 Task: Calculate the walking time to a conference center in Las Vegas.
Action: Mouse moved to (128, 78)
Screenshot: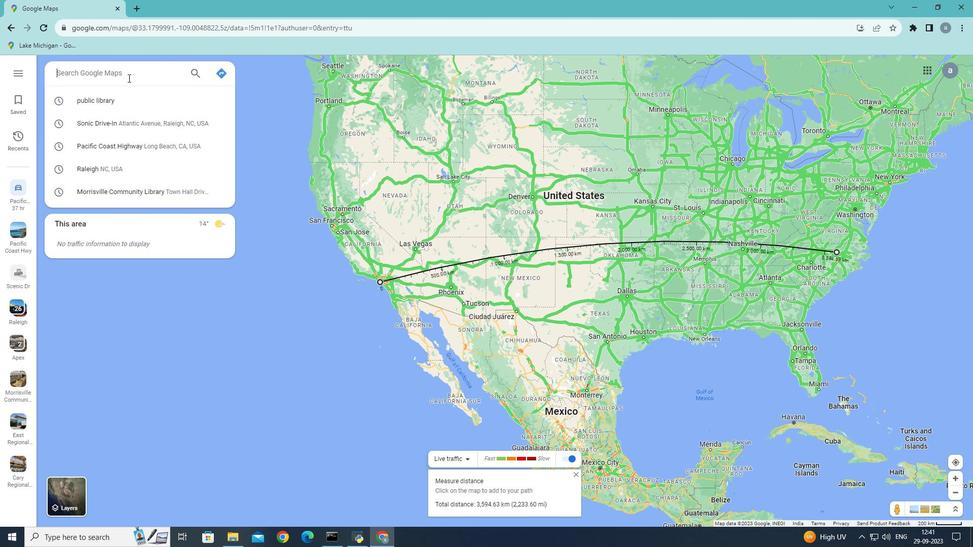 
Action: Mouse pressed left at (128, 78)
Screenshot: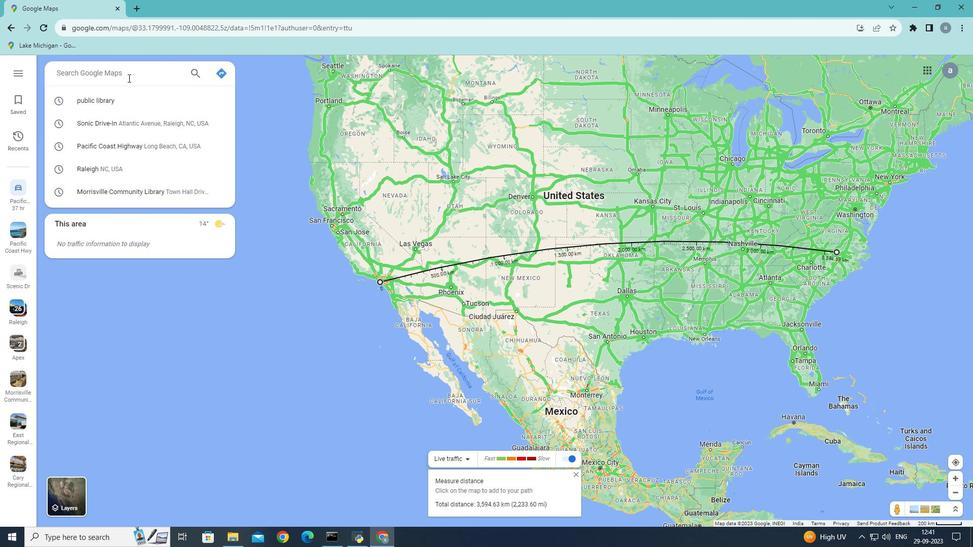
Action: Mouse moved to (127, 77)
Screenshot: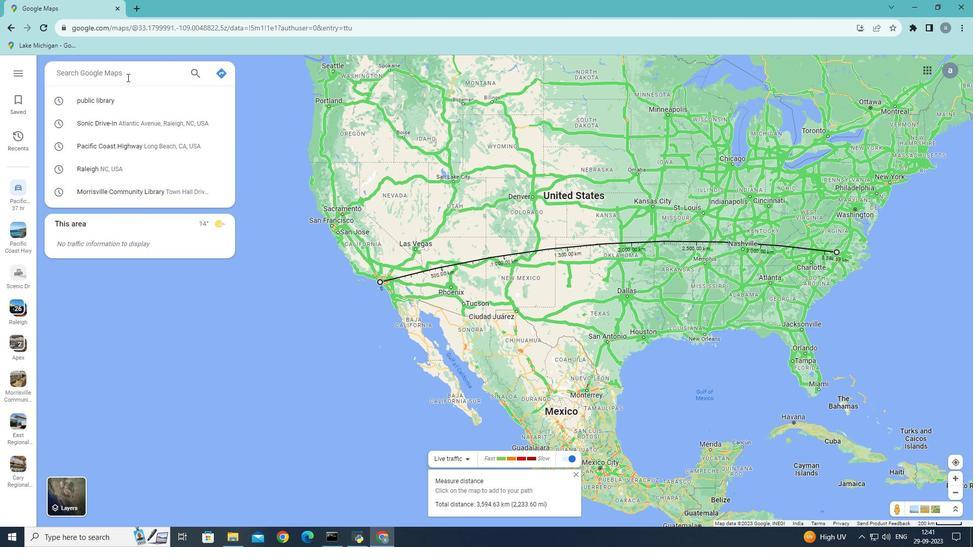 
Action: Key pressed cin<Key.backspace><Key.backspace>onference<Key.space>center<Key.space>in<Key.space><Key.shift>Las
Screenshot: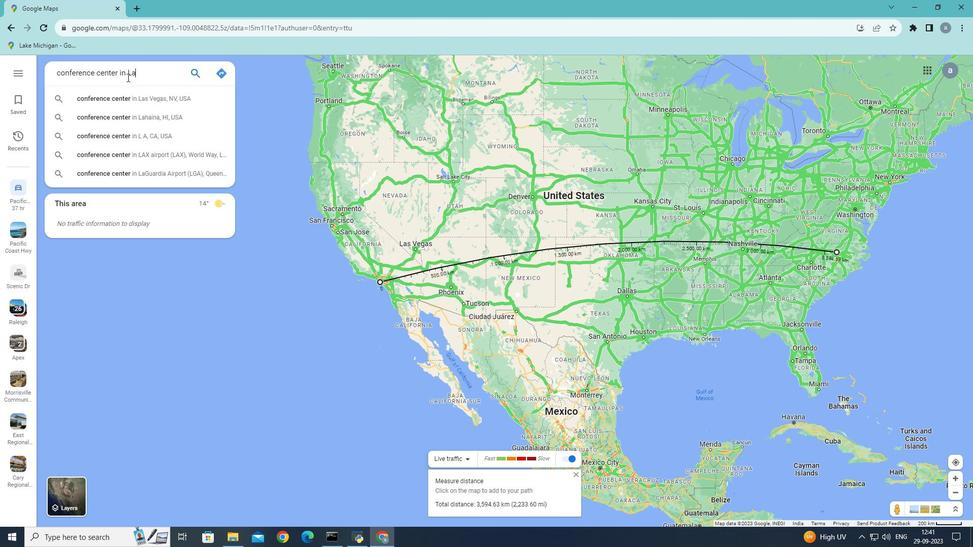 
Action: Mouse moved to (162, 101)
Screenshot: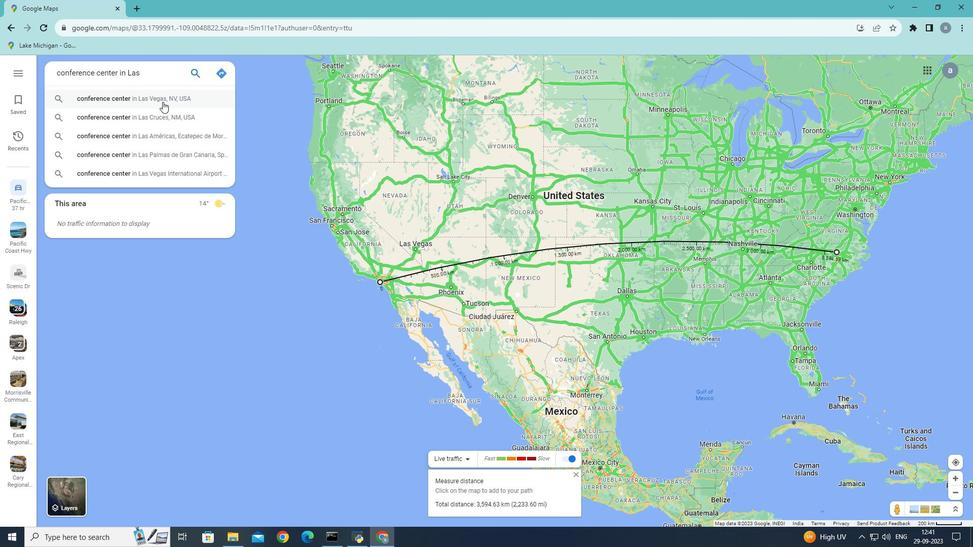 
Action: Mouse pressed left at (162, 101)
Screenshot: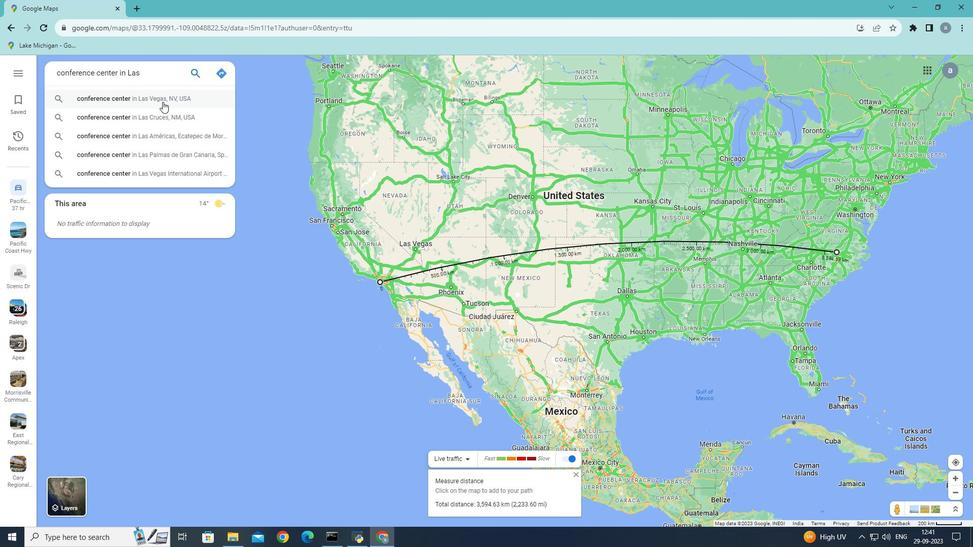 
Action: Mouse moved to (103, 191)
Screenshot: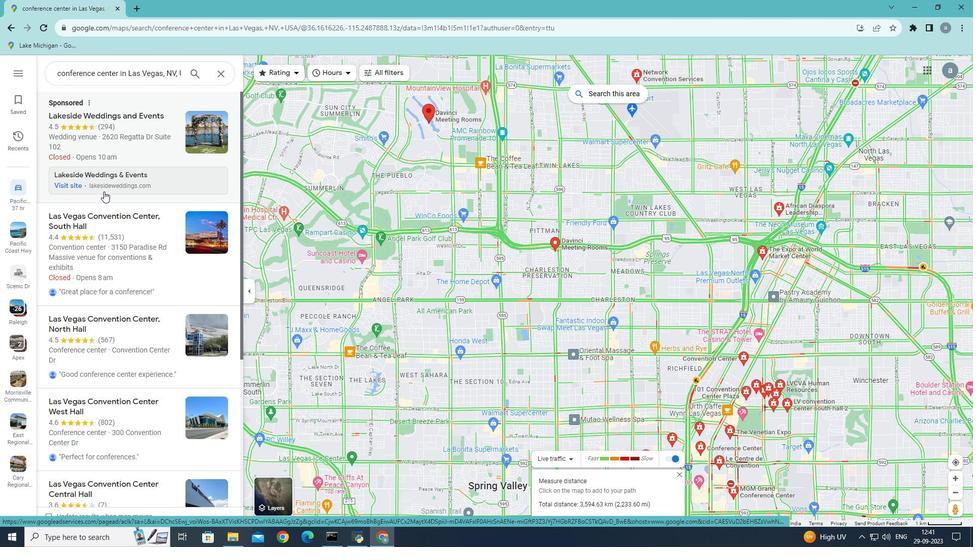 
Action: Mouse scrolled (103, 192) with delta (0, 0)
Screenshot: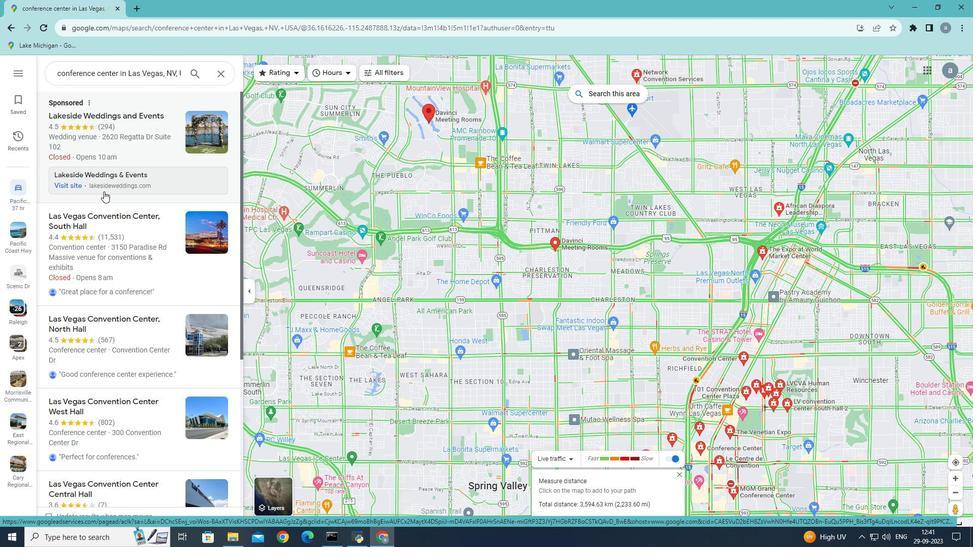 
Action: Mouse scrolled (103, 192) with delta (0, 0)
Screenshot: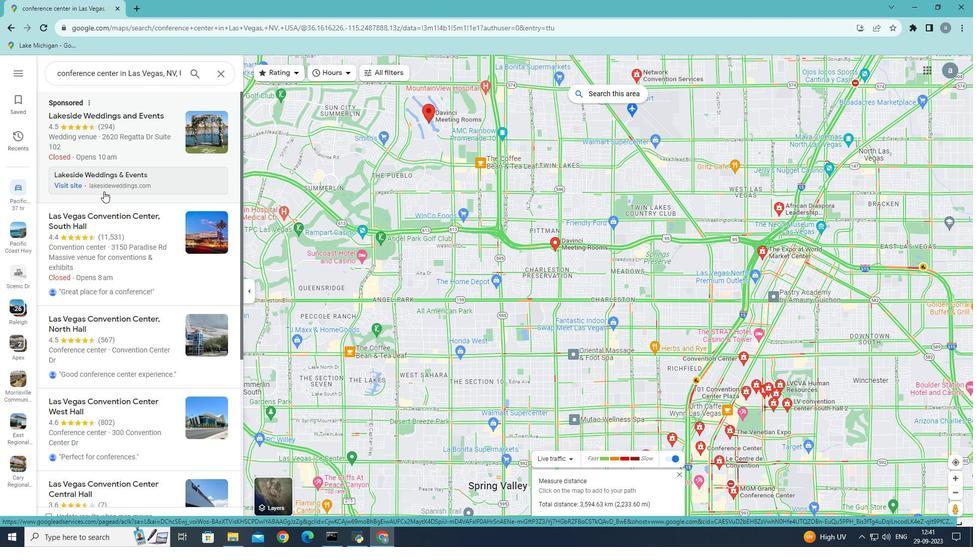 
Action: Mouse scrolled (103, 191) with delta (0, 0)
Screenshot: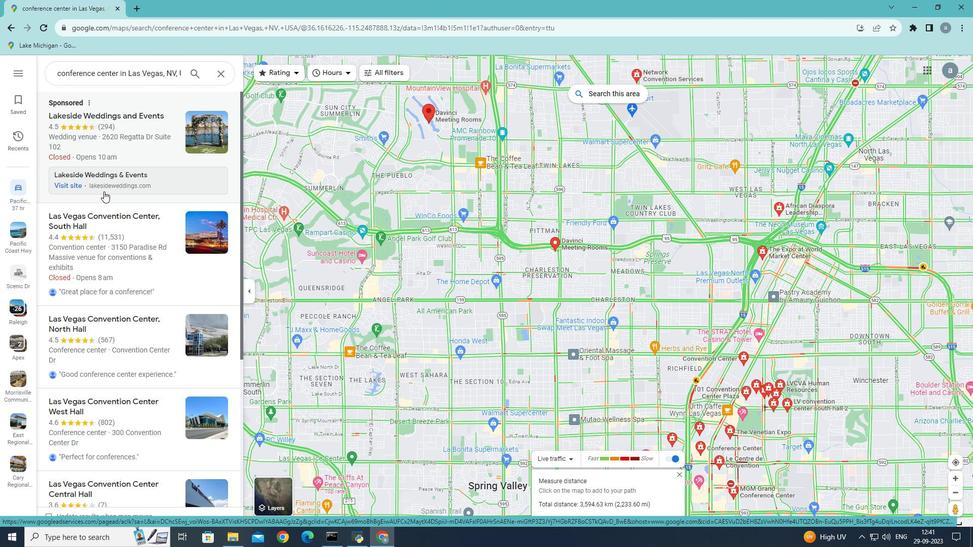 
Action: Mouse scrolled (103, 191) with delta (0, 0)
Screenshot: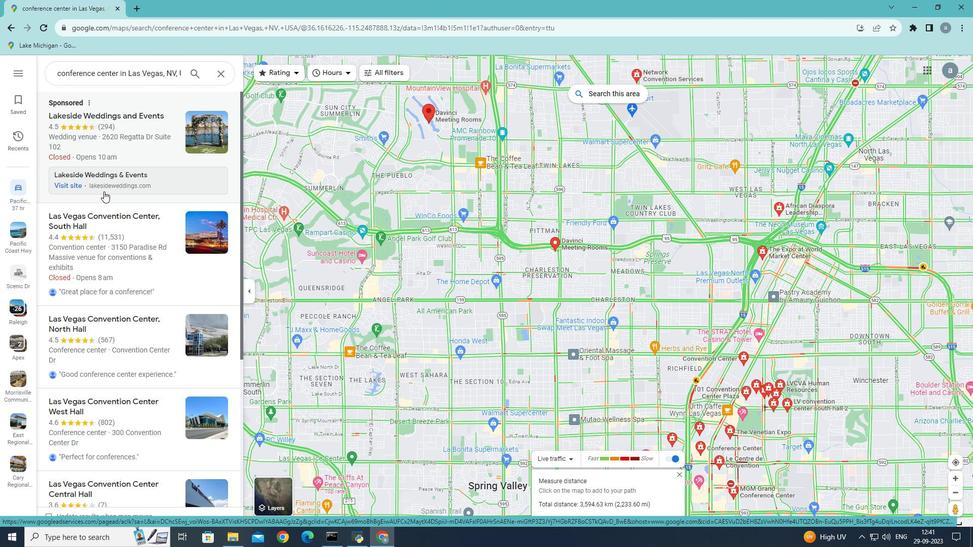 
Action: Mouse scrolled (103, 191) with delta (0, 0)
Screenshot: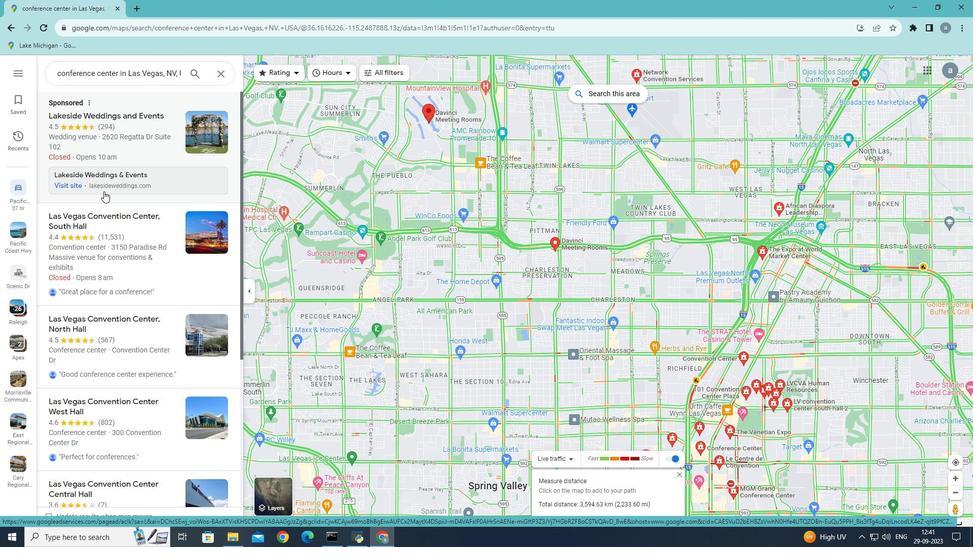 
Action: Mouse scrolled (103, 191) with delta (0, 0)
Screenshot: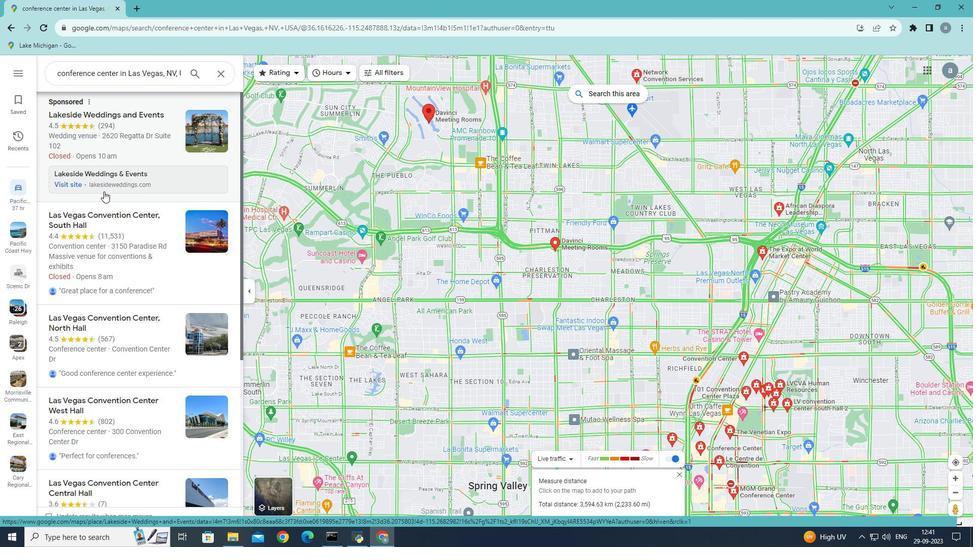 
Action: Mouse scrolled (103, 191) with delta (0, 0)
Screenshot: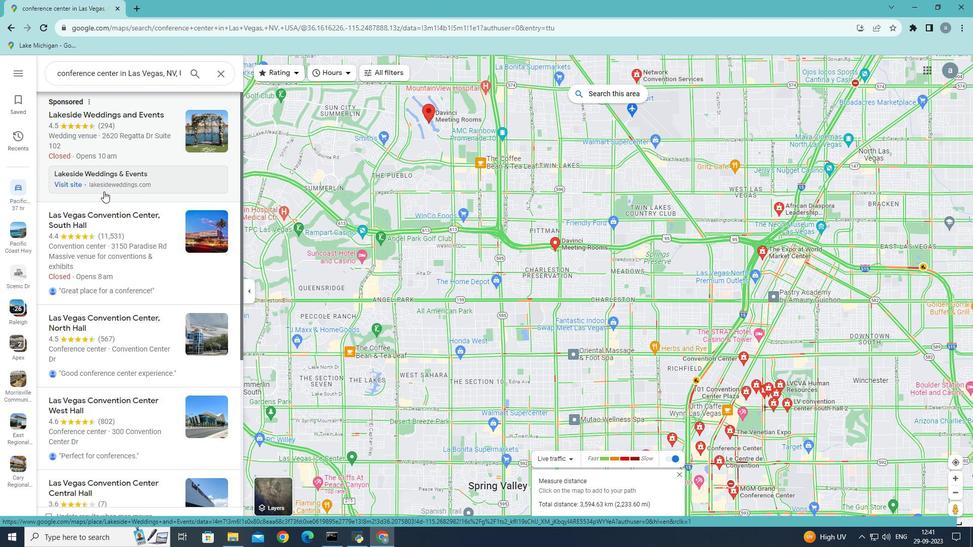 
Action: Mouse scrolled (103, 192) with delta (0, 0)
Screenshot: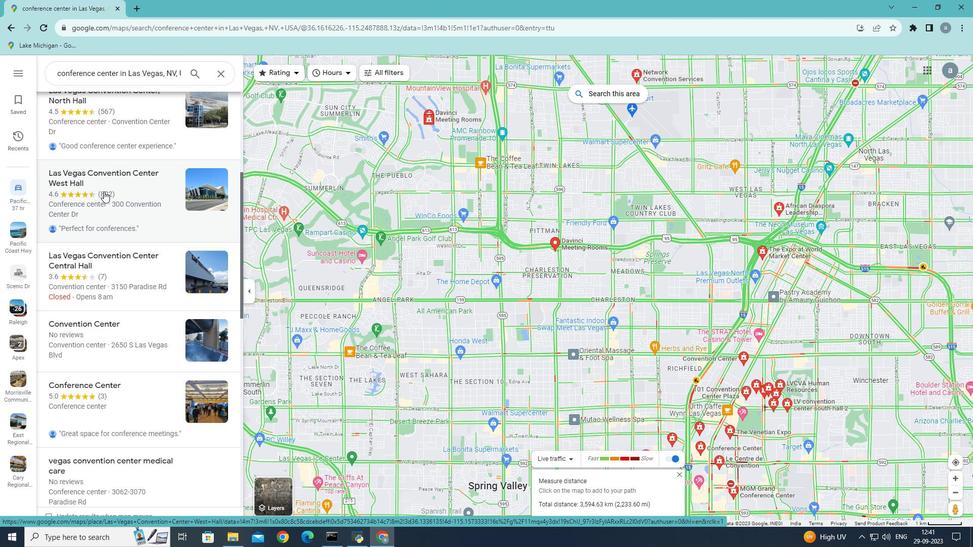 
Action: Mouse scrolled (103, 192) with delta (0, 0)
Screenshot: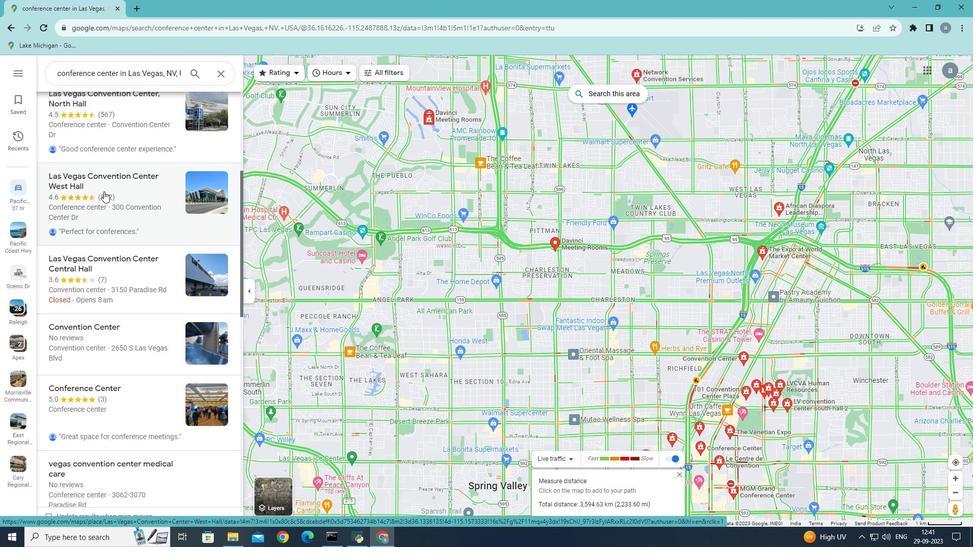 
Action: Mouse scrolled (103, 192) with delta (0, 0)
Screenshot: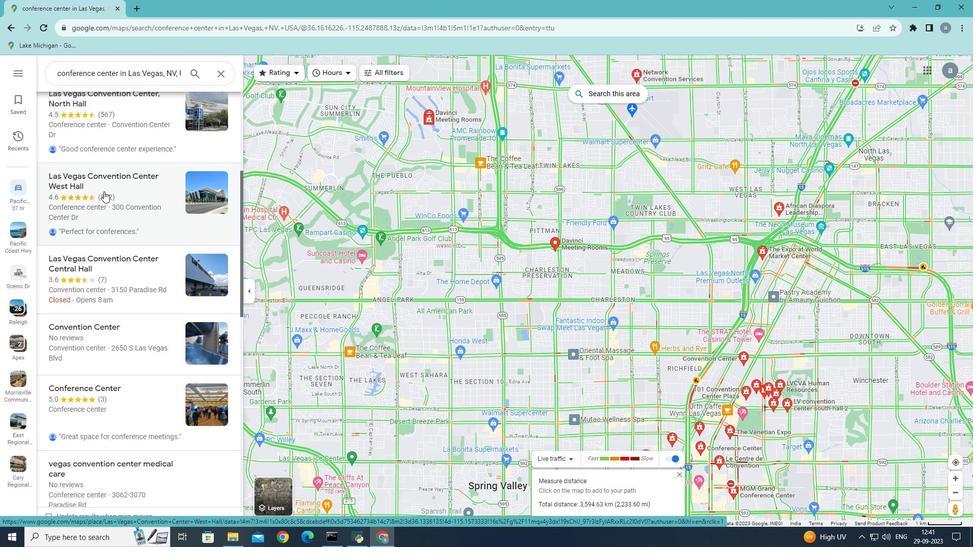 
Action: Mouse scrolled (103, 192) with delta (0, 0)
Screenshot: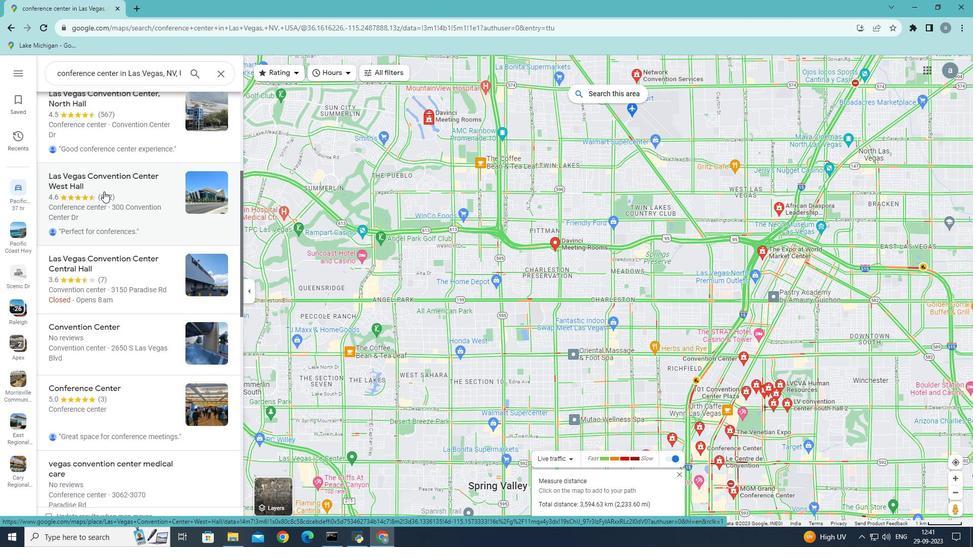 
Action: Mouse scrolled (103, 192) with delta (0, 0)
Screenshot: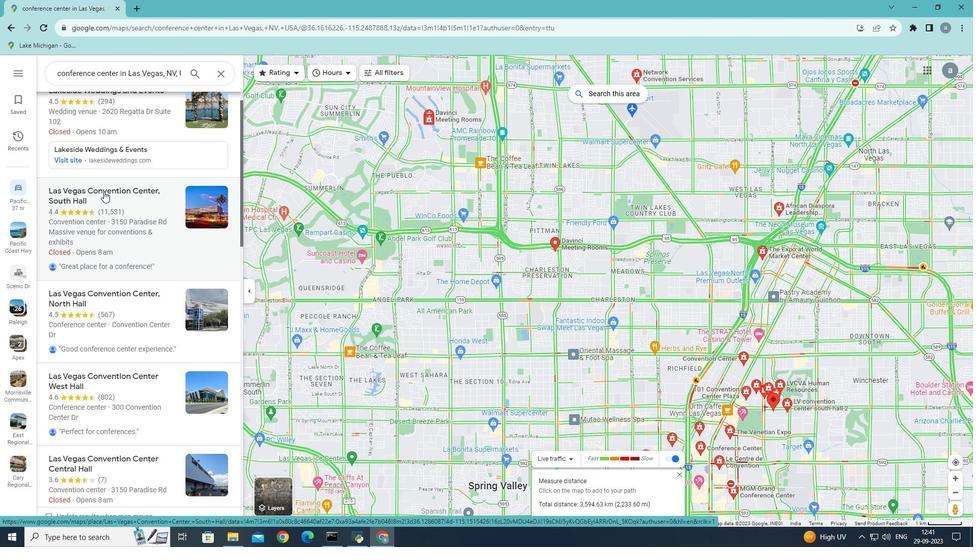 
Action: Mouse scrolled (103, 192) with delta (0, 0)
Screenshot: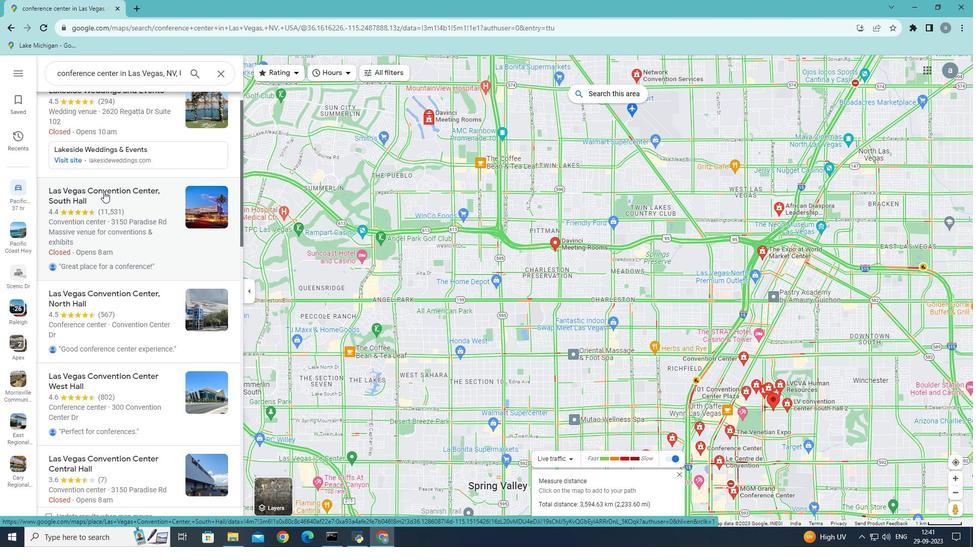
Action: Mouse scrolled (103, 192) with delta (0, 0)
Screenshot: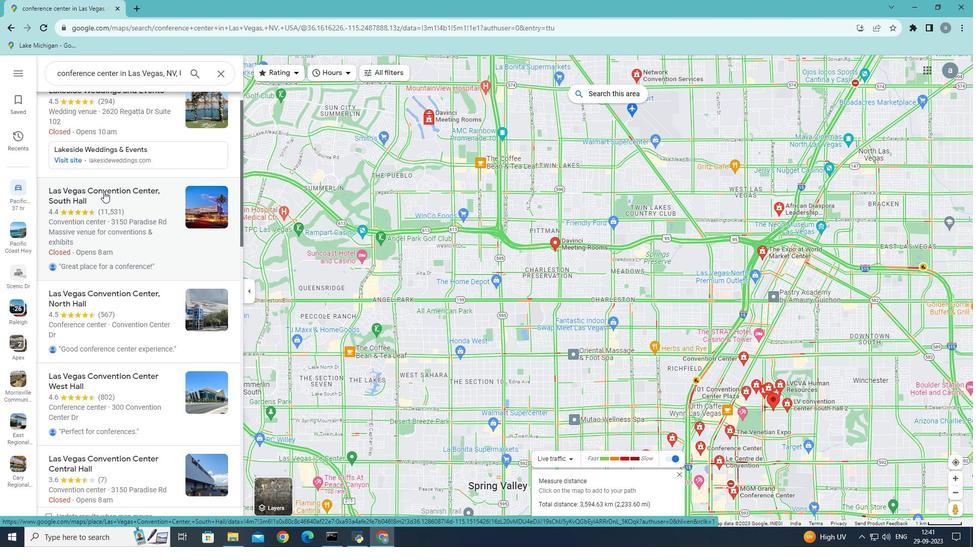 
Action: Mouse scrolled (103, 192) with delta (0, 0)
Screenshot: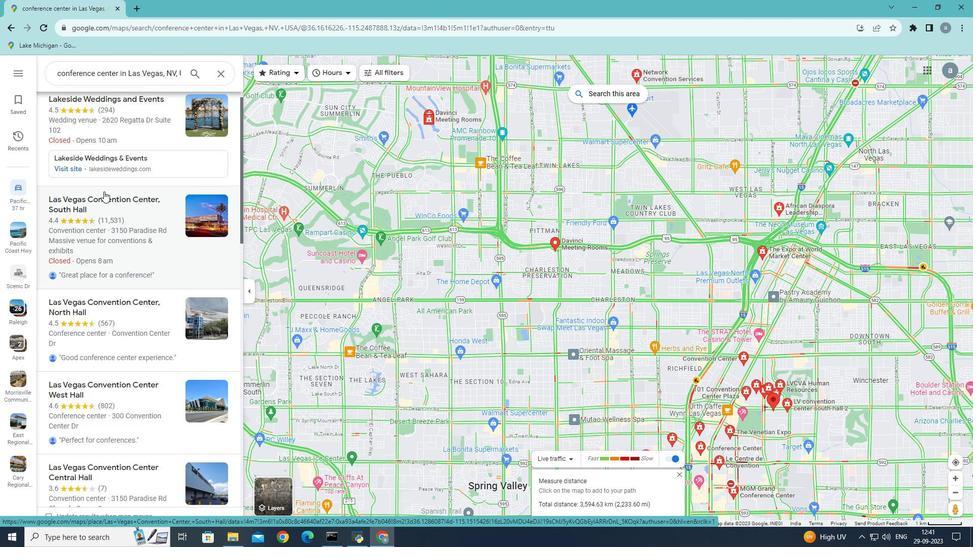 
Action: Mouse scrolled (103, 192) with delta (0, 0)
Screenshot: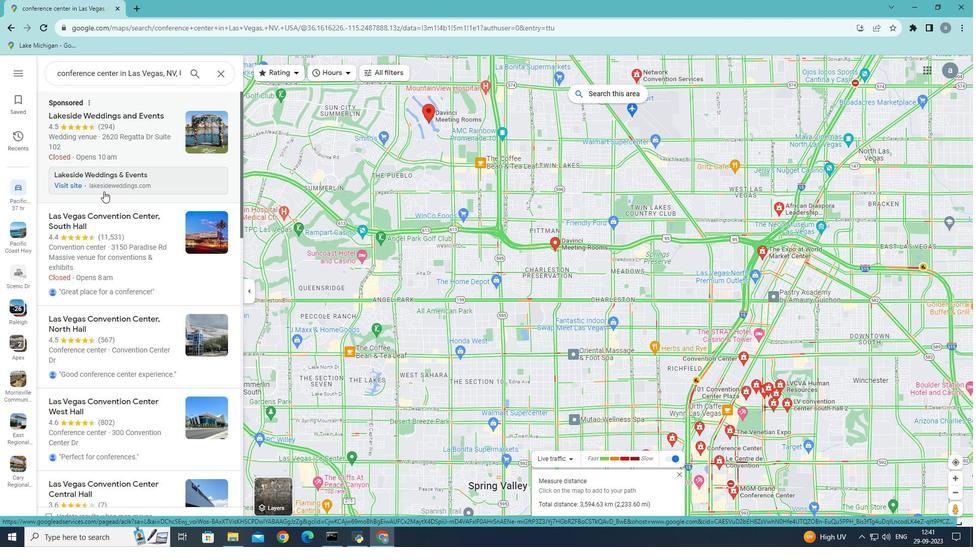
Action: Mouse scrolled (103, 192) with delta (0, 0)
Screenshot: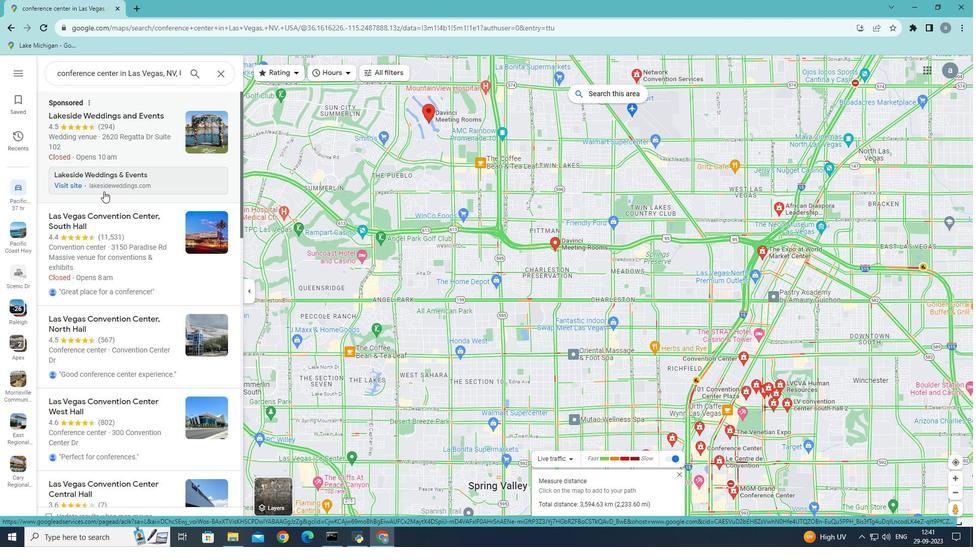 
Action: Mouse scrolled (103, 192) with delta (0, 0)
Screenshot: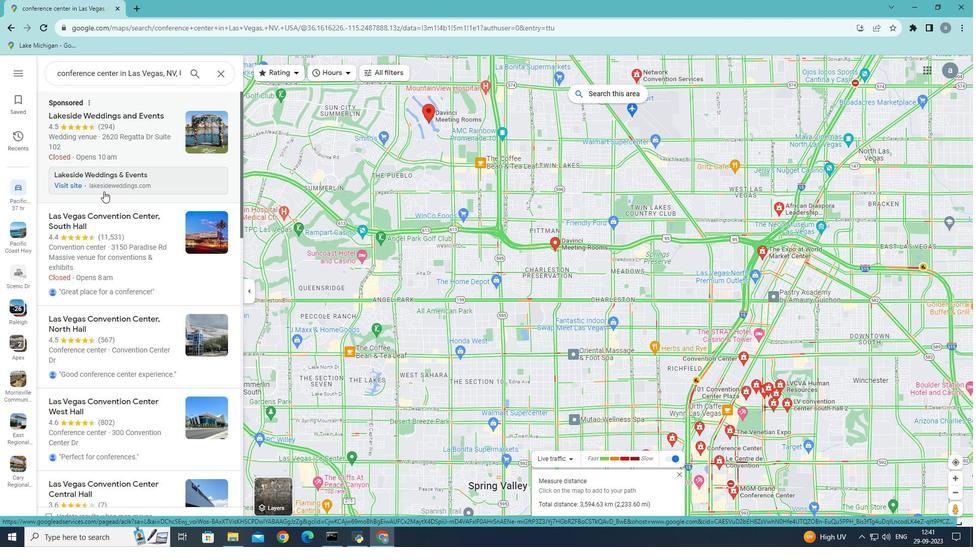 
Action: Mouse moved to (220, 75)
Screenshot: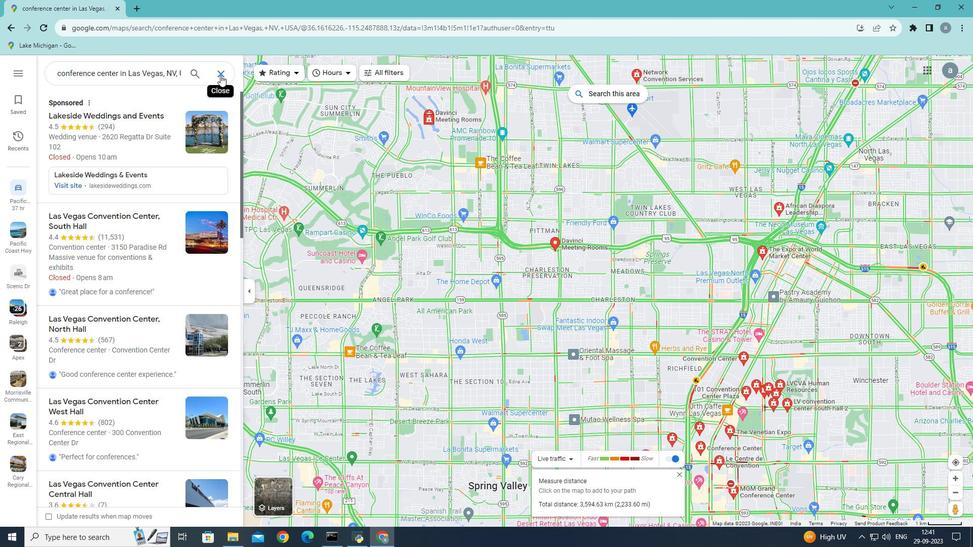
Action: Mouse pressed left at (220, 75)
Screenshot: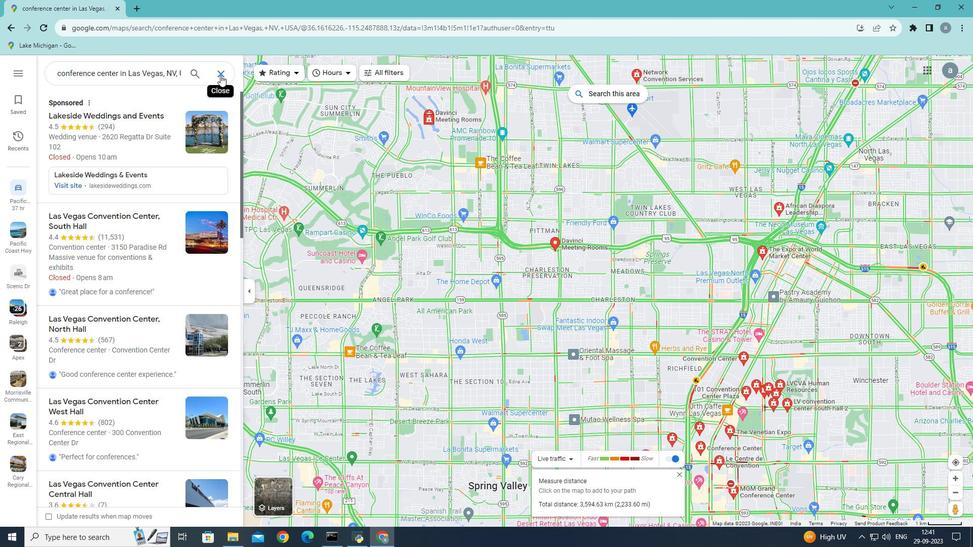 
Action: Mouse moved to (116, 104)
Screenshot: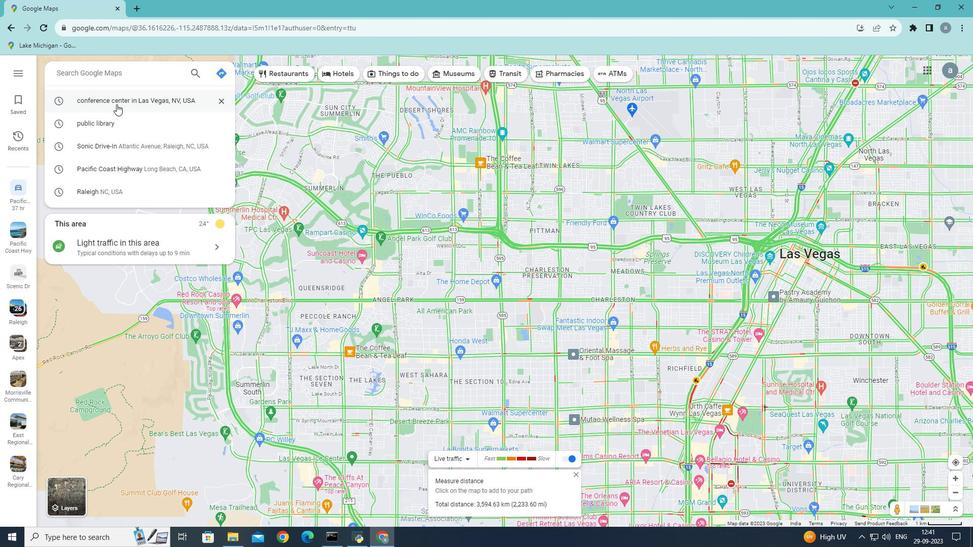 
Action: Mouse pressed left at (116, 104)
Screenshot: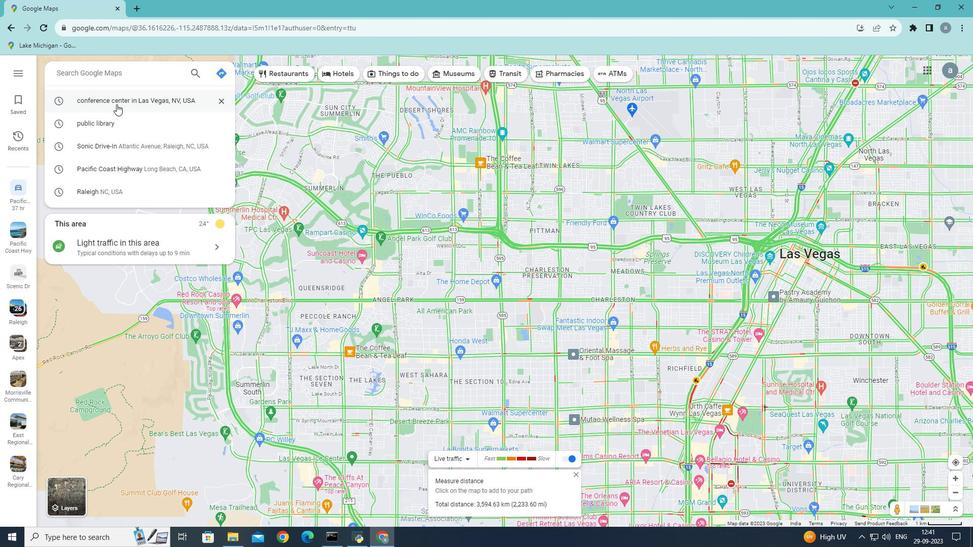 
Action: Mouse moved to (178, 144)
Screenshot: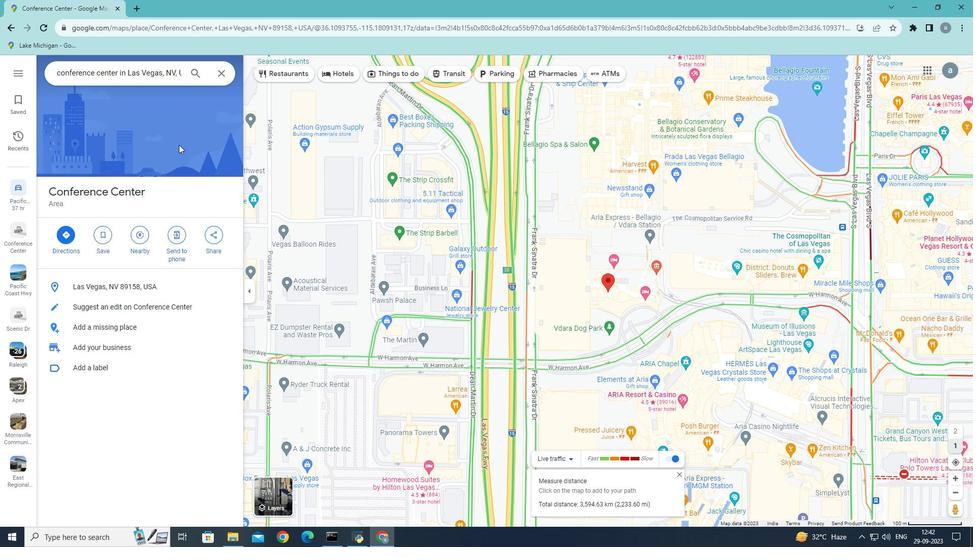 
Action: Mouse scrolled (178, 145) with delta (0, 0)
Screenshot: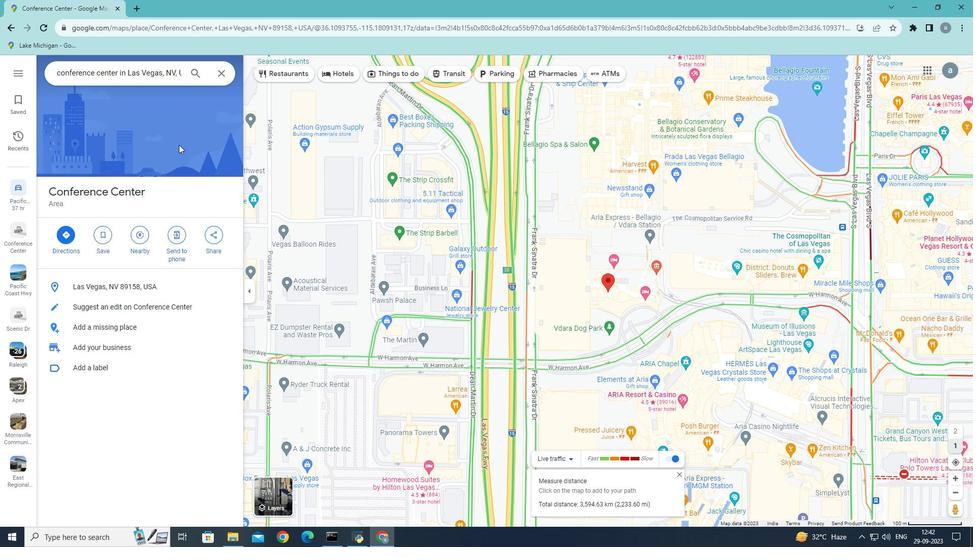 
Action: Mouse scrolled (178, 145) with delta (0, 0)
Screenshot: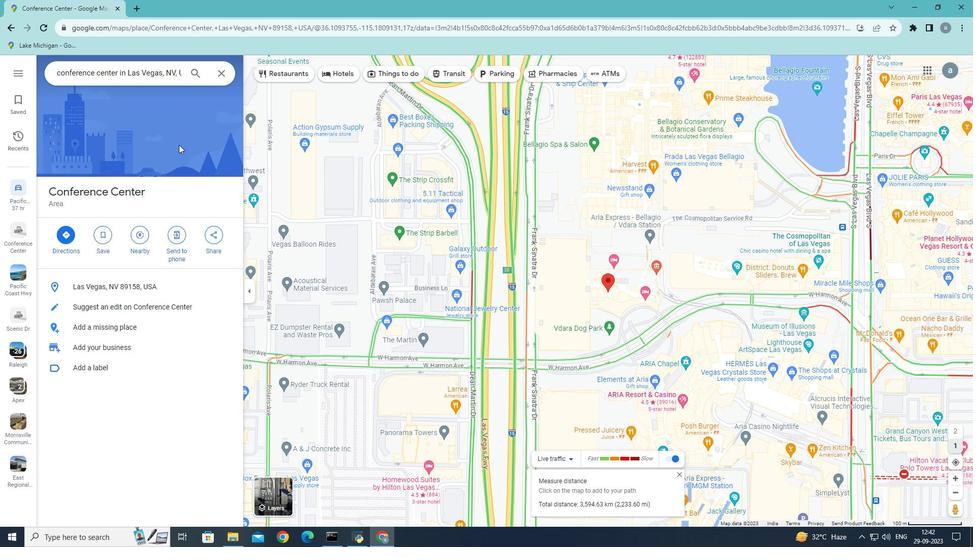 
Action: Mouse scrolled (178, 144) with delta (0, 0)
Screenshot: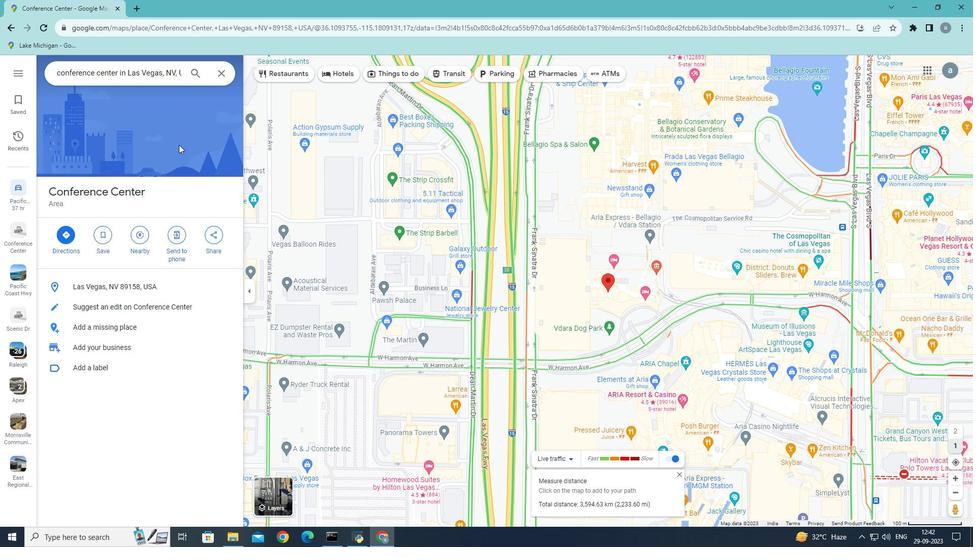 
Action: Mouse scrolled (178, 144) with delta (0, 0)
Screenshot: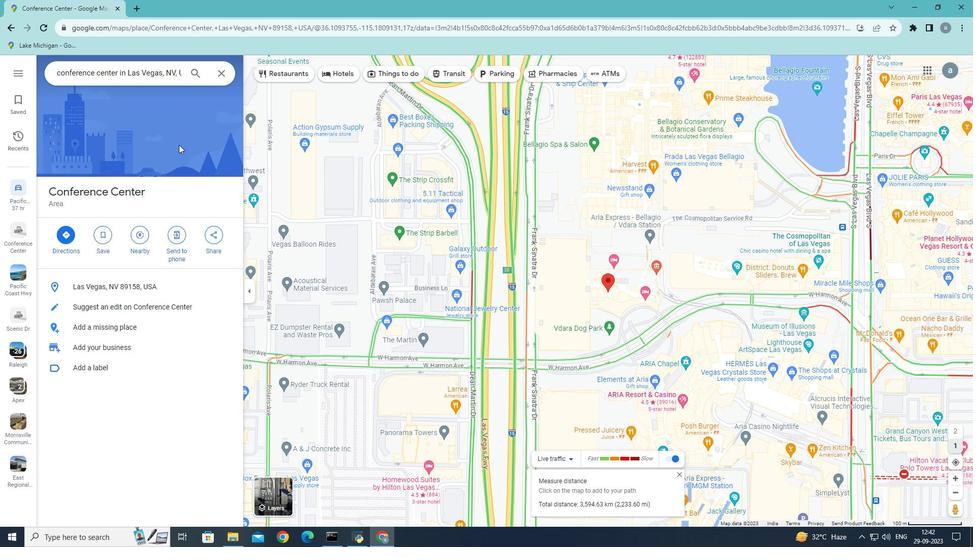 
Action: Mouse scrolled (178, 144) with delta (0, 0)
Screenshot: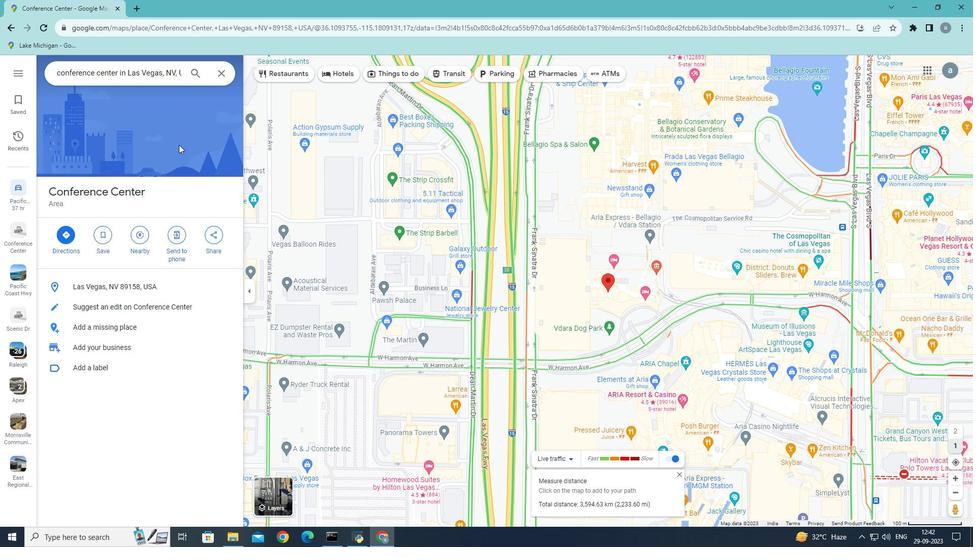 
Action: Mouse scrolled (178, 144) with delta (0, 0)
Screenshot: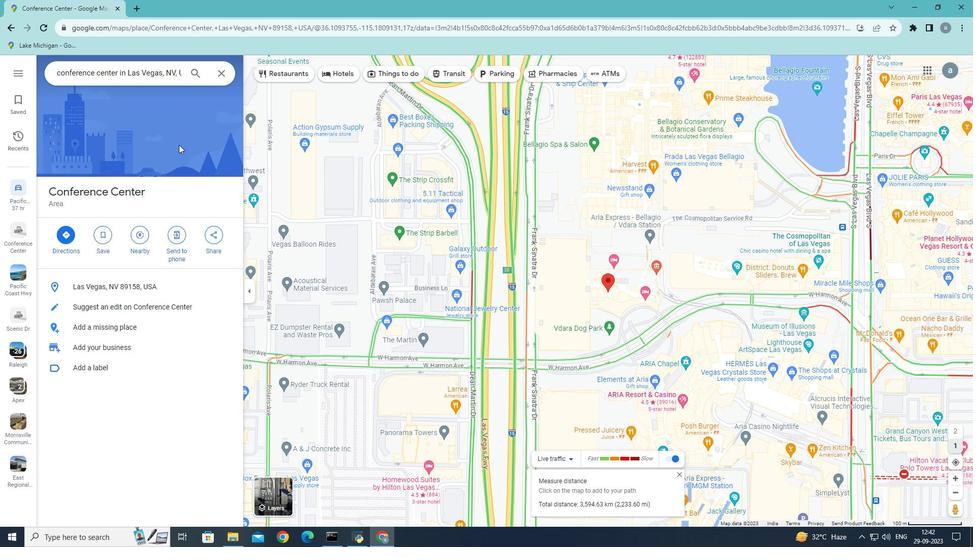 
Action: Mouse moved to (60, 241)
Screenshot: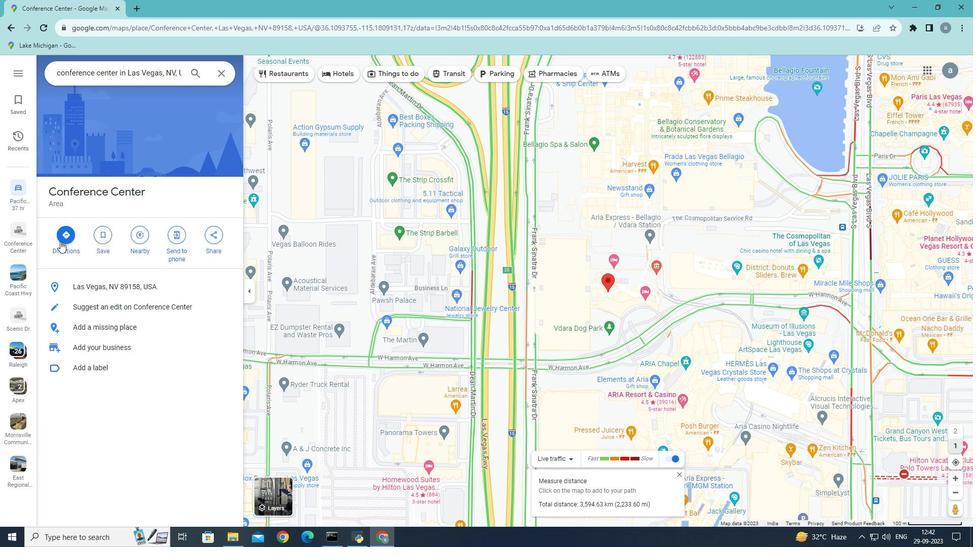 
Action: Mouse pressed left at (60, 241)
Screenshot: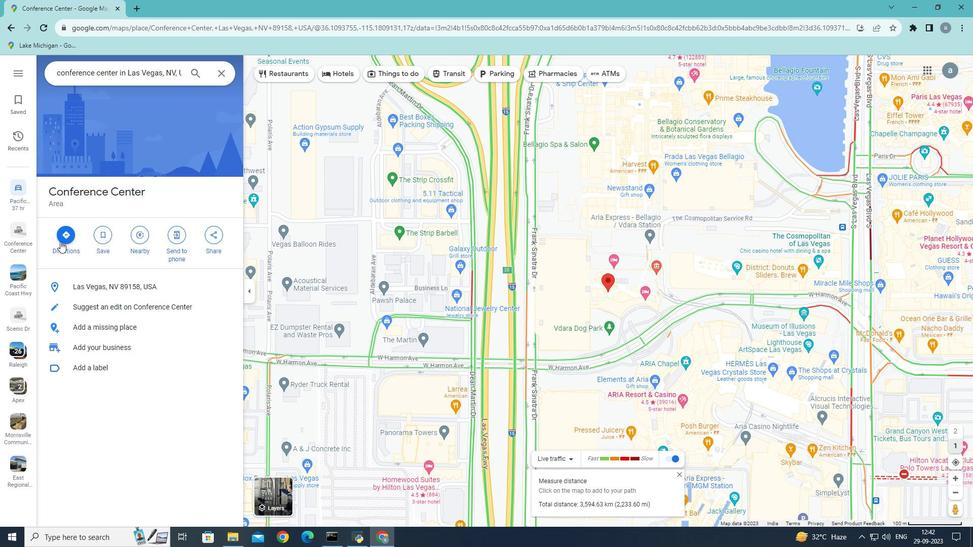 
Action: Mouse moved to (179, 76)
Screenshot: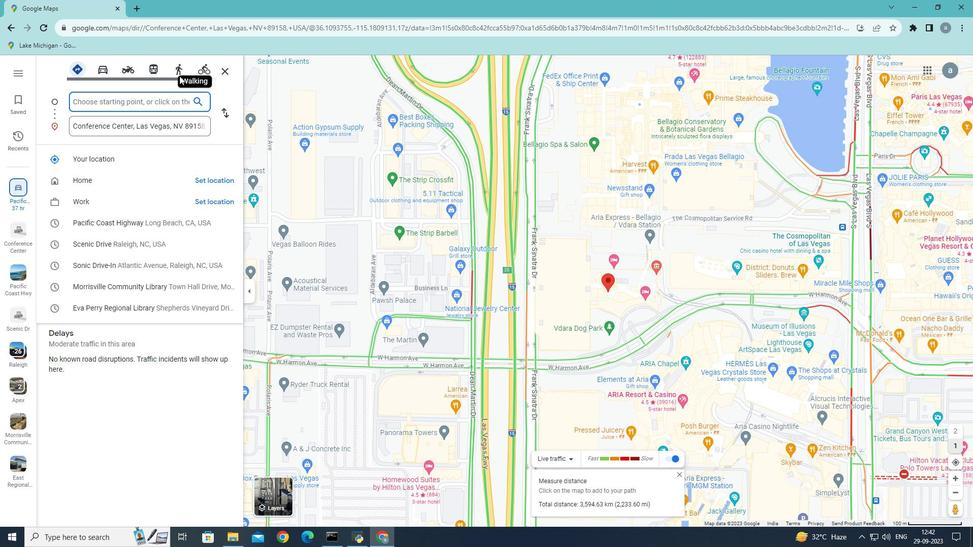 
Action: Mouse pressed left at (179, 76)
Screenshot: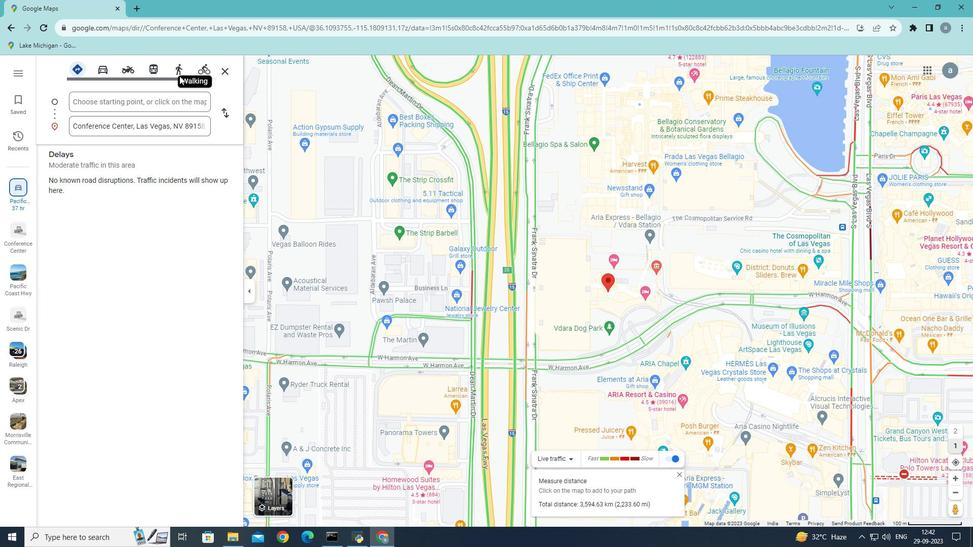 
Action: Mouse moved to (179, 70)
Screenshot: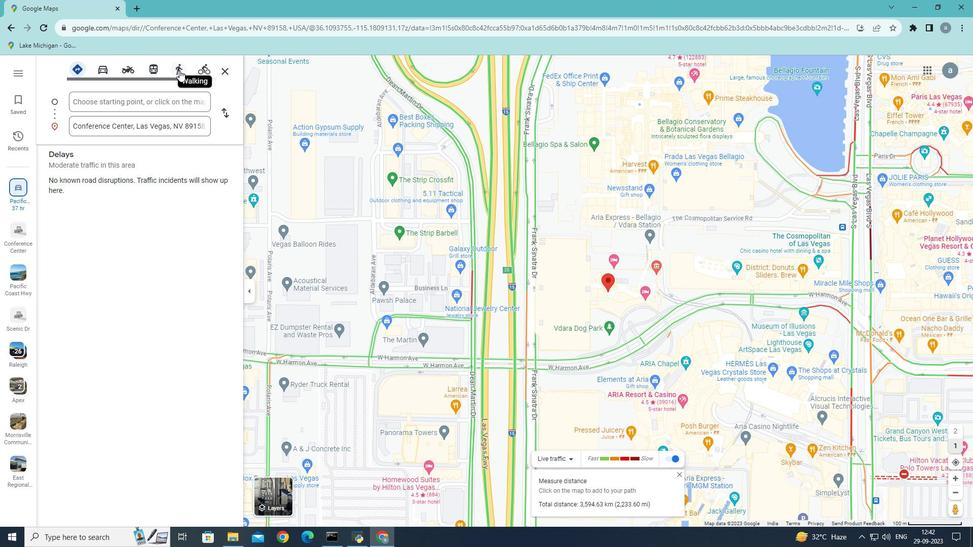 
Action: Mouse pressed left at (179, 70)
Screenshot: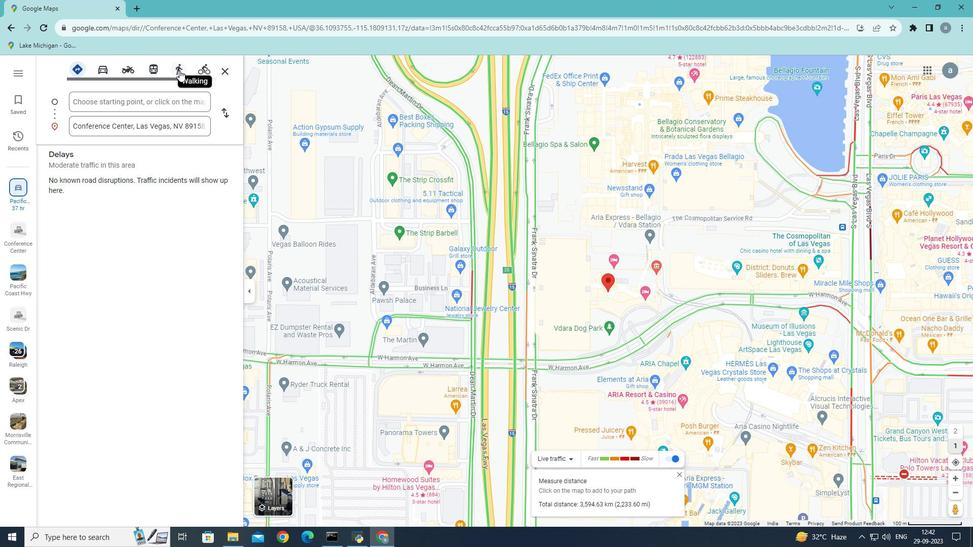 
Action: Mouse moved to (109, 101)
Screenshot: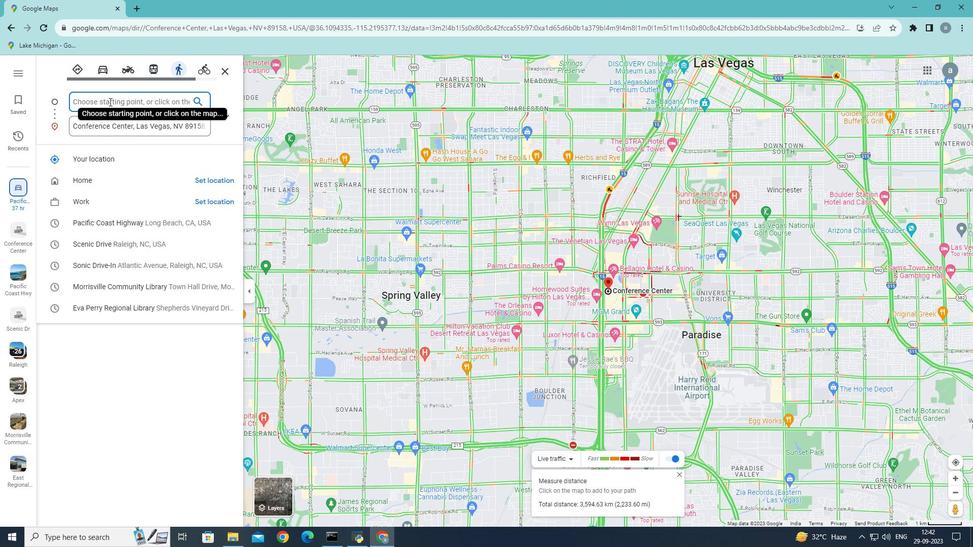 
Action: Key pressed <Key.shift><Key.shift><Key.shift><Key.shift><Key.shift><Key.shift><Key.shift><Key.shift><Key.shift><Key.shift><Key.shift><Key.shift><Key.shift><Key.shift><Key.shift><Key.shift><Key.shift><Key.shift><Key.shift><Key.shift><Key.shift><Key.shift><Key.shift><Key.shift><Key.shift><Key.shift><Key.shift><Key.shift><Key.shift><Key.shift><Key.shift><Key.shift><Key.shift><Key.shift><Key.shift><Key.shift><Key.shift><Key.shift><Key.shift><Key.shift><Key.shift><Key.shift><Key.shift><Key.shift><Key.shift><Key.shift><Key.shift><Key.shift><Key.shift><Key.shift><Key.shift><Key.shift><Key.shift><Key.shift><Key.shift><Key.shift><Key.shift><Key.shift><Key.shift><Key.shift>L
Screenshot: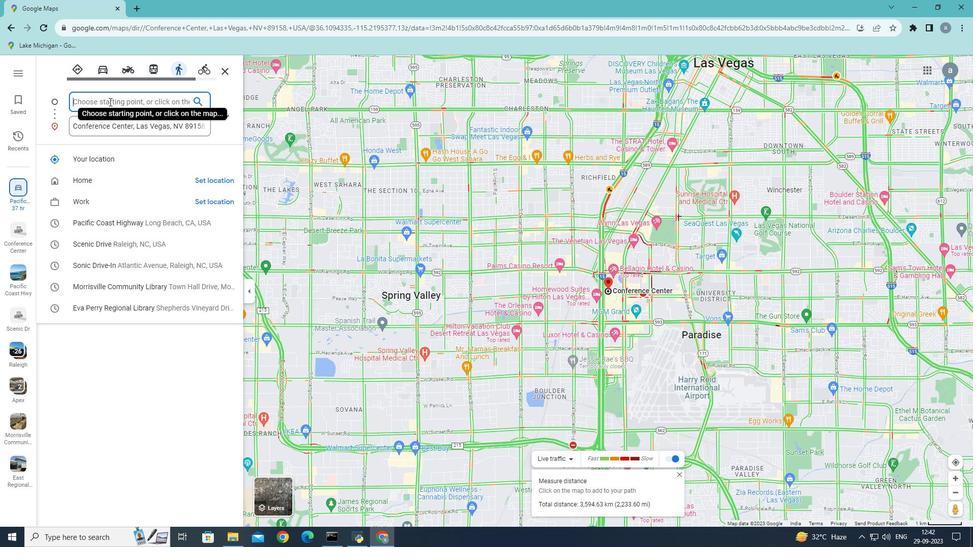 
Action: Mouse moved to (112, 239)
Screenshot: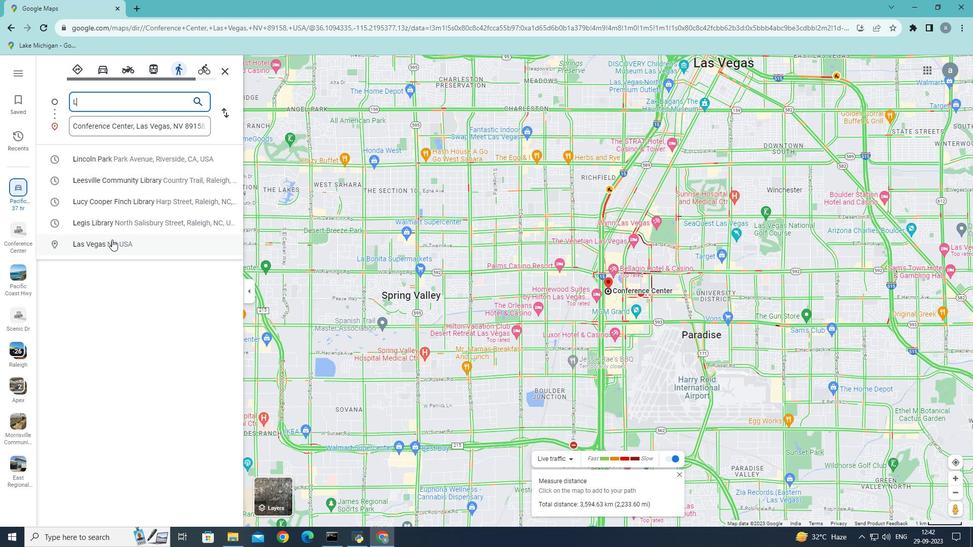 
Action: Mouse pressed left at (112, 239)
Screenshot: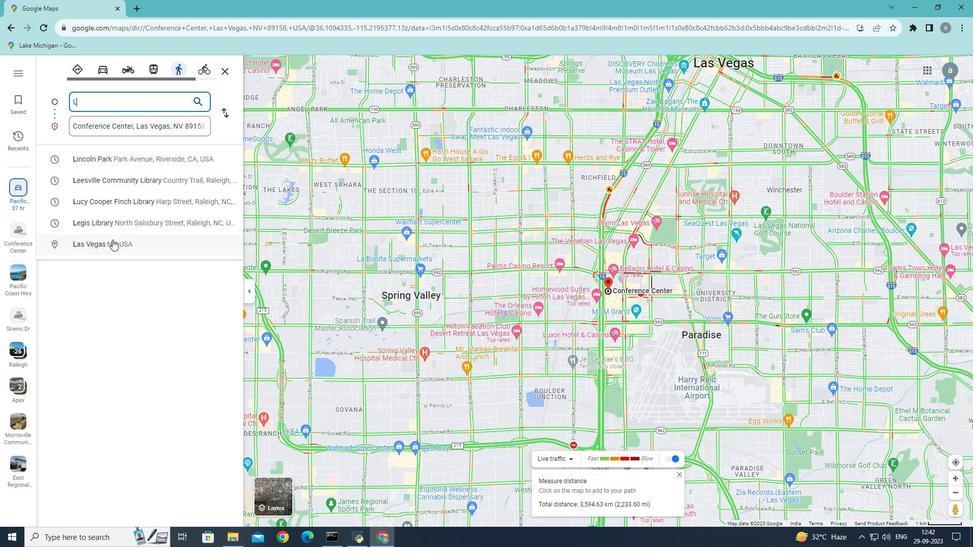 
Action: Mouse moved to (168, 264)
Screenshot: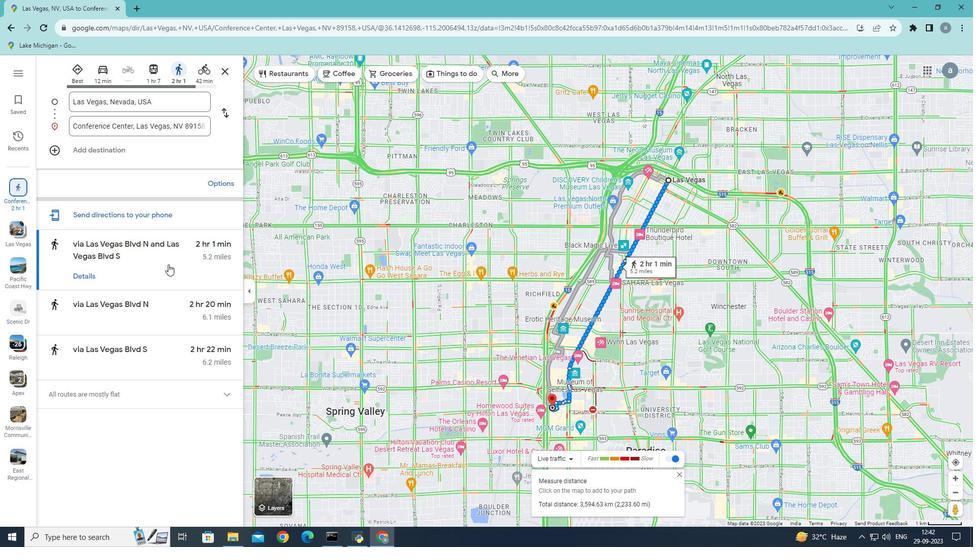 
Action: Mouse pressed left at (168, 264)
Screenshot: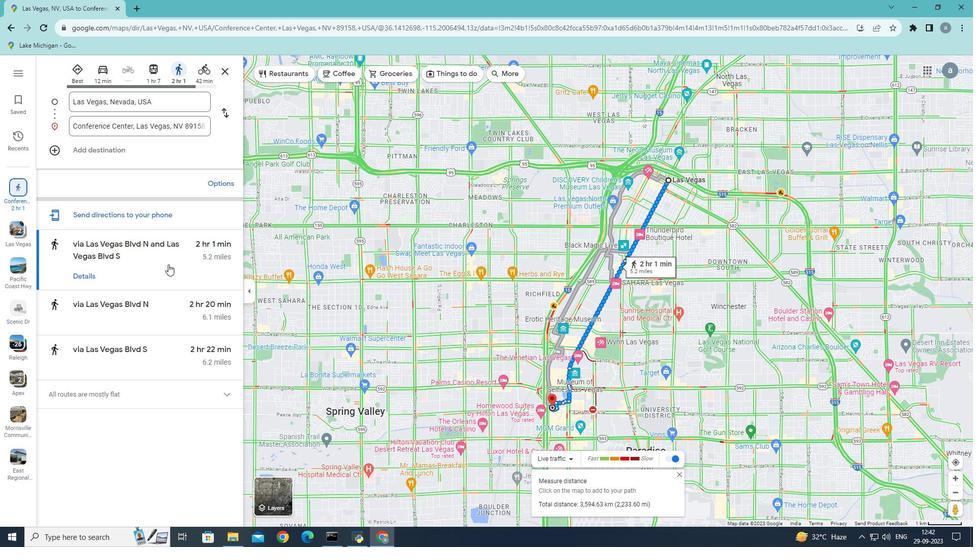 
Action: Mouse moved to (175, 218)
Screenshot: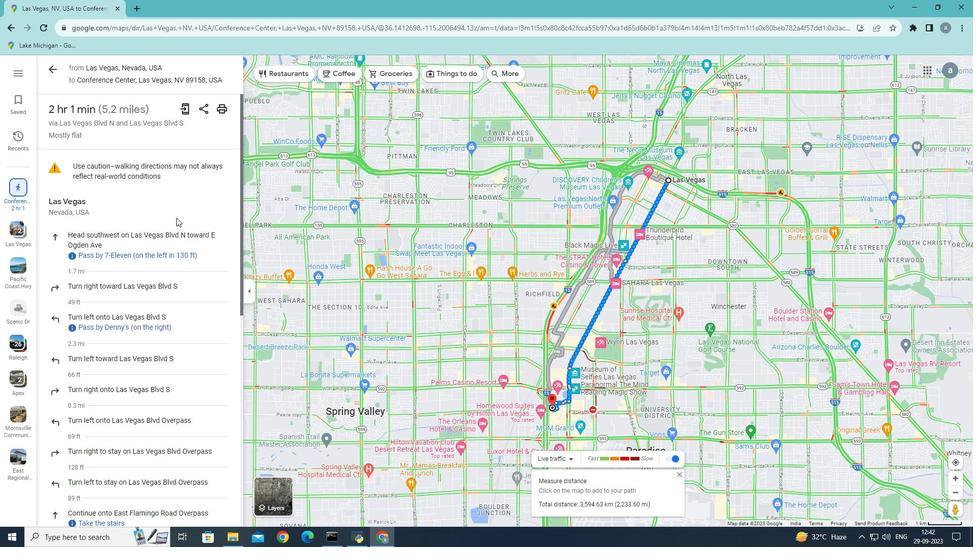 
Action: Mouse scrolled (175, 217) with delta (0, 0)
Screenshot: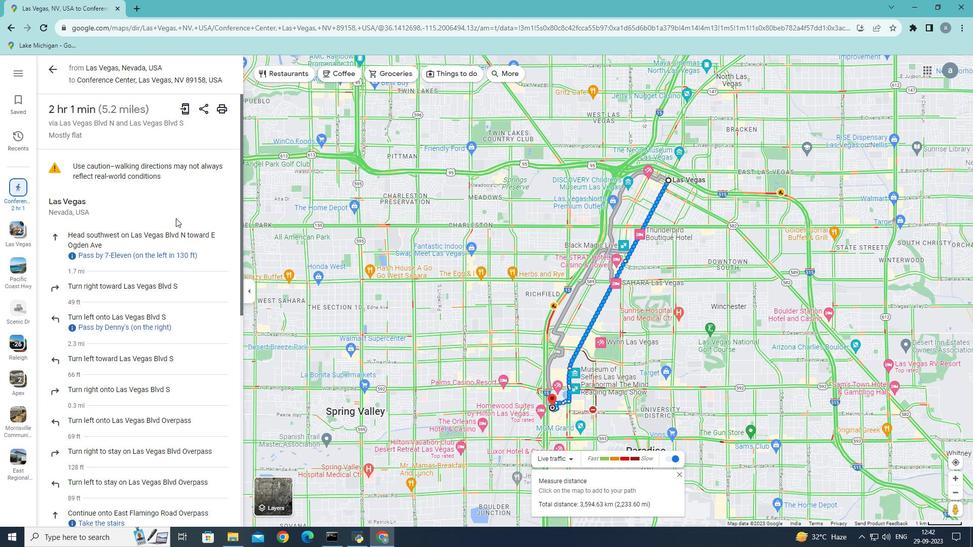 
Action: Mouse scrolled (175, 217) with delta (0, 0)
Screenshot: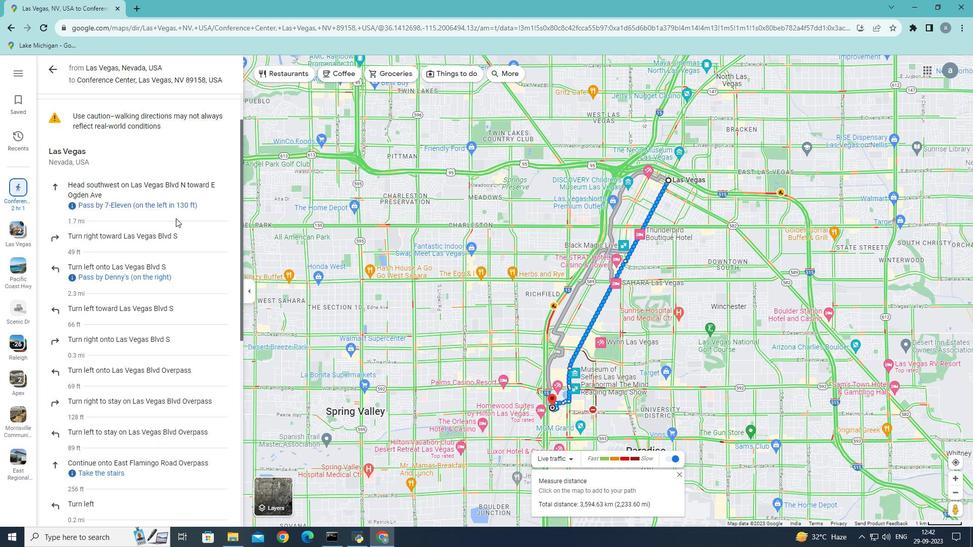 
Action: Mouse scrolled (175, 217) with delta (0, 0)
Screenshot: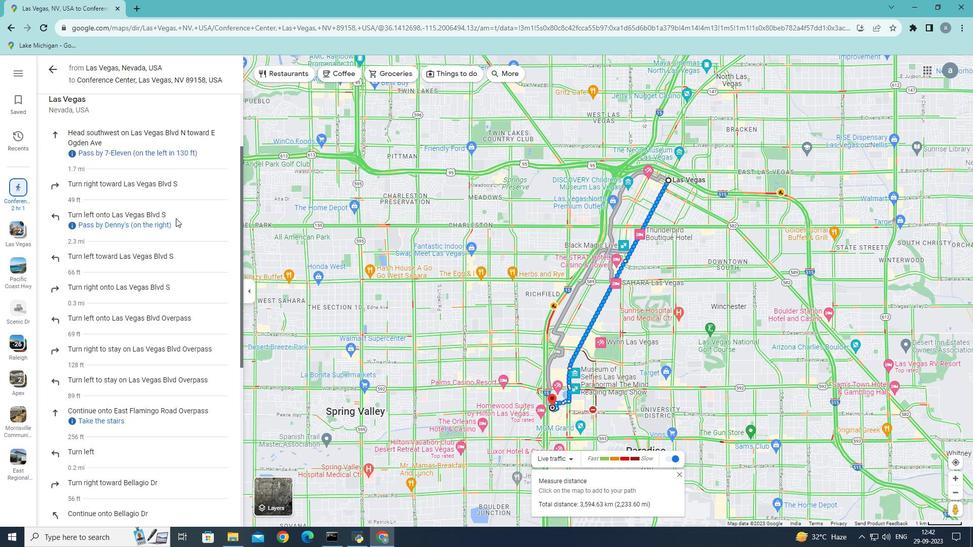 
Action: Mouse scrolled (175, 217) with delta (0, 0)
Screenshot: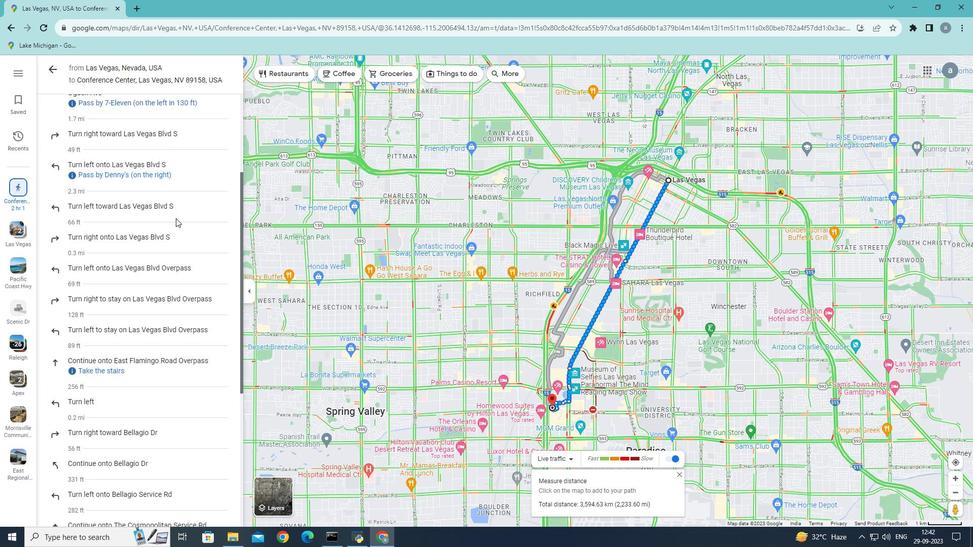 
Action: Mouse scrolled (175, 218) with delta (0, 0)
Screenshot: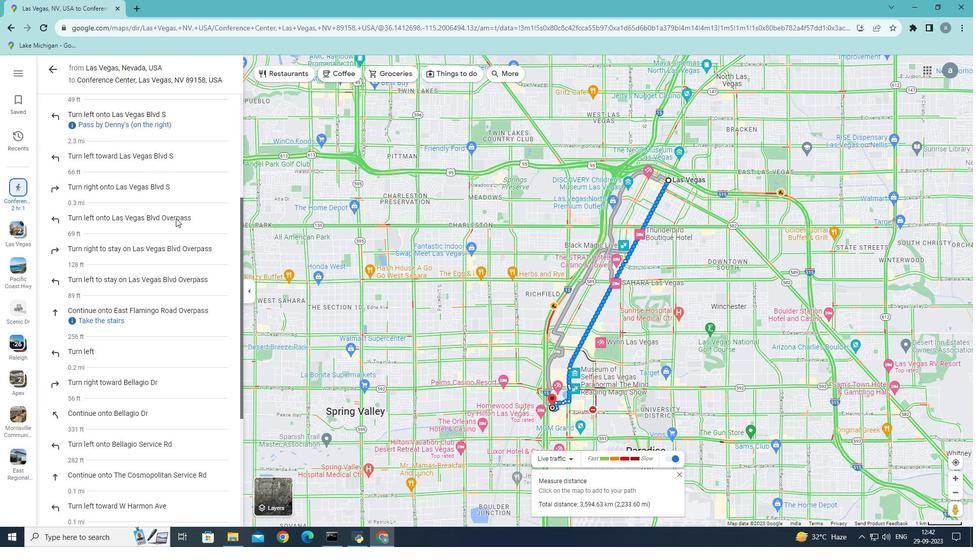 
Action: Mouse scrolled (175, 218) with delta (0, 0)
Screenshot: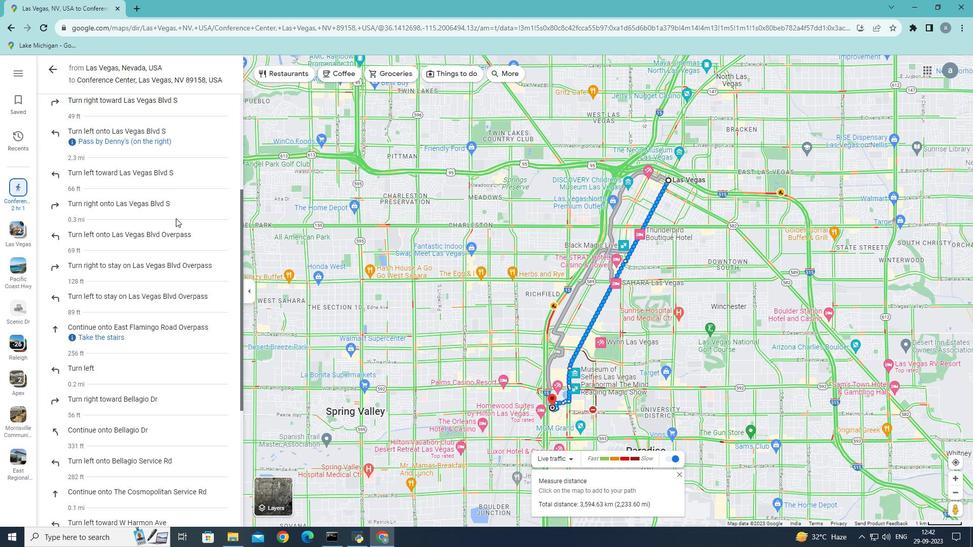 
Action: Mouse scrolled (175, 218) with delta (0, 0)
Screenshot: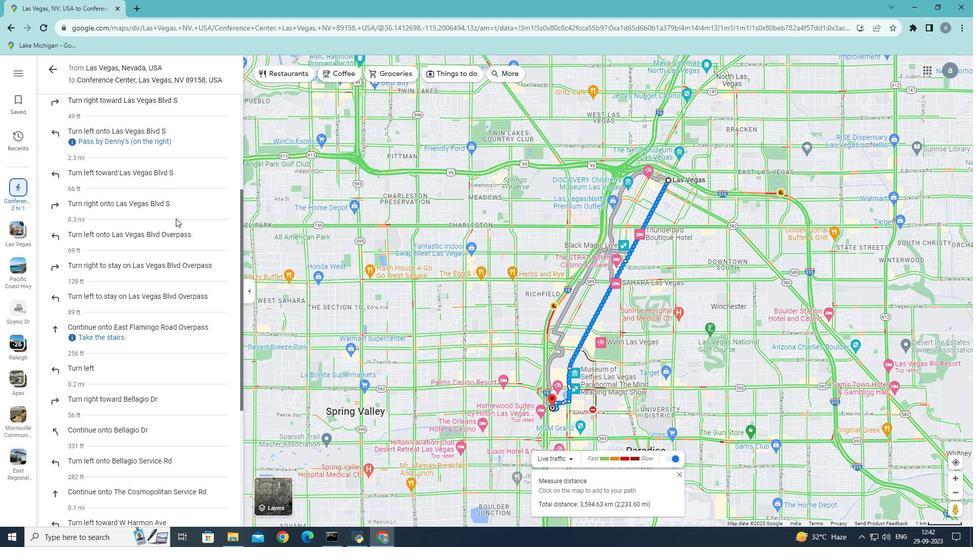 
Action: Mouse scrolled (175, 218) with delta (0, 0)
Screenshot: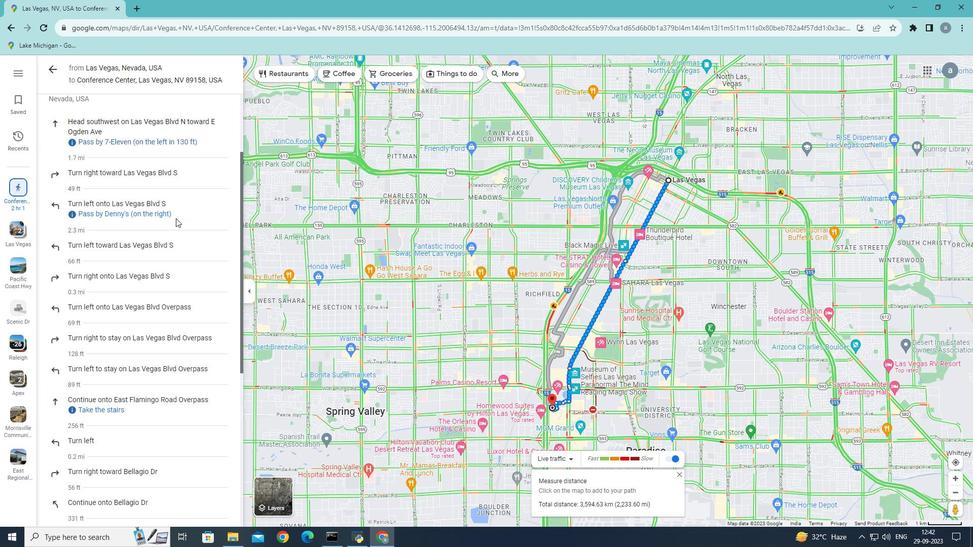 
Action: Mouse scrolled (175, 218) with delta (0, 0)
Screenshot: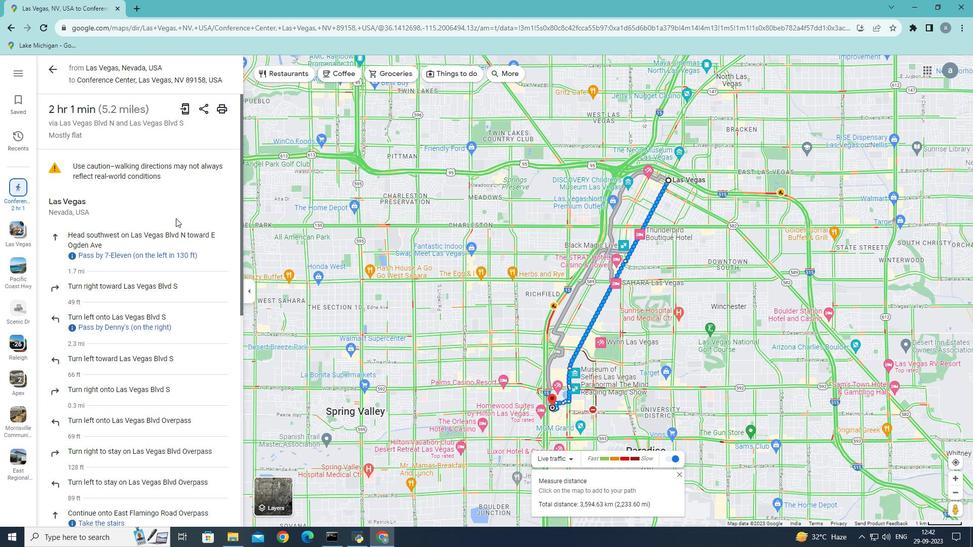 
Action: Mouse scrolled (175, 218) with delta (0, 0)
Screenshot: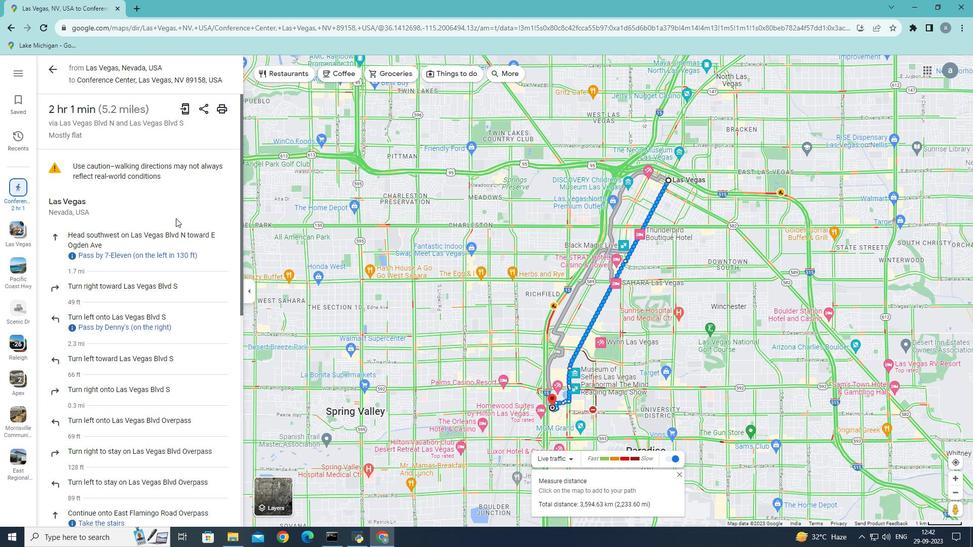 
Action: Mouse scrolled (175, 218) with delta (0, 0)
Screenshot: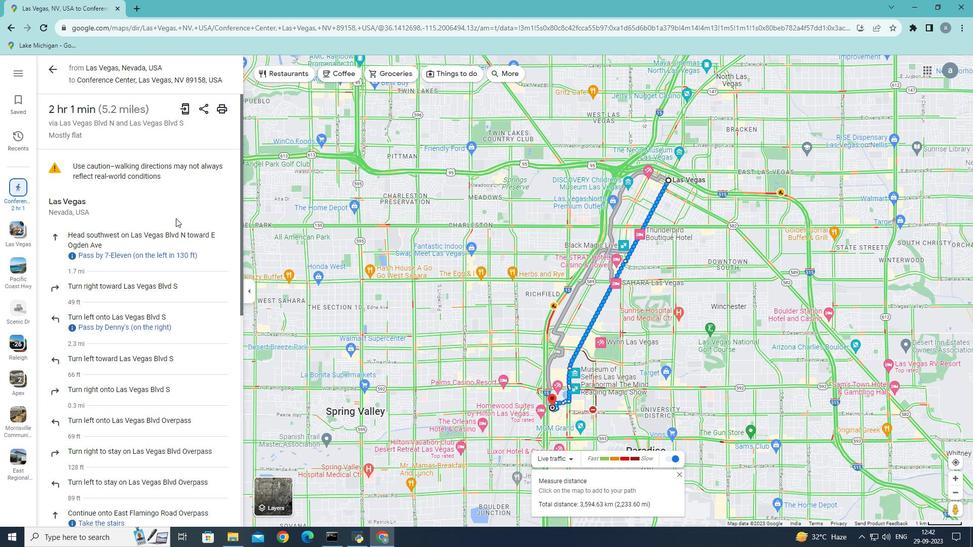 
Action: Mouse scrolled (175, 218) with delta (0, 0)
Screenshot: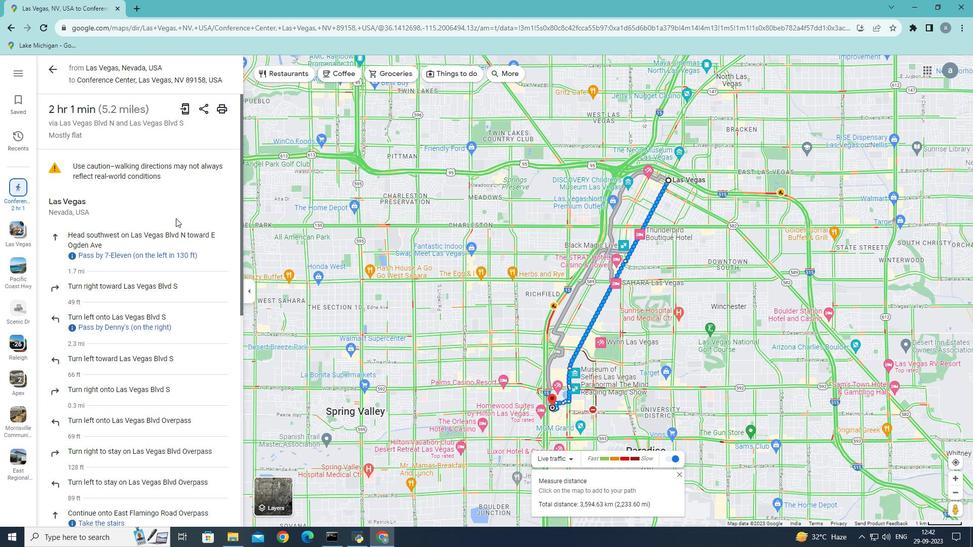 
Action: Mouse scrolled (175, 218) with delta (0, 0)
Screenshot: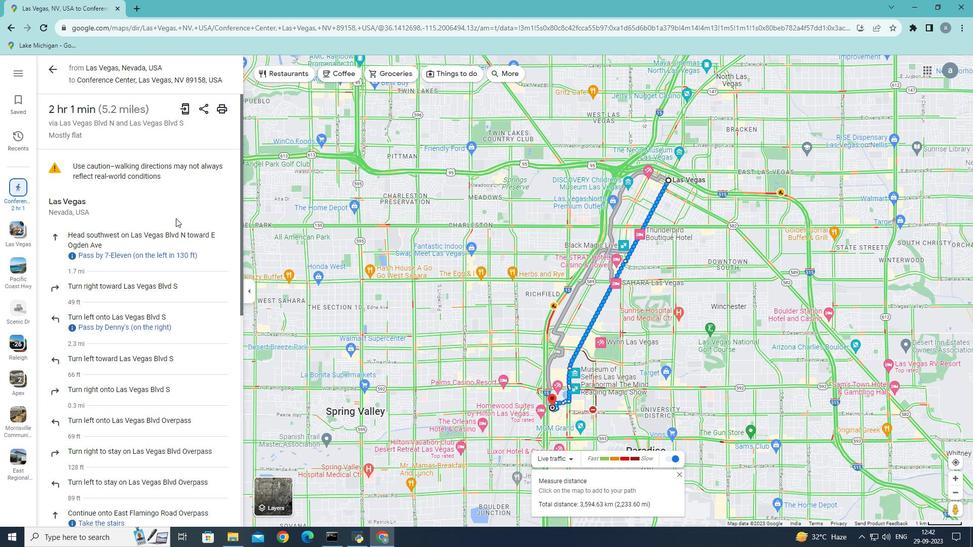 
Action: Mouse scrolled (175, 217) with delta (0, 0)
Screenshot: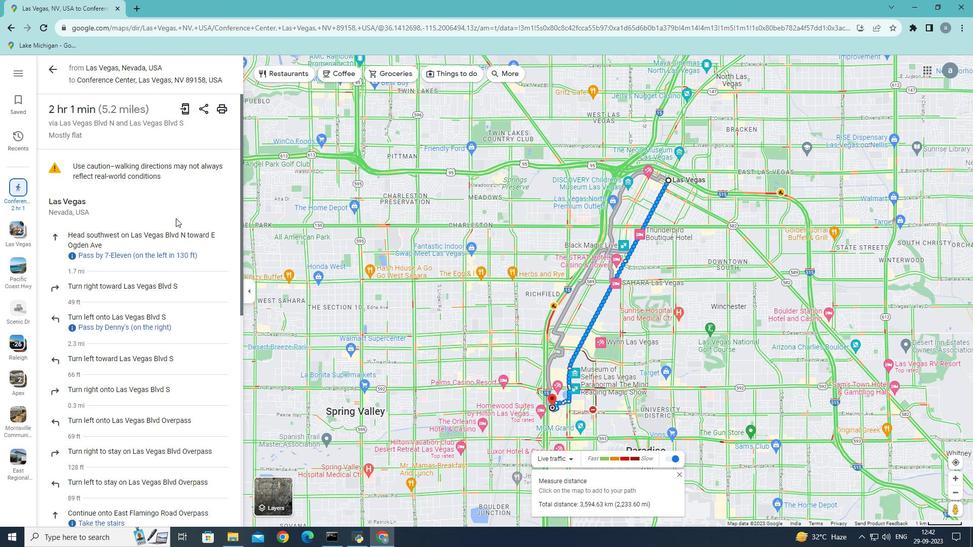 
Action: Mouse scrolled (175, 217) with delta (0, 0)
Screenshot: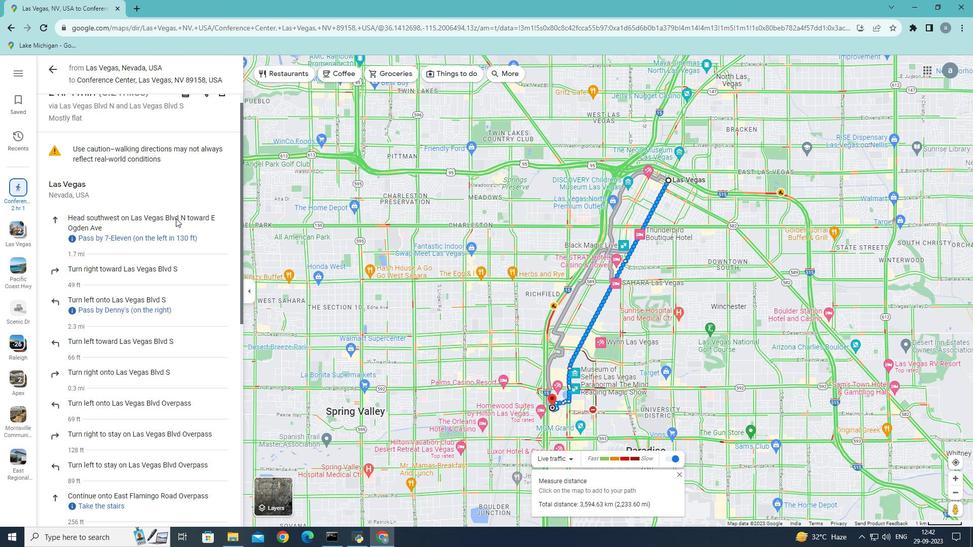 
Action: Mouse scrolled (175, 217) with delta (0, 0)
Screenshot: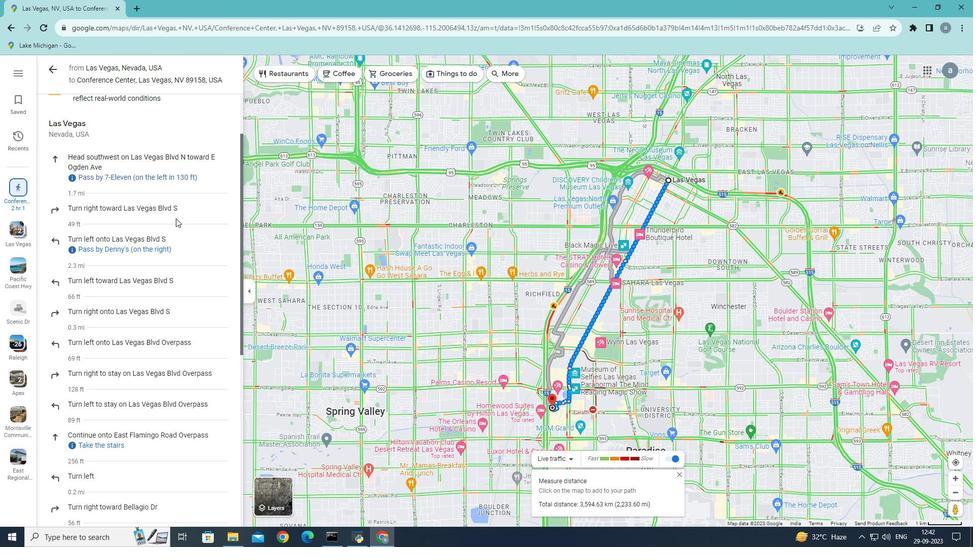 
Action: Mouse scrolled (175, 217) with delta (0, 0)
Screenshot: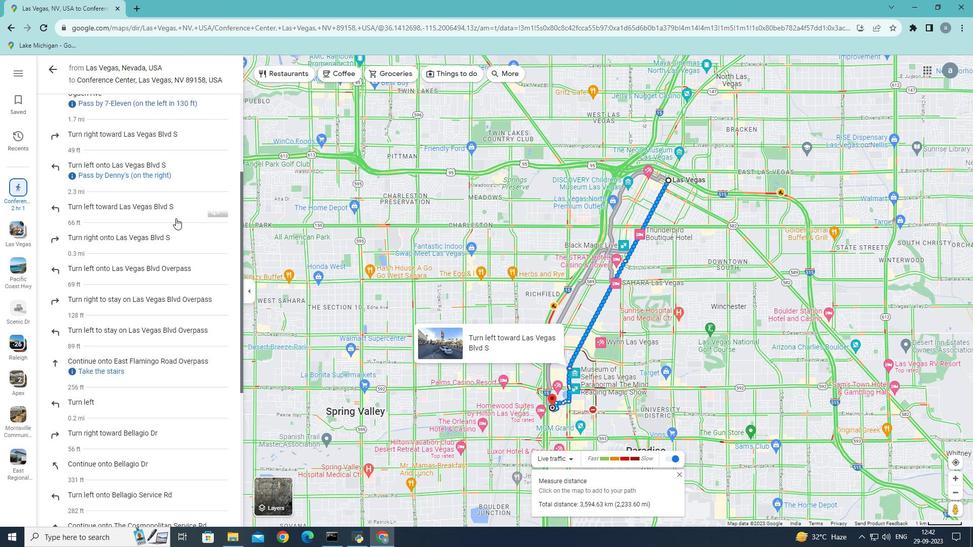 
Action: Mouse scrolled (175, 217) with delta (0, 0)
Screenshot: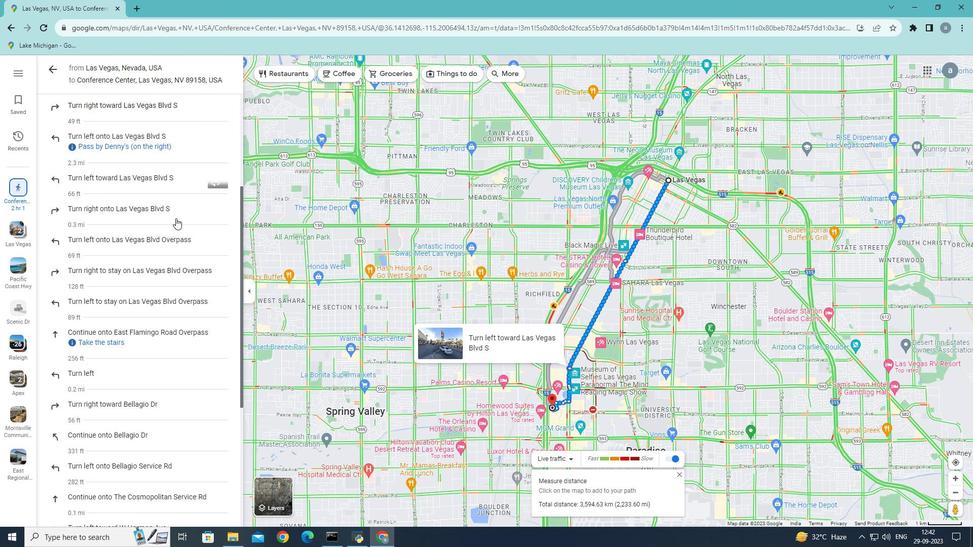 
Action: Mouse scrolled (175, 217) with delta (0, 0)
Screenshot: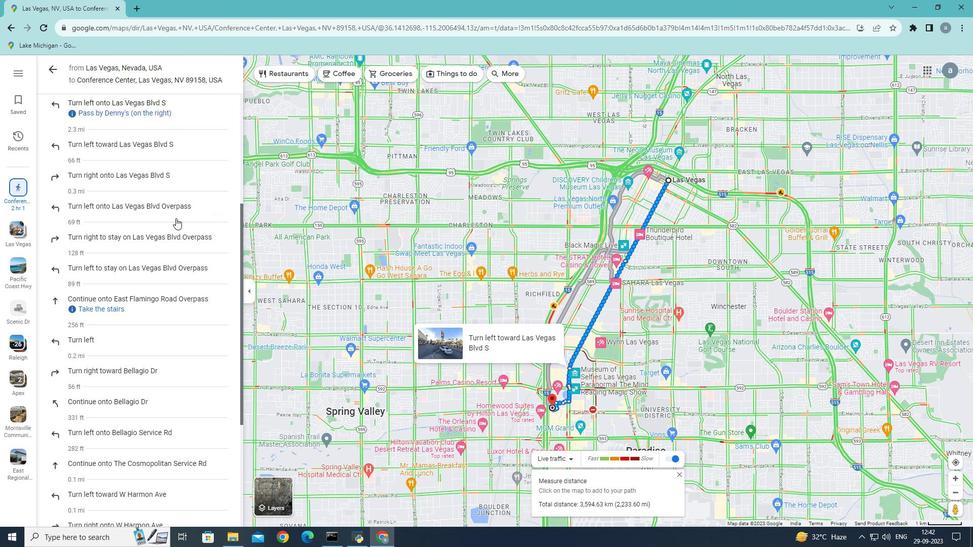 
Action: Mouse scrolled (175, 217) with delta (0, 0)
Screenshot: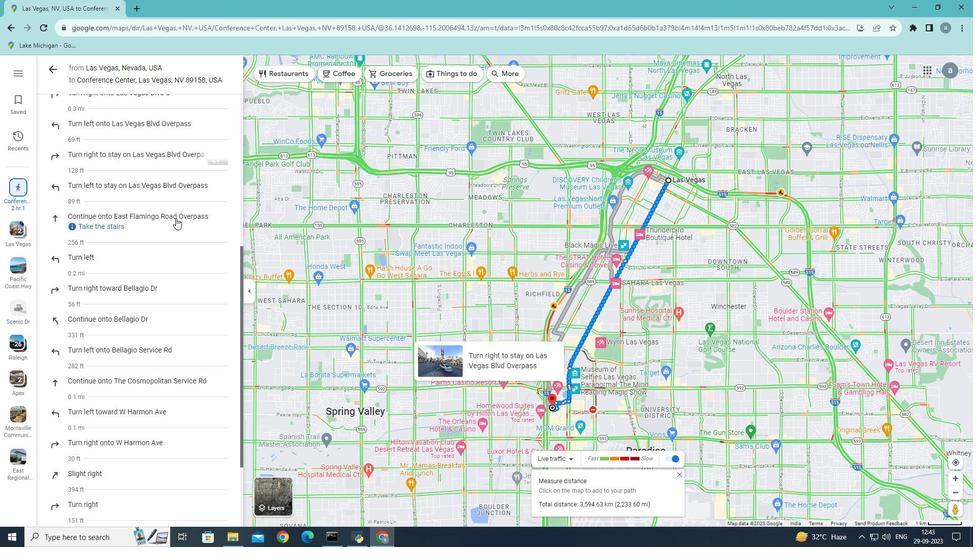 
Action: Mouse scrolled (175, 217) with delta (0, 0)
Screenshot: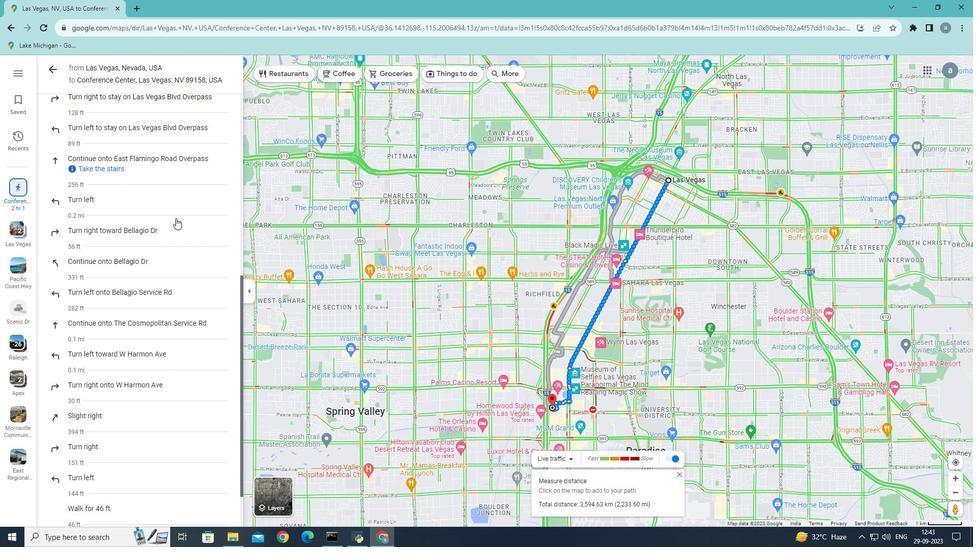 
Action: Mouse scrolled (175, 217) with delta (0, 0)
Screenshot: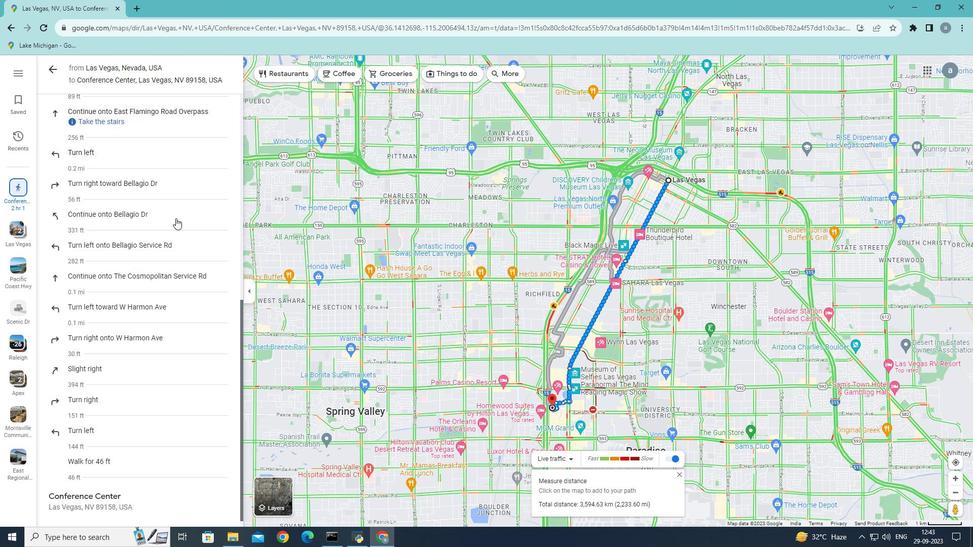 
Action: Mouse scrolled (175, 217) with delta (0, 0)
Screenshot: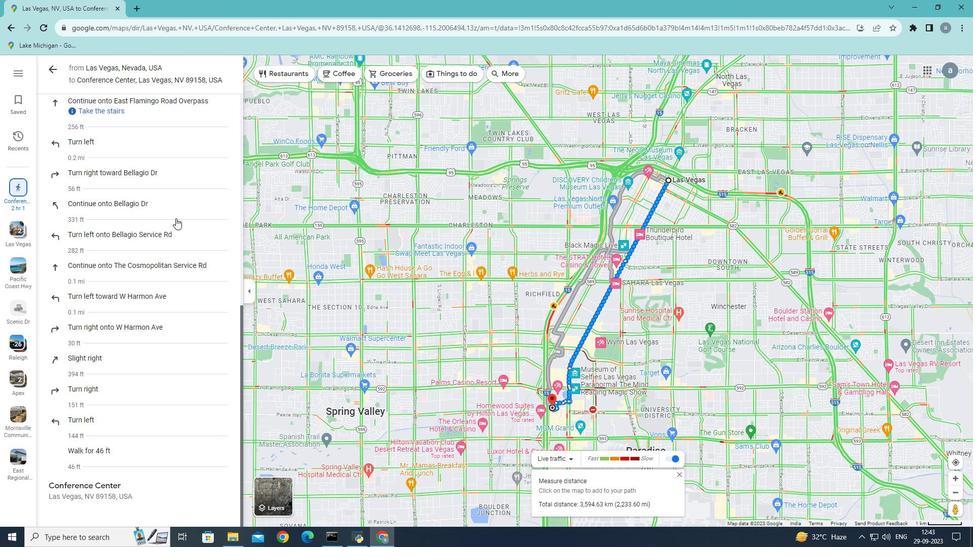 
Action: Mouse scrolled (175, 217) with delta (0, 0)
Screenshot: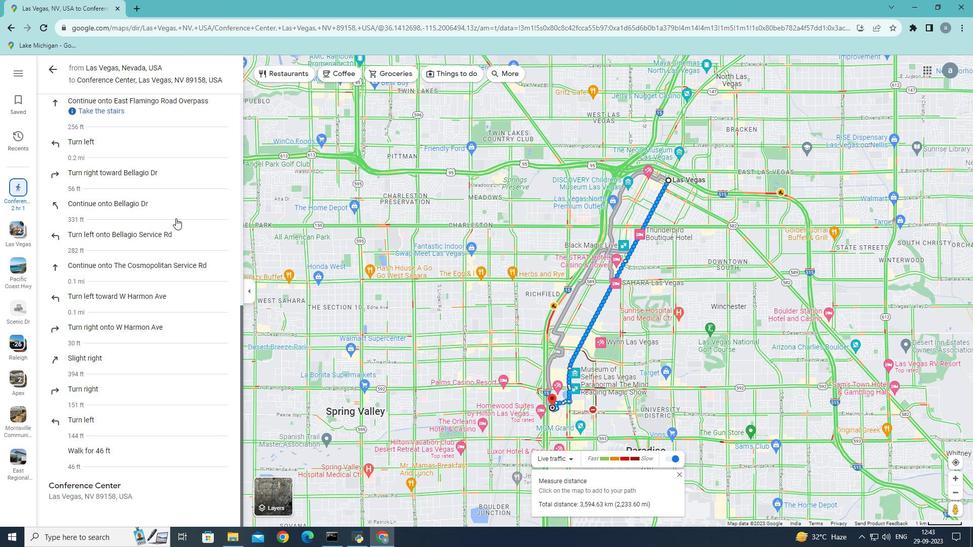 
Action: Mouse scrolled (175, 217) with delta (0, 0)
Screenshot: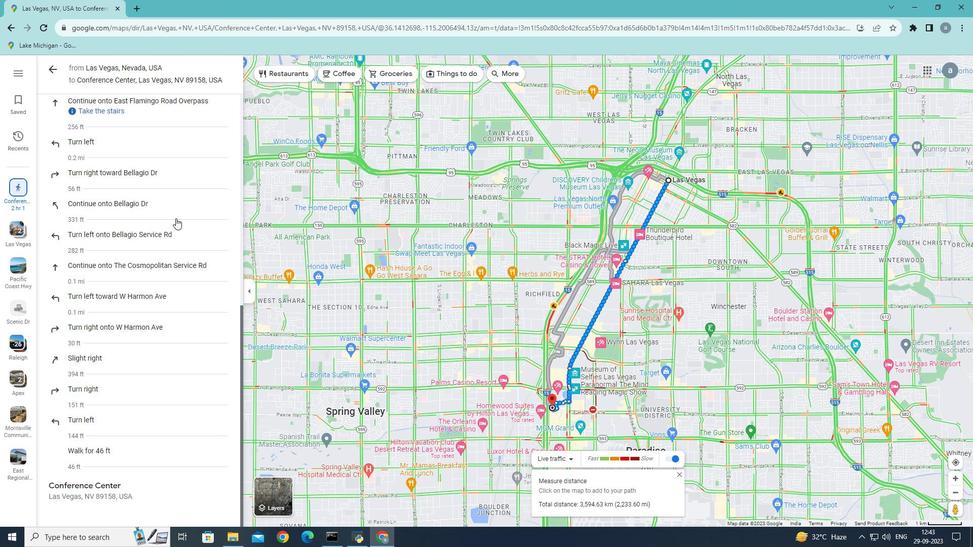 
Action: Mouse scrolled (175, 217) with delta (0, 0)
Screenshot: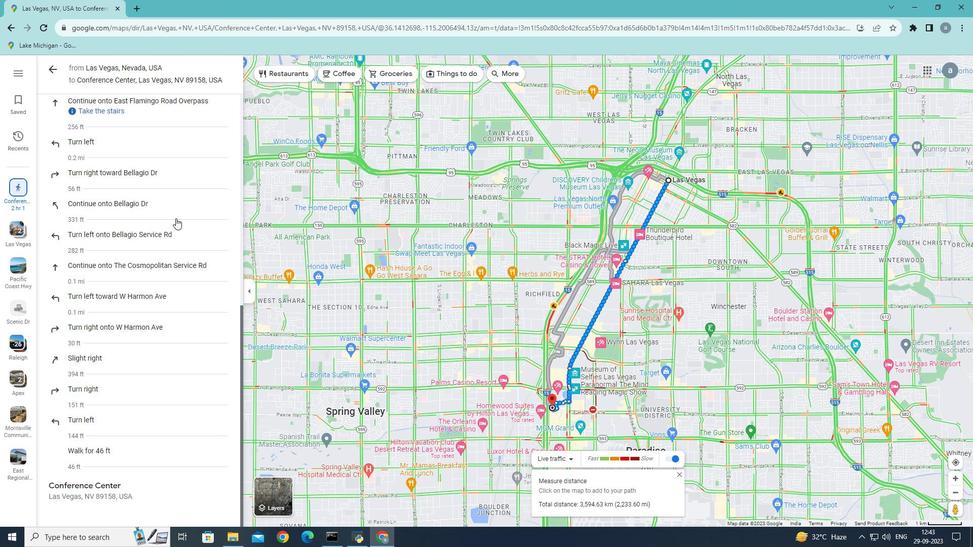 
Action: Mouse scrolled (175, 217) with delta (0, 0)
Screenshot: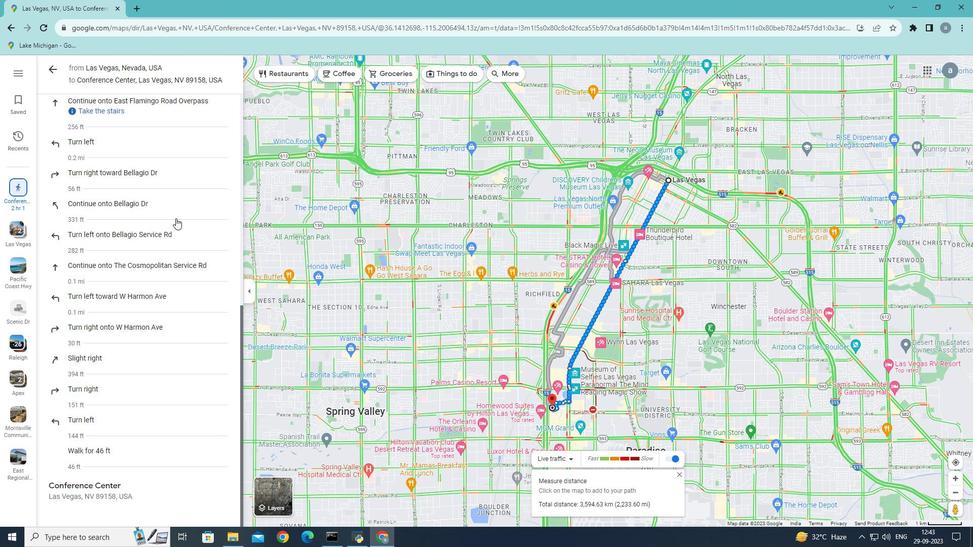 
Action: Mouse moved to (139, 137)
Screenshot: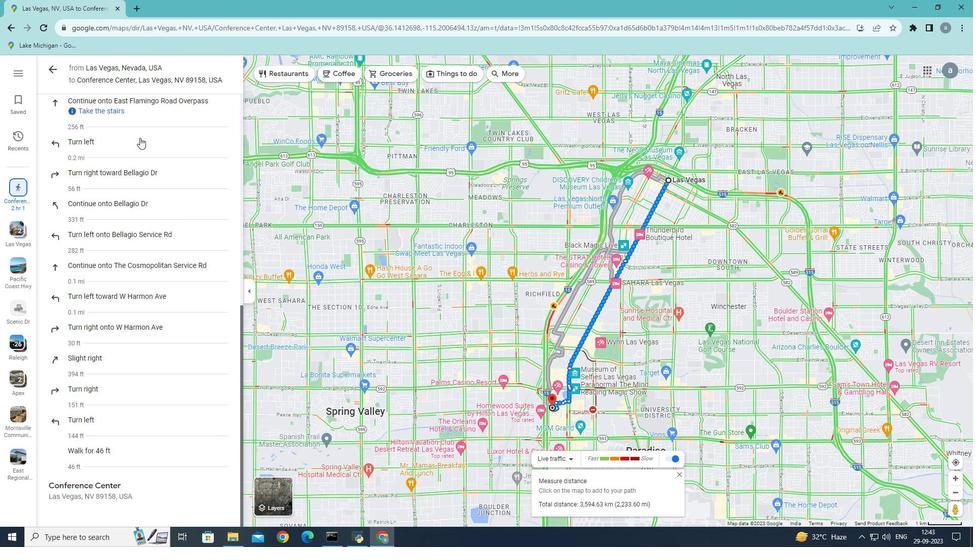 
Action: Mouse scrolled (139, 138) with delta (0, 0)
Screenshot: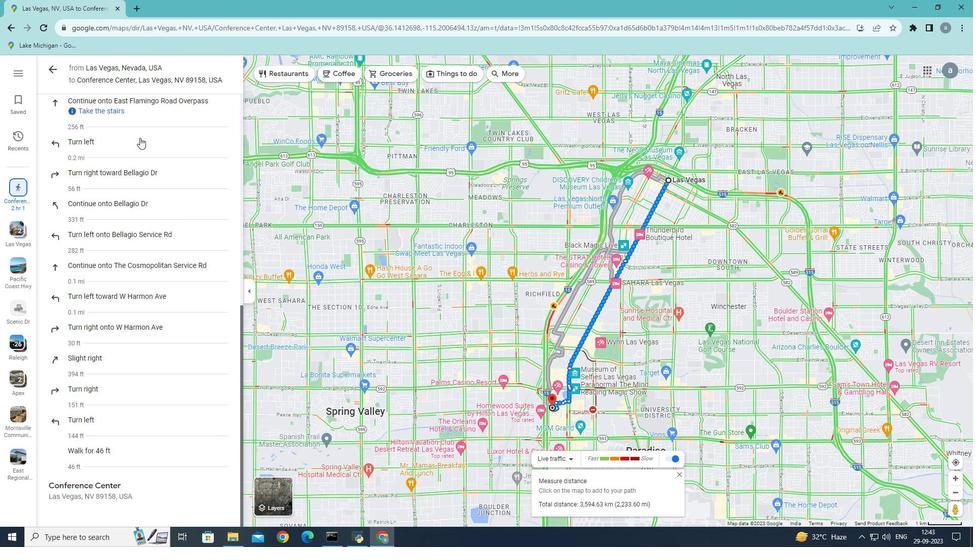 
Action: Mouse scrolled (139, 138) with delta (0, 0)
Screenshot: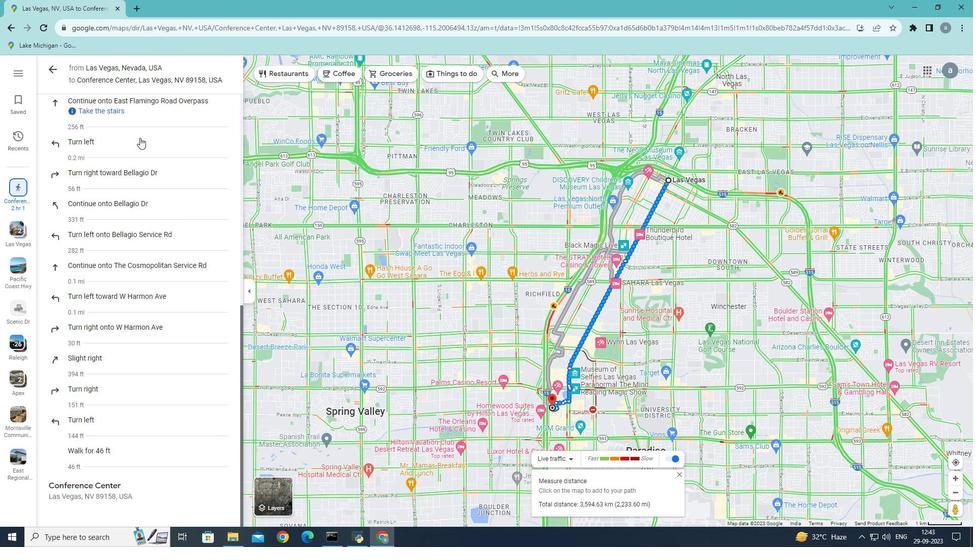 
Action: Mouse scrolled (139, 138) with delta (0, 0)
Screenshot: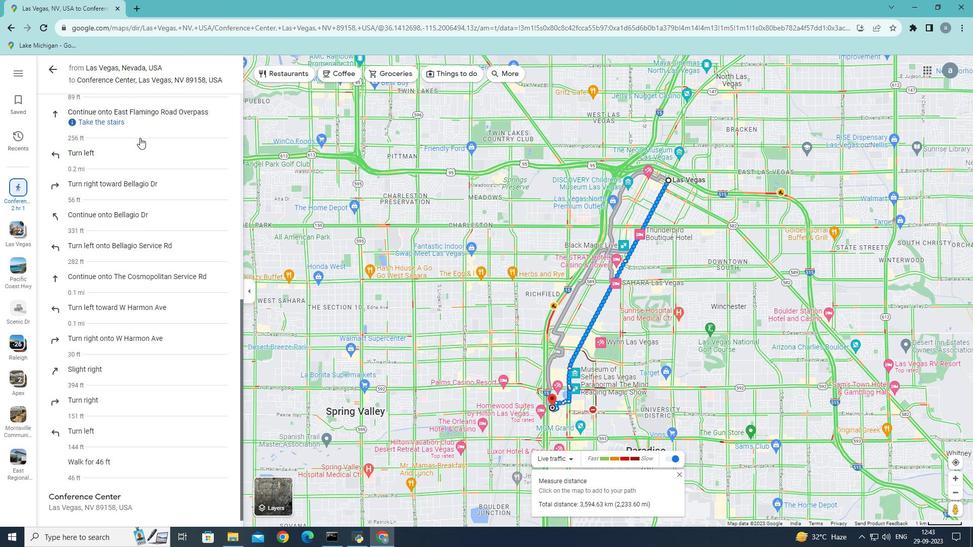 
Action: Mouse moved to (139, 137)
Screenshot: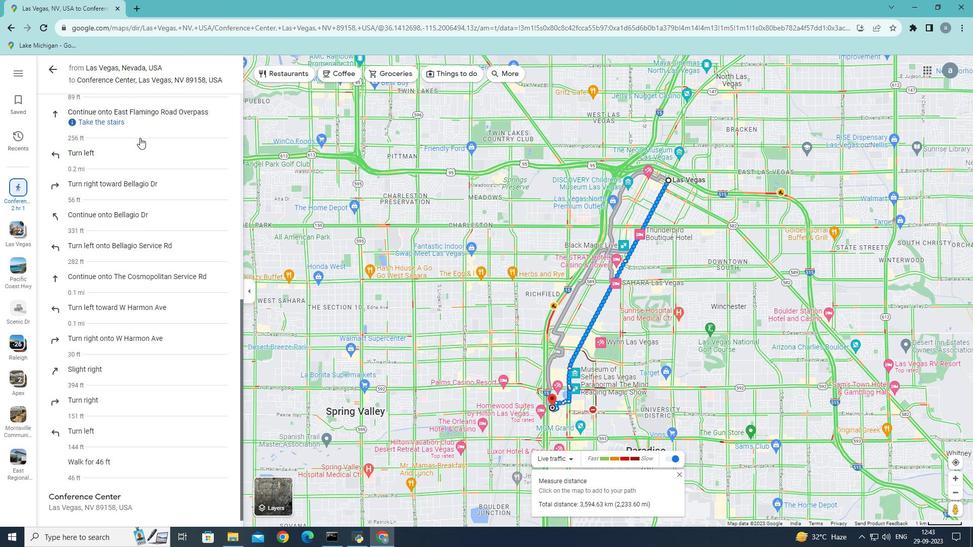 
Action: Mouse scrolled (139, 138) with delta (0, 0)
Screenshot: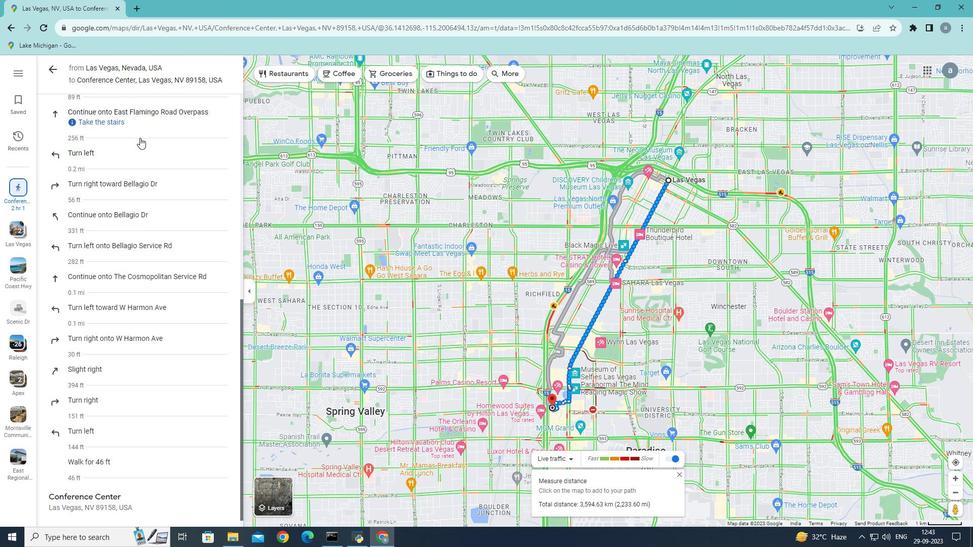 
Action: Mouse scrolled (139, 138) with delta (0, 0)
Screenshot: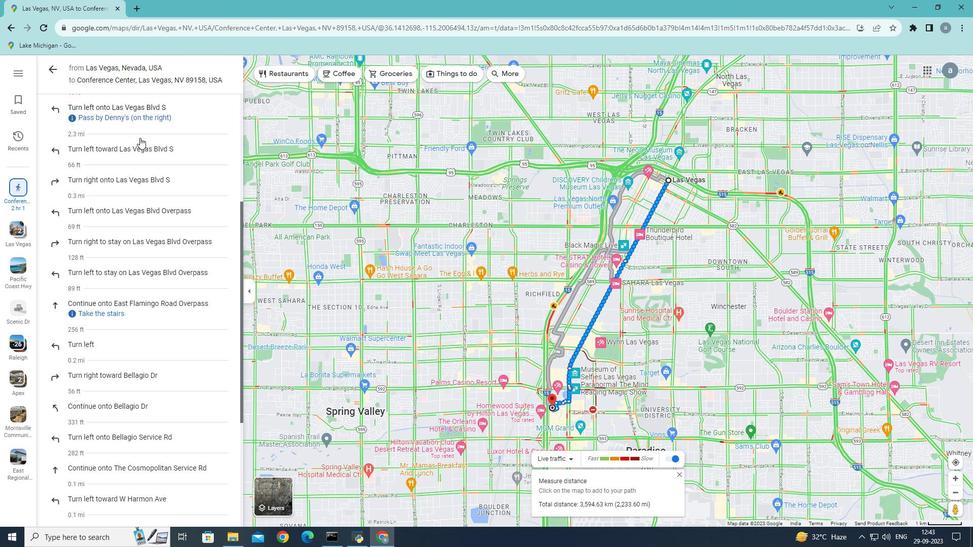 
Action: Mouse scrolled (139, 138) with delta (0, 0)
Screenshot: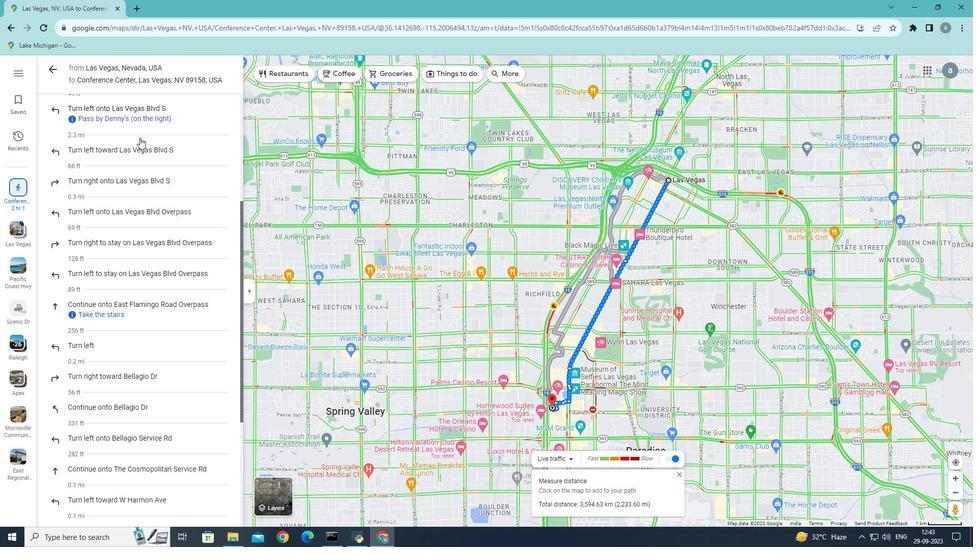 
Action: Mouse scrolled (139, 138) with delta (0, 0)
Screenshot: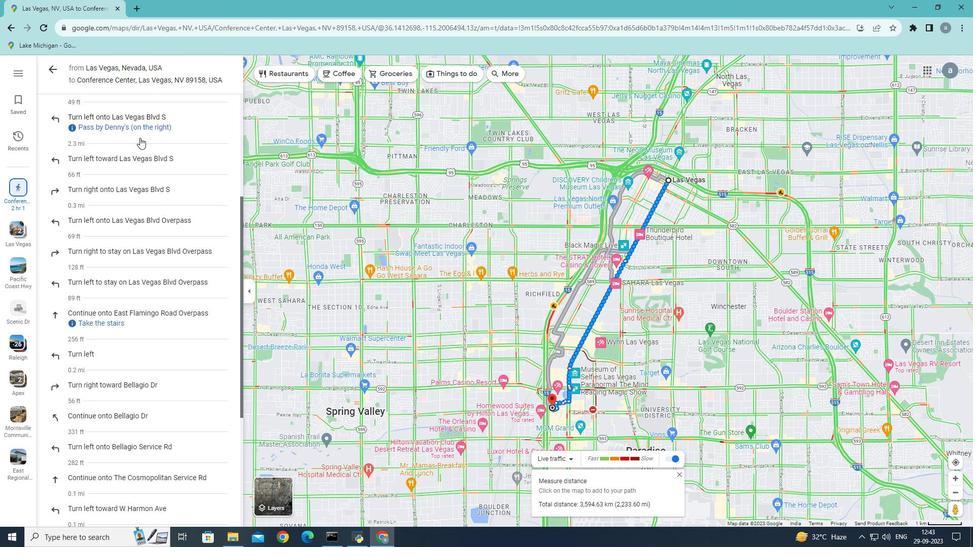 
Action: Mouse scrolled (139, 138) with delta (0, 0)
Screenshot: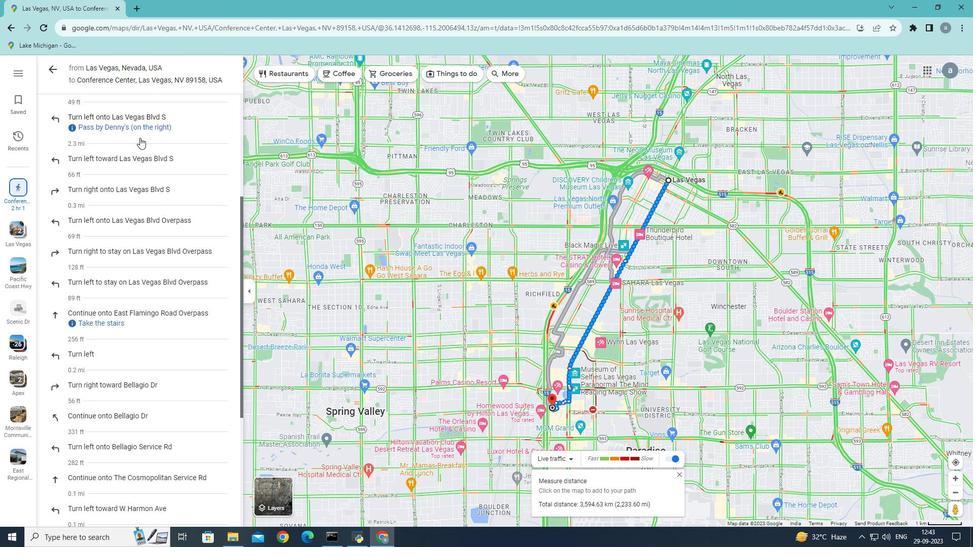 
Action: Mouse scrolled (139, 138) with delta (0, 0)
Screenshot: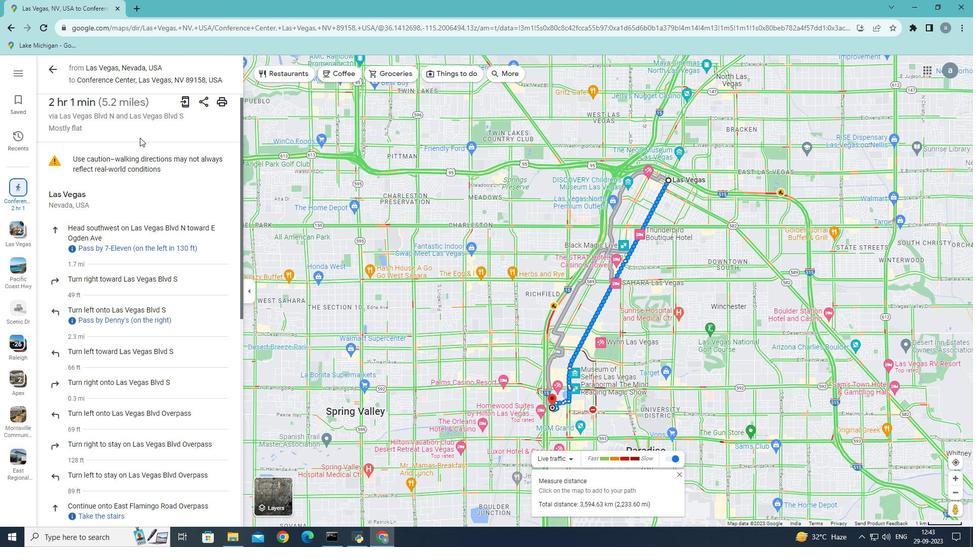 
Action: Mouse scrolled (139, 138) with delta (0, 0)
Screenshot: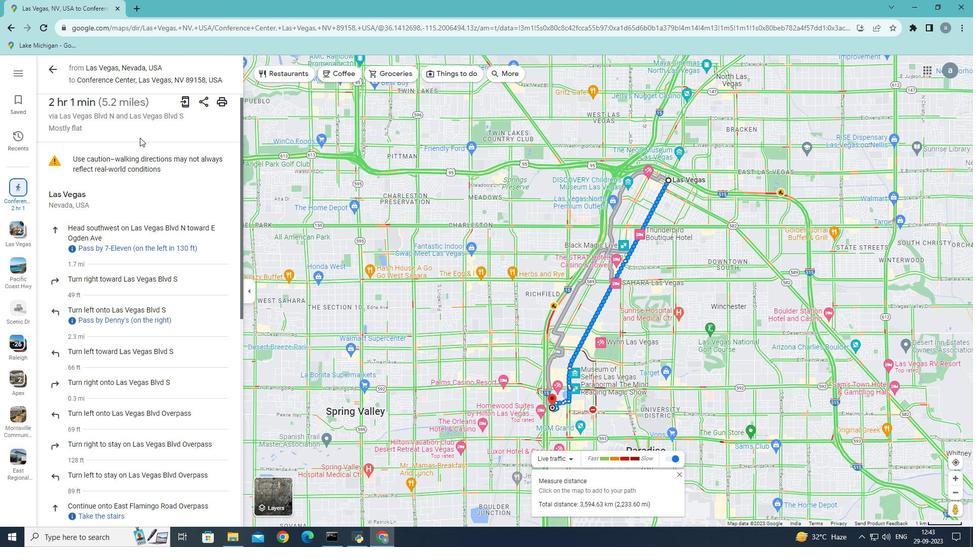 
Action: Mouse scrolled (139, 138) with delta (0, 0)
Screenshot: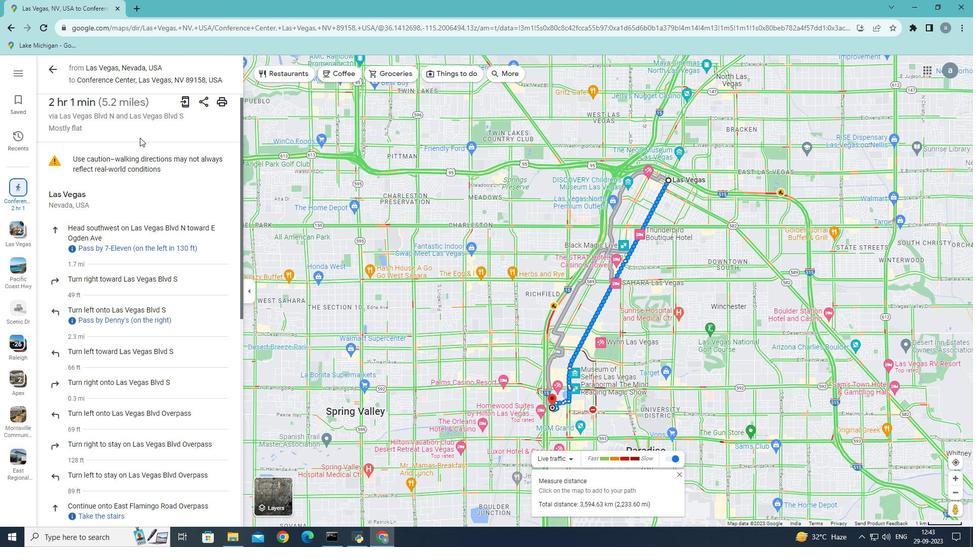 
Action: Mouse scrolled (139, 138) with delta (0, 0)
Screenshot: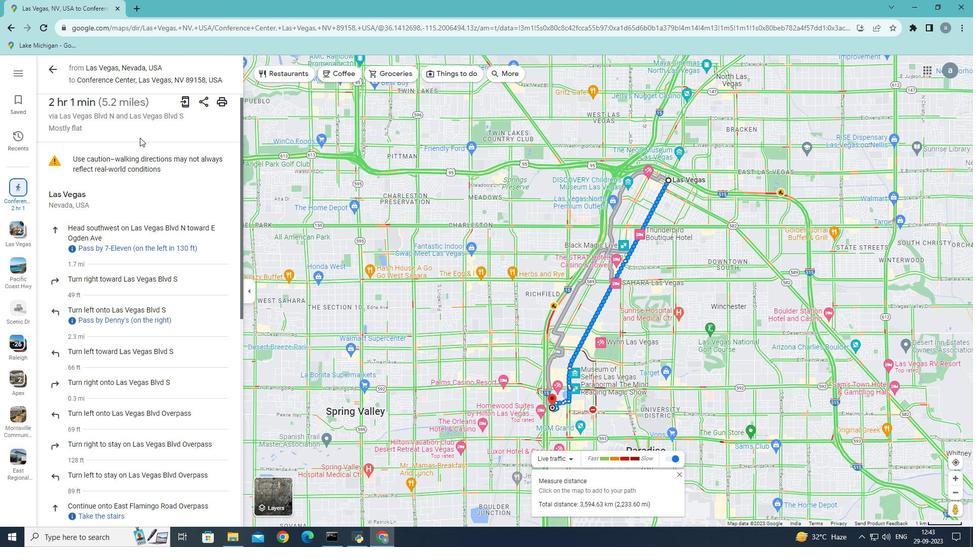 
Action: Mouse scrolled (139, 138) with delta (0, 0)
Screenshot: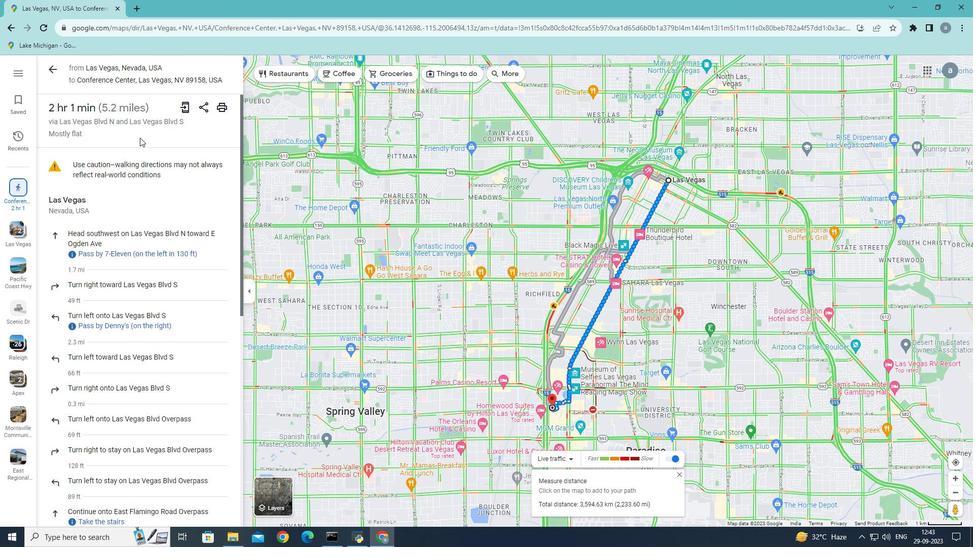 
Action: Mouse moved to (52, 69)
Screenshot: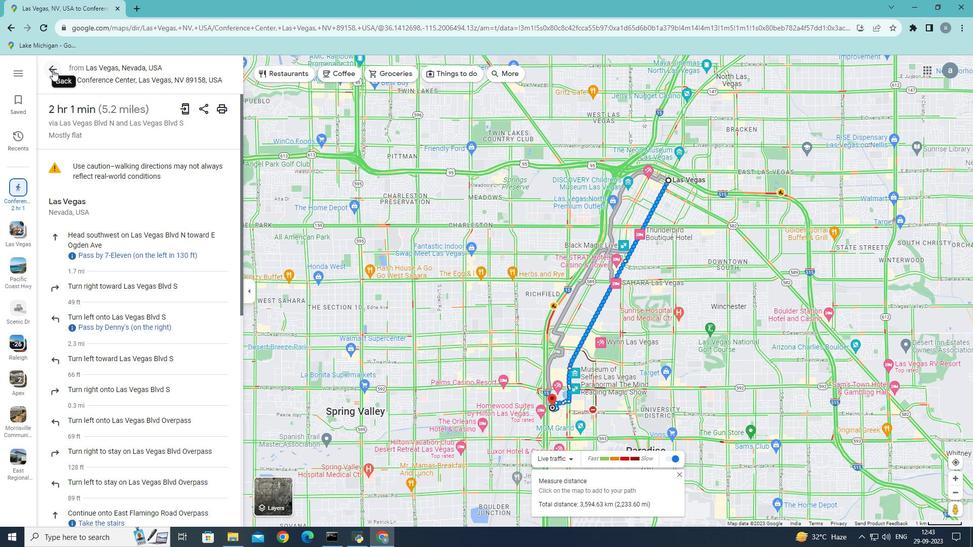 
Action: Mouse pressed left at (52, 69)
Screenshot: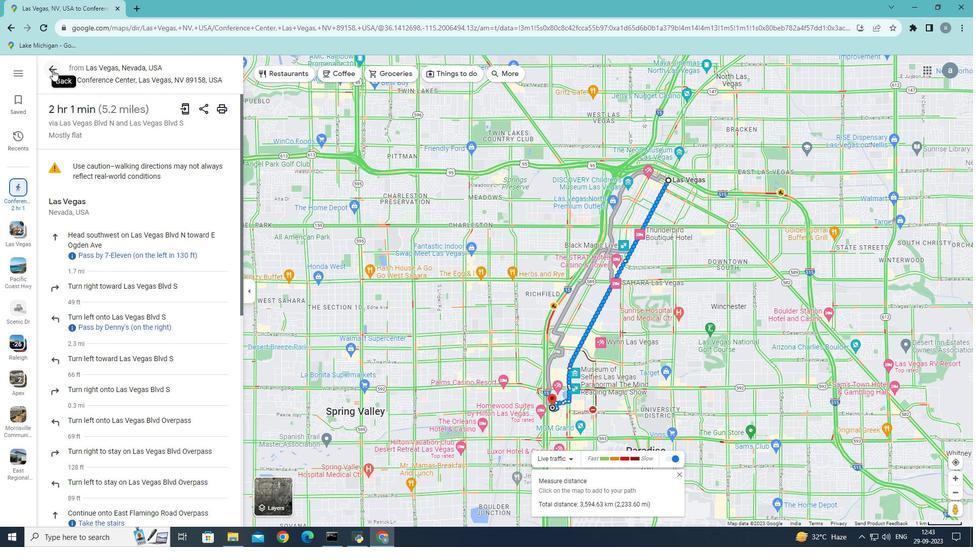 
Action: Mouse moved to (88, 307)
Screenshot: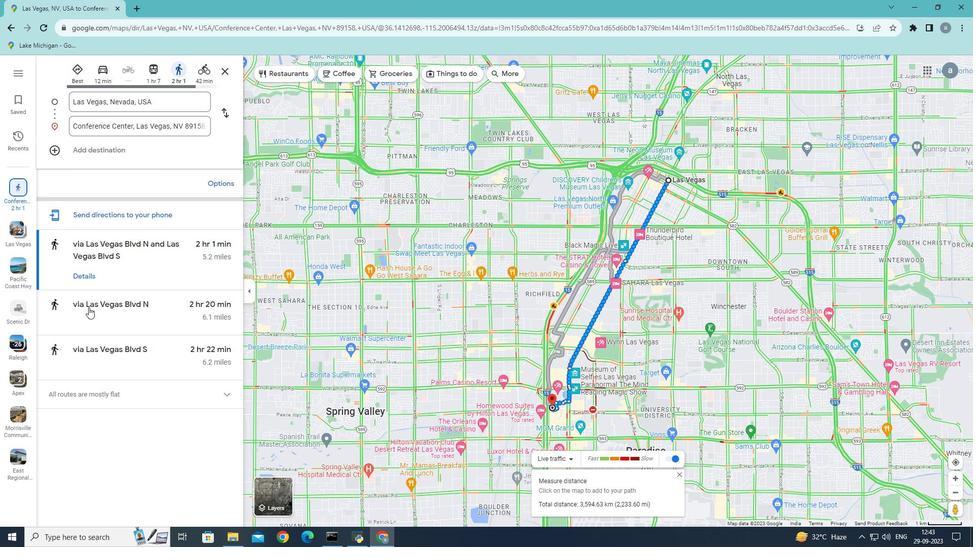 
Action: Mouse pressed left at (88, 307)
Screenshot: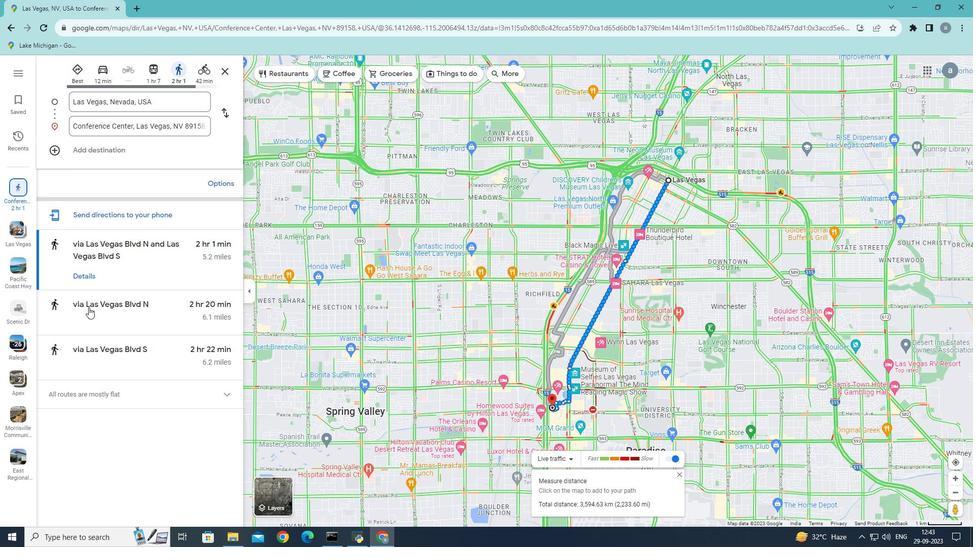 
Action: Mouse moved to (79, 303)
Screenshot: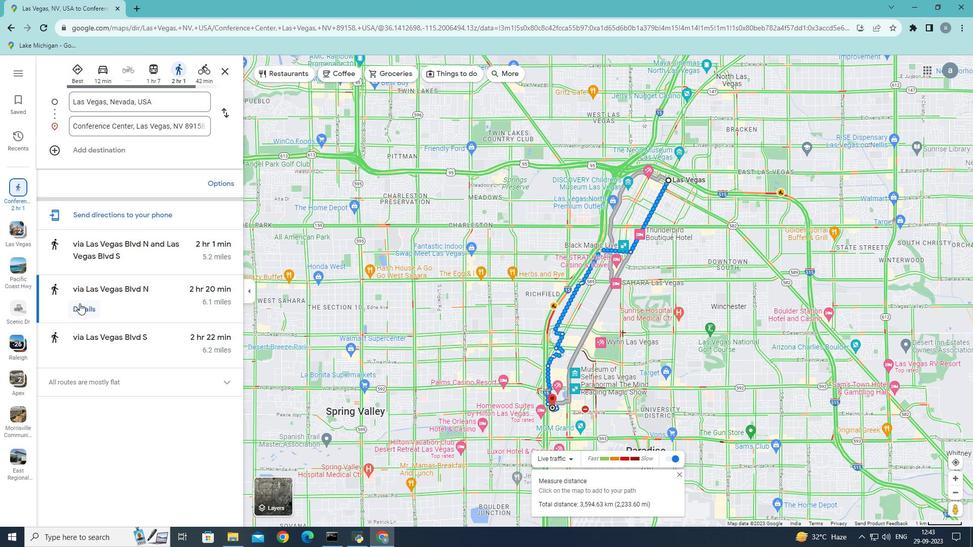 
Action: Mouse pressed left at (79, 303)
Screenshot: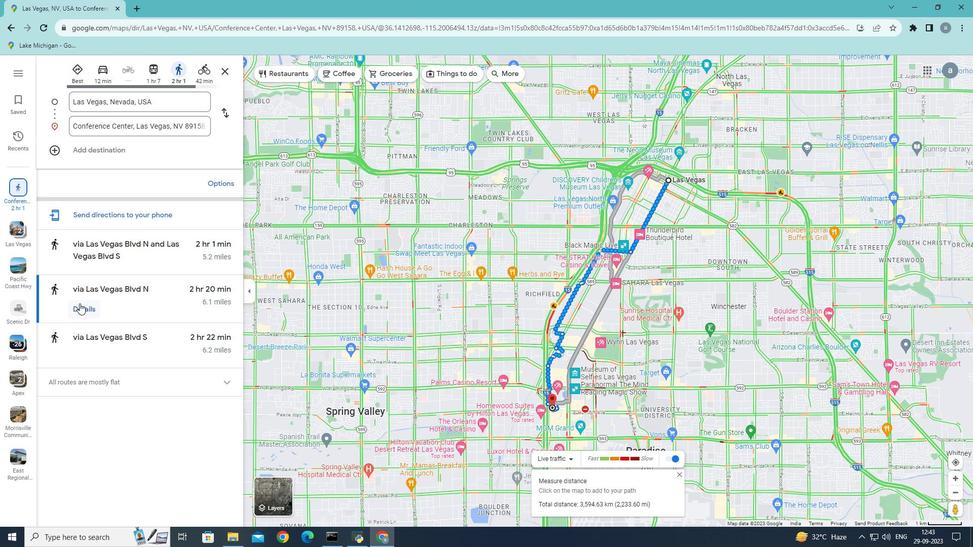 
Action: Mouse moved to (174, 166)
Screenshot: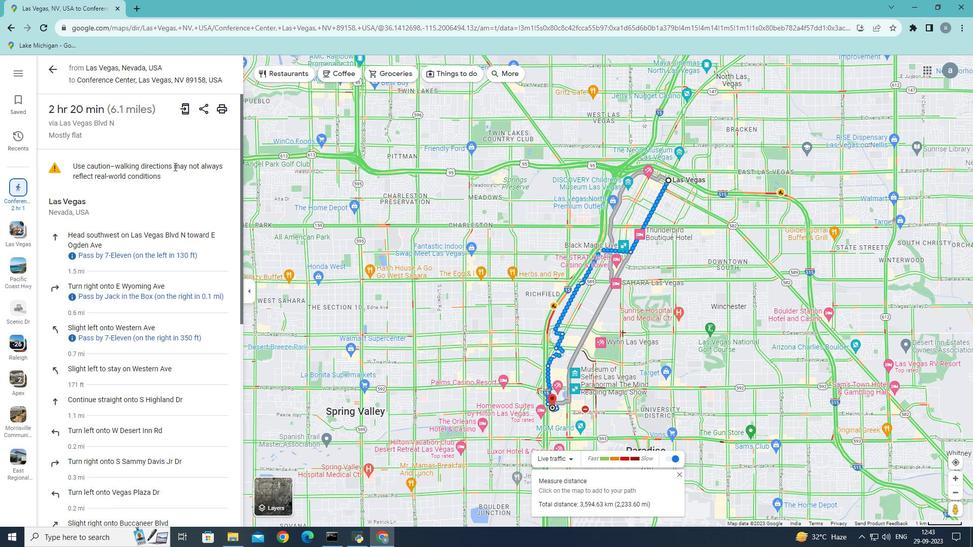 
Action: Mouse scrolled (174, 166) with delta (0, 0)
Screenshot: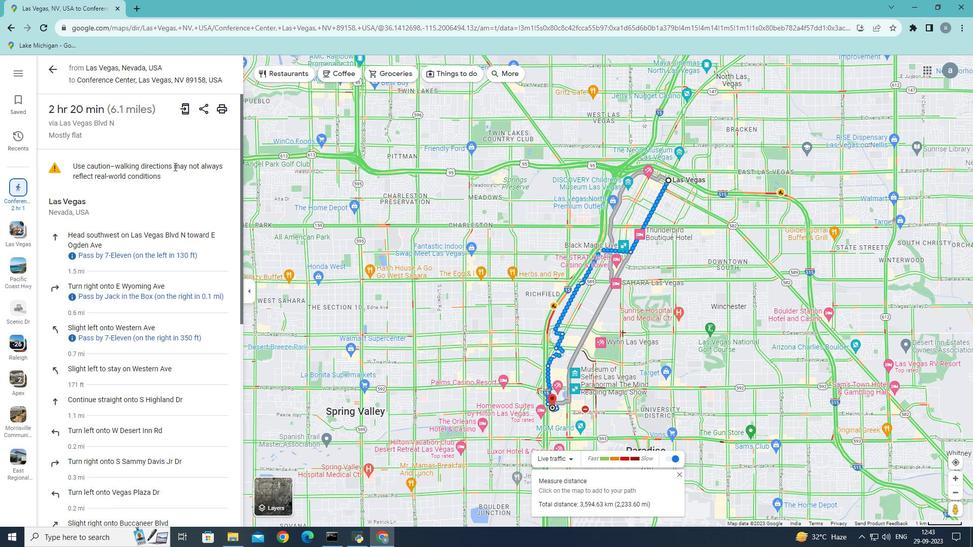 
Action: Mouse scrolled (174, 166) with delta (0, 0)
Screenshot: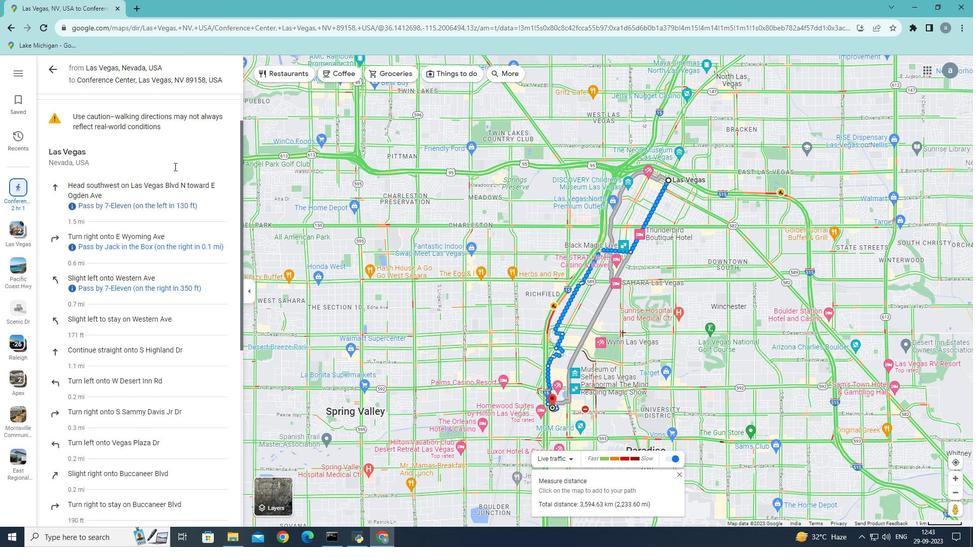 
Action: Mouse moved to (174, 169)
Screenshot: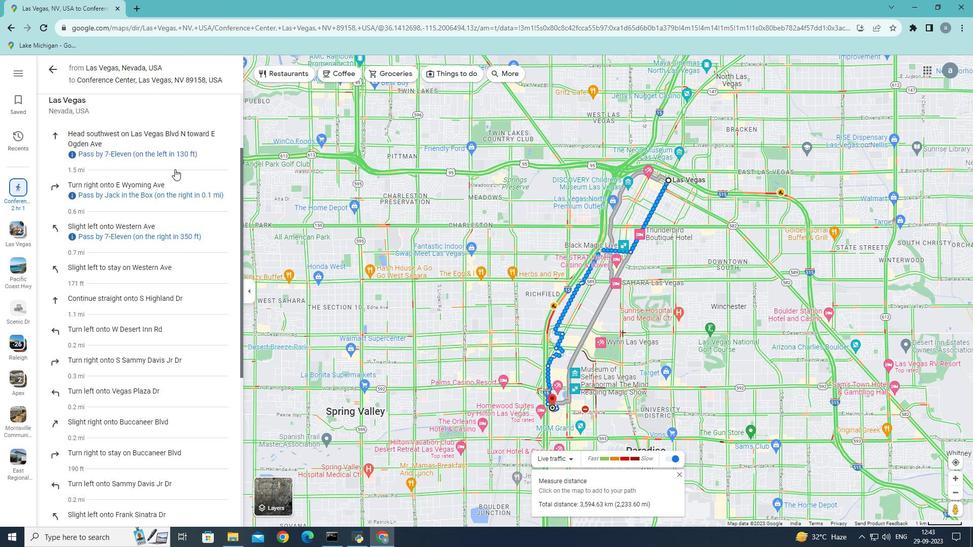 
Action: Mouse scrolled (174, 168) with delta (0, 0)
Screenshot: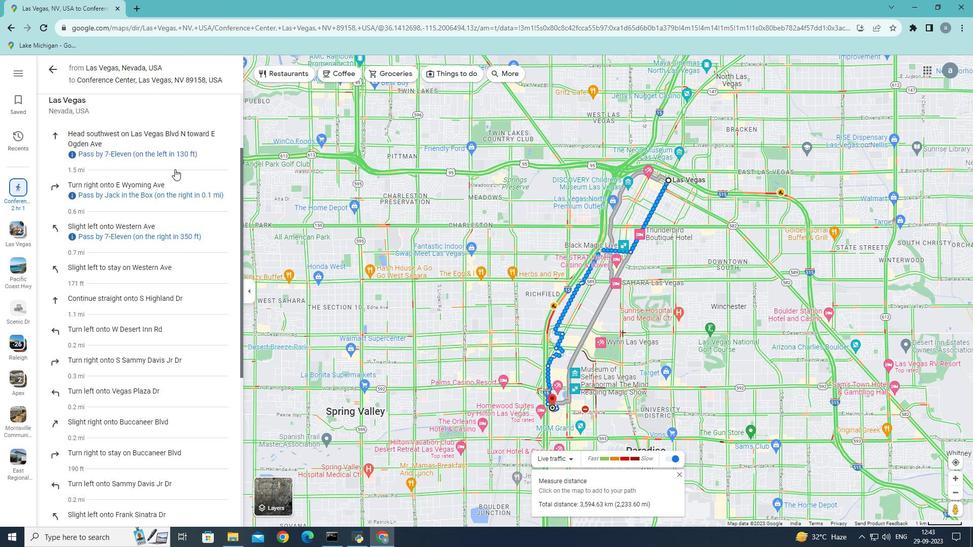 
Action: Mouse moved to (174, 169)
Screenshot: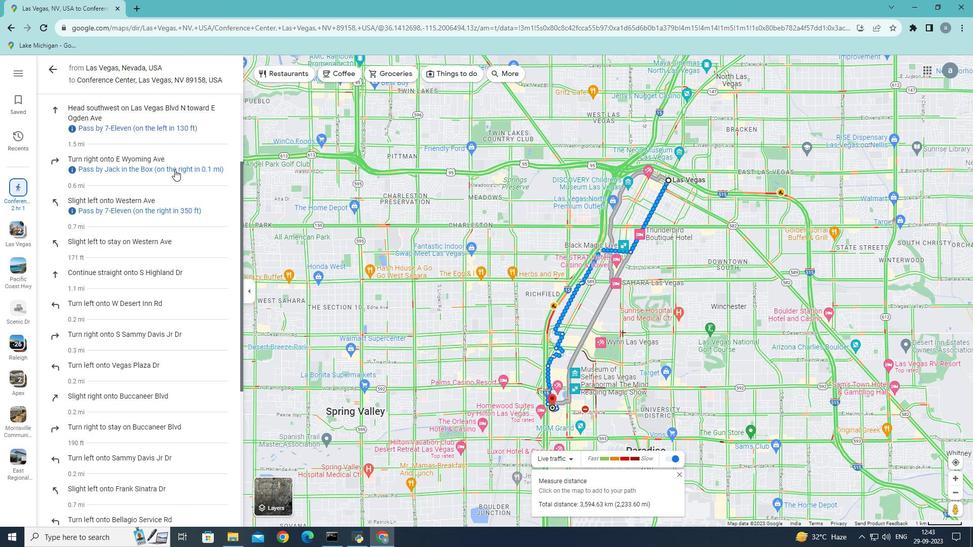 
Action: Mouse scrolled (174, 169) with delta (0, 0)
Screenshot: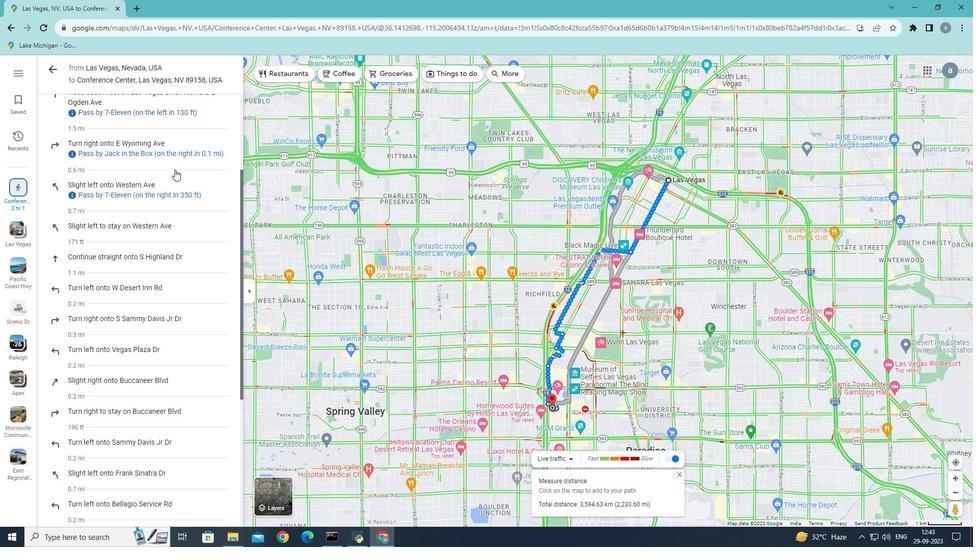 
Action: Mouse scrolled (174, 169) with delta (0, 0)
Screenshot: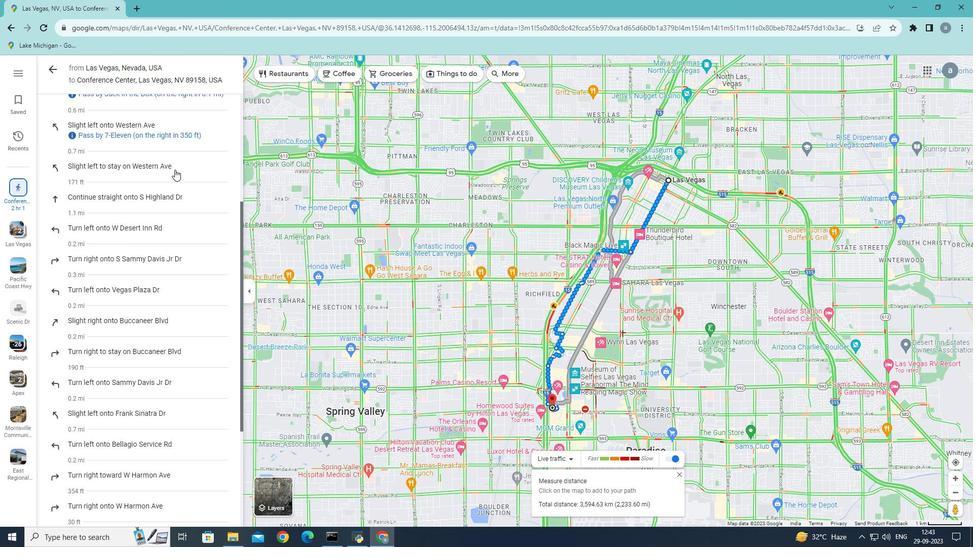 
Action: Mouse moved to (174, 172)
Screenshot: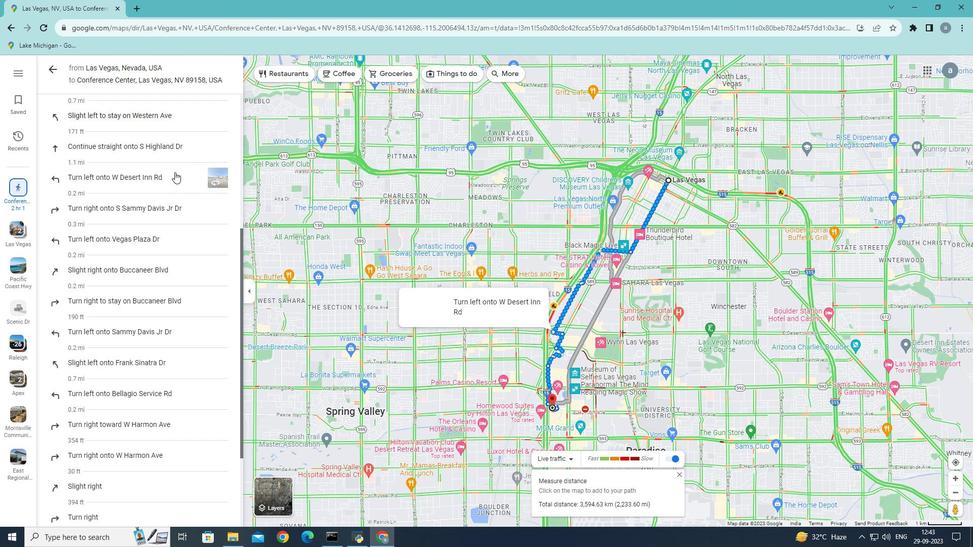 
Action: Mouse scrolled (174, 171) with delta (0, 0)
Screenshot: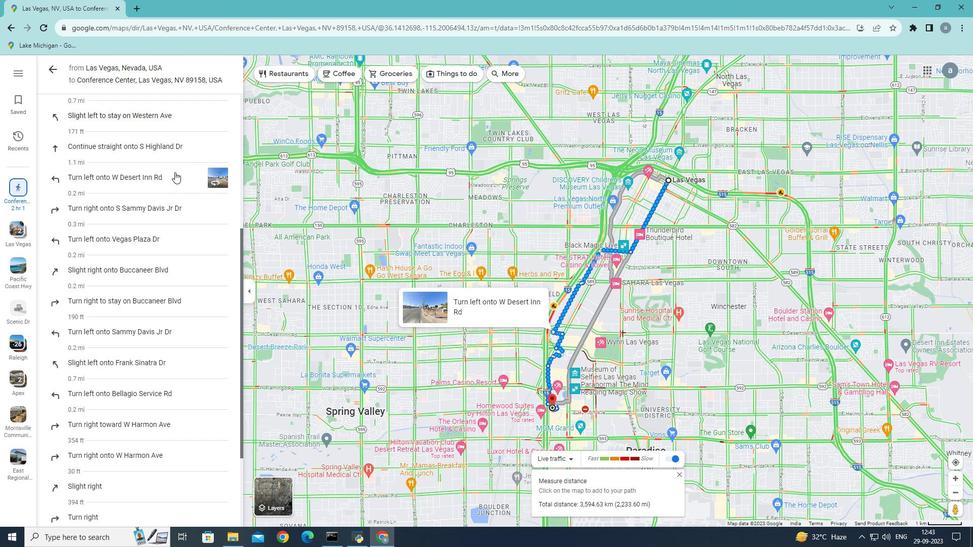 
Action: Mouse moved to (174, 172)
Screenshot: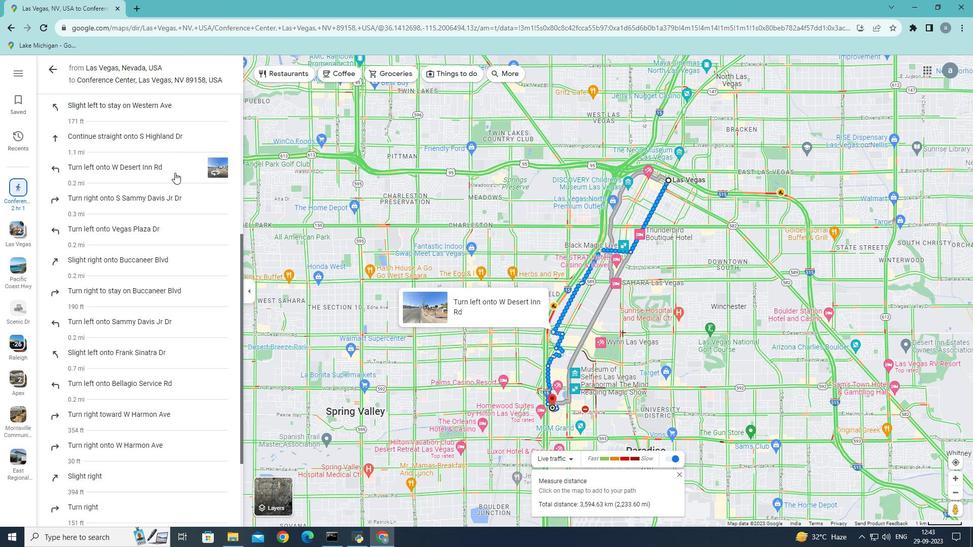 
Action: Mouse scrolled (174, 172) with delta (0, 0)
Screenshot: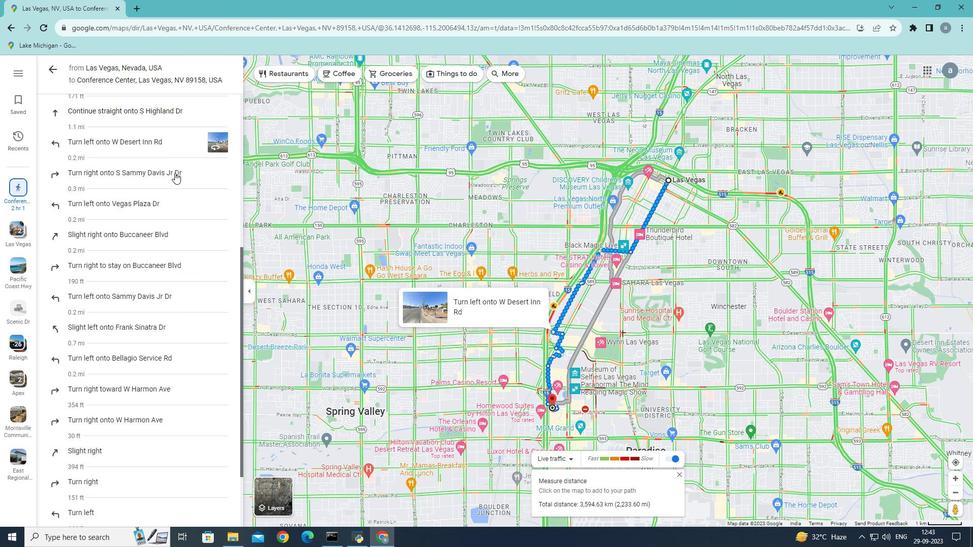 
Action: Mouse scrolled (174, 172) with delta (0, 0)
Screenshot: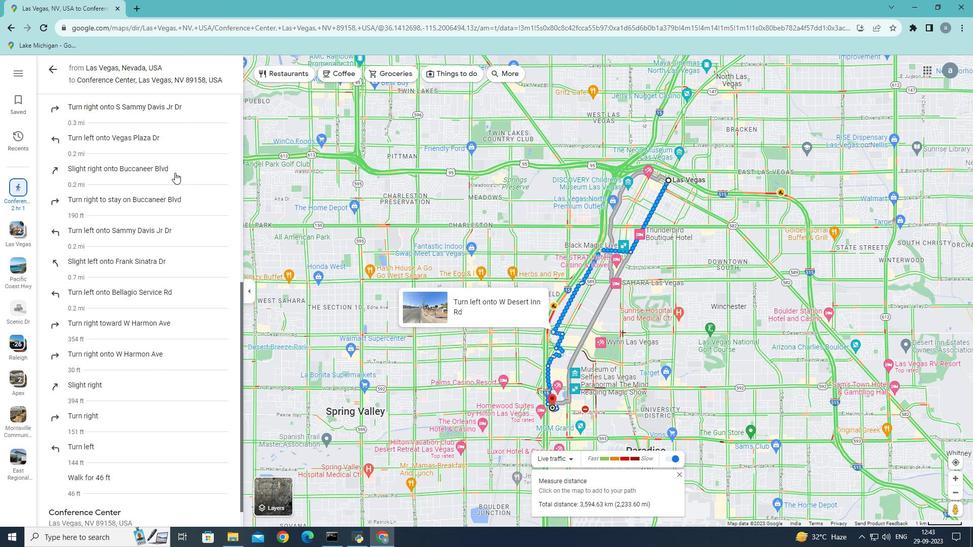 
Action: Mouse scrolled (174, 172) with delta (0, 0)
Screenshot: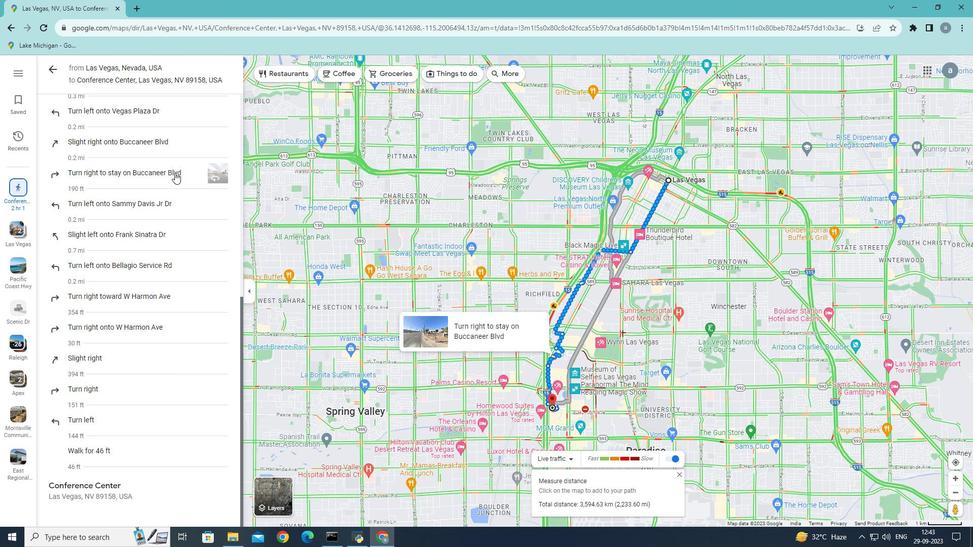 
Action: Mouse scrolled (174, 172) with delta (0, 0)
Screenshot: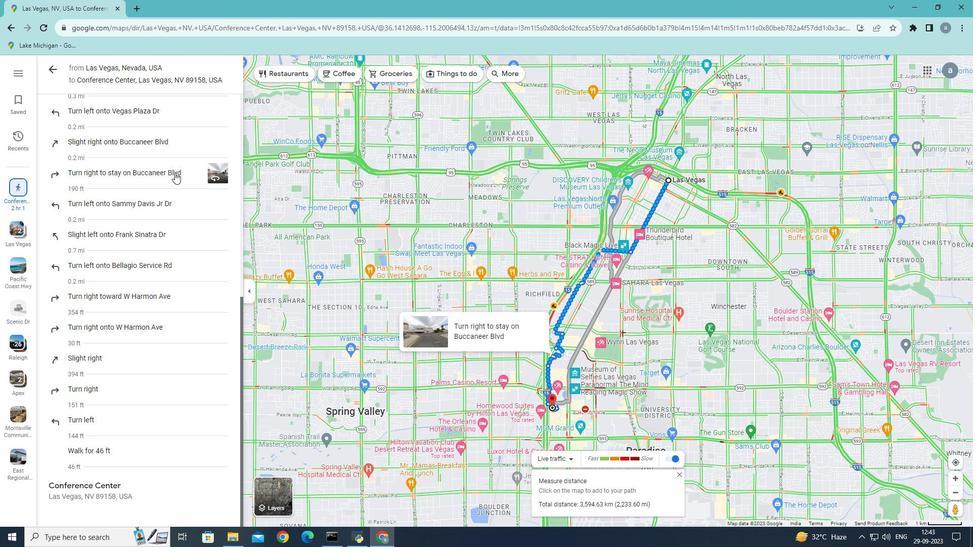
Action: Mouse scrolled (174, 172) with delta (0, 0)
Screenshot: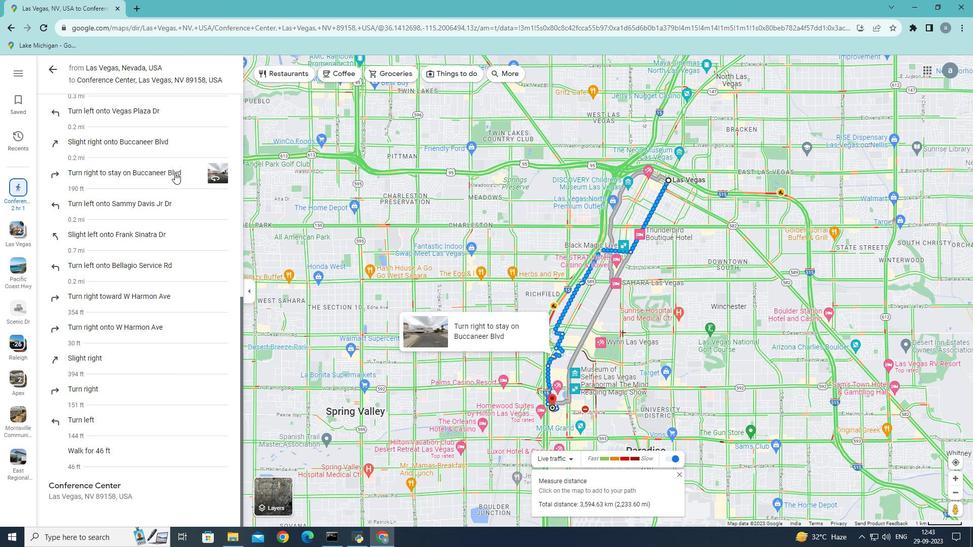 
Action: Mouse scrolled (174, 172) with delta (0, 0)
Screenshot: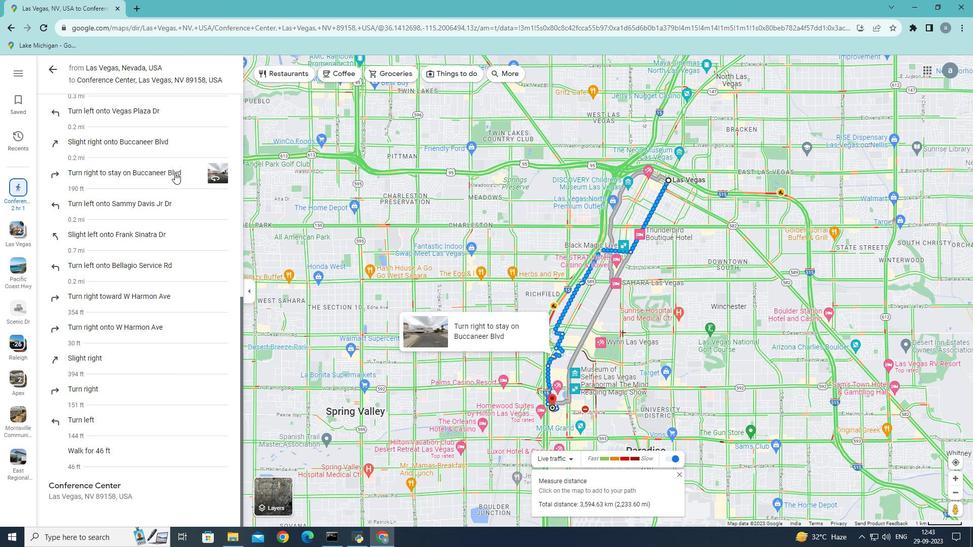 
Action: Mouse scrolled (174, 173) with delta (0, 0)
Screenshot: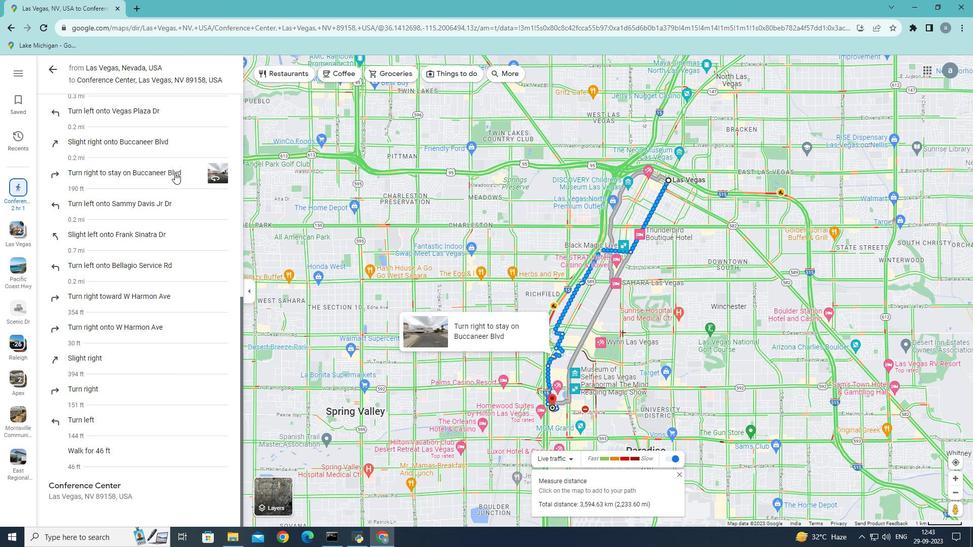 
Action: Mouse scrolled (174, 173) with delta (0, 0)
Screenshot: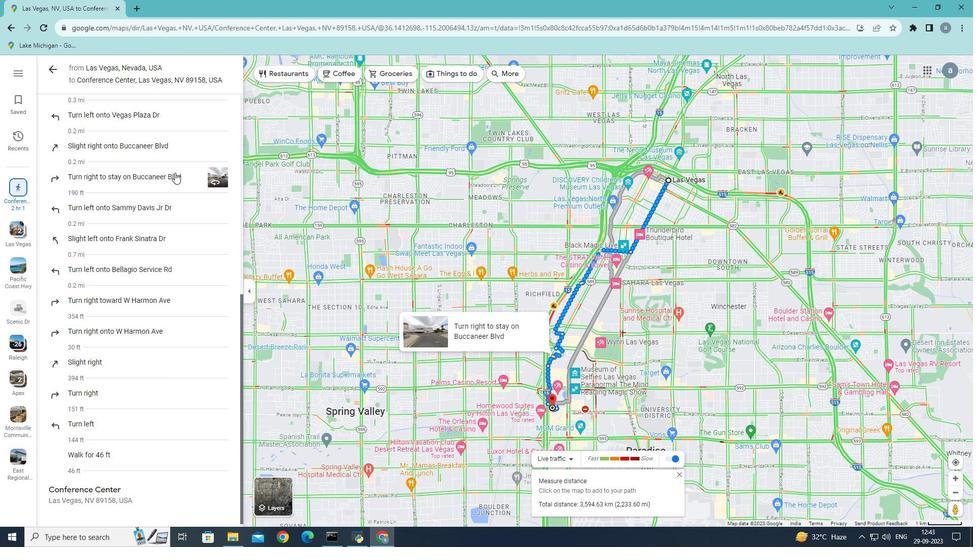 
Action: Mouse scrolled (174, 173) with delta (0, 0)
Screenshot: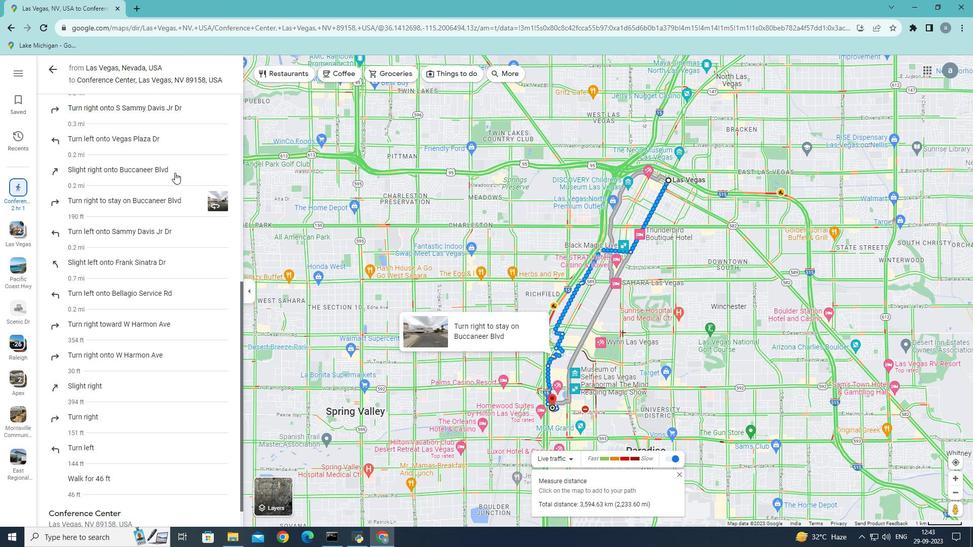 
Action: Mouse scrolled (174, 173) with delta (0, 0)
Screenshot: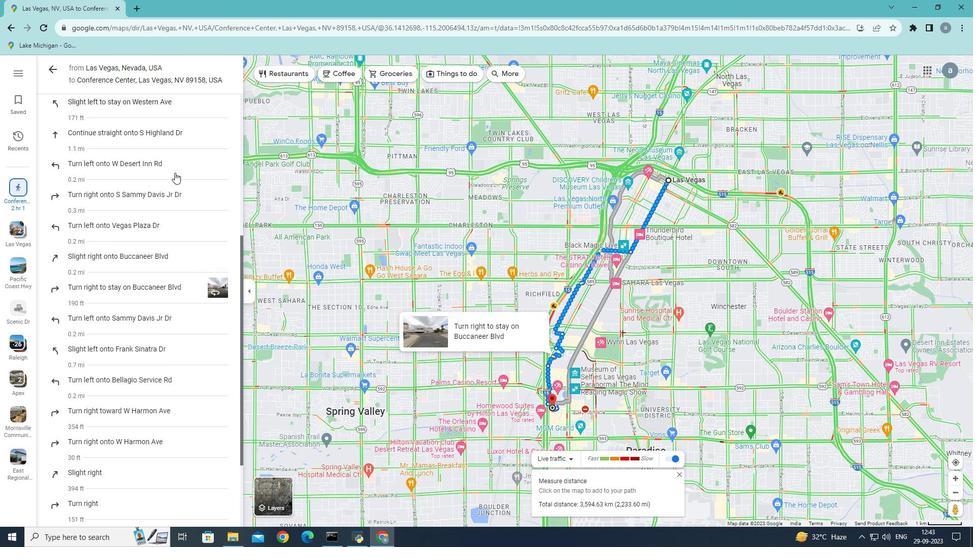 
Action: Mouse scrolled (174, 173) with delta (0, 0)
Screenshot: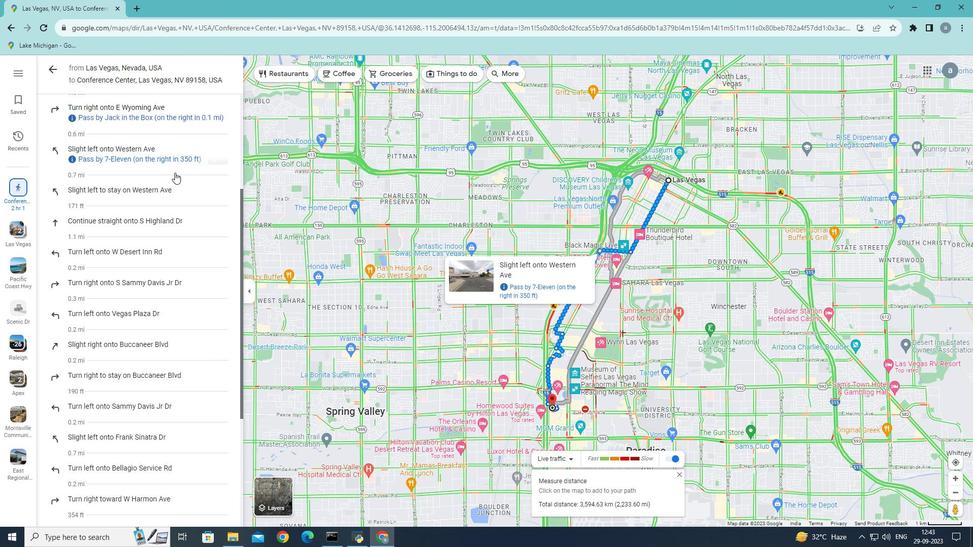 
Action: Mouse scrolled (174, 173) with delta (0, 0)
Screenshot: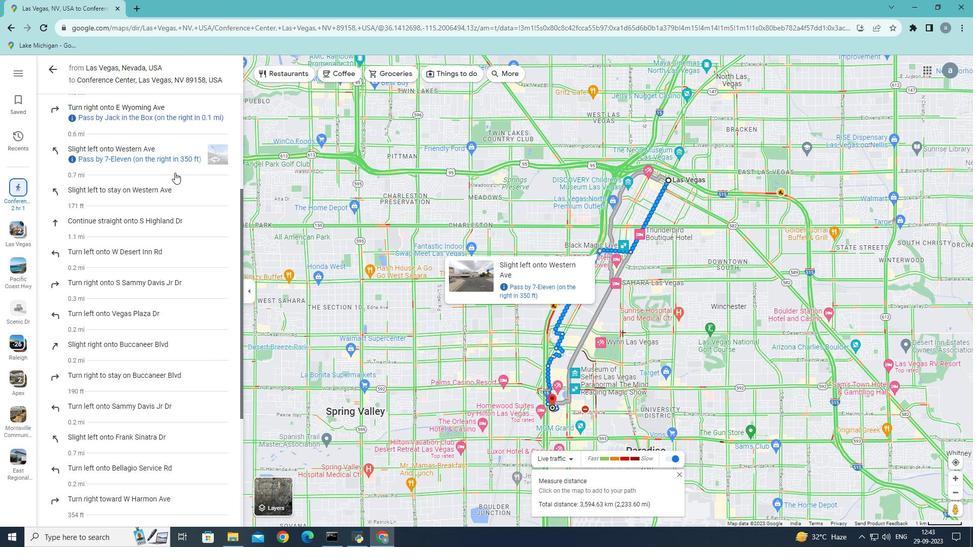 
Action: Mouse scrolled (174, 173) with delta (0, 0)
Screenshot: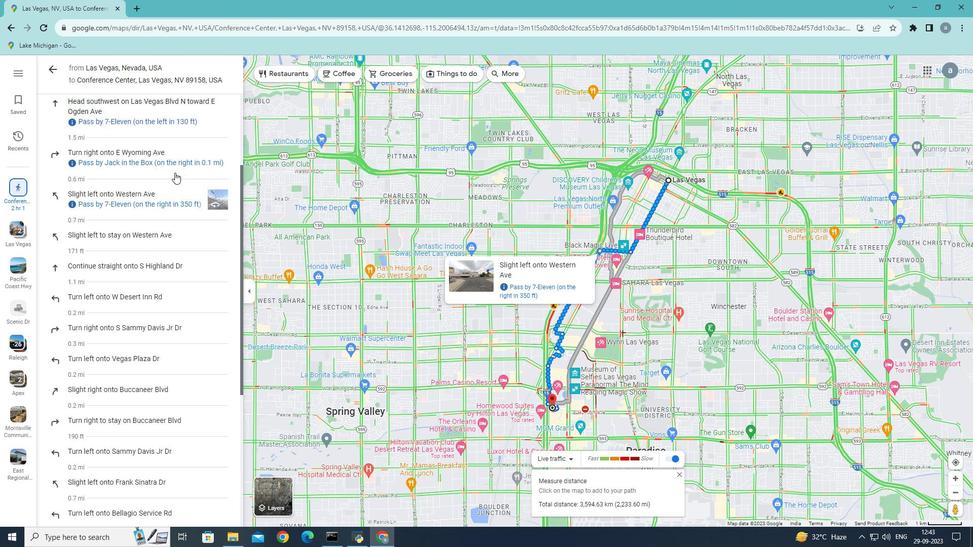 
Action: Mouse scrolled (174, 173) with delta (0, 0)
Screenshot: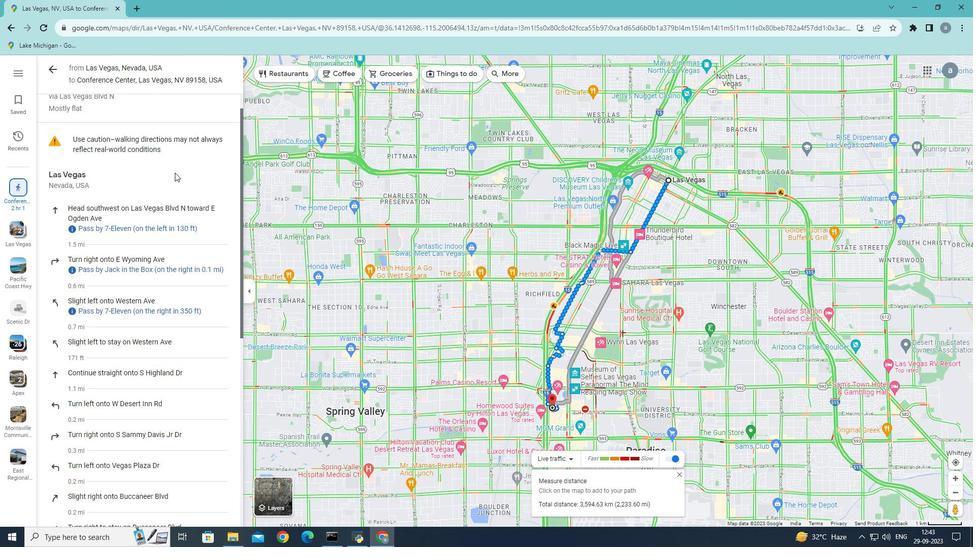 
Action: Mouse scrolled (174, 173) with delta (0, 0)
Screenshot: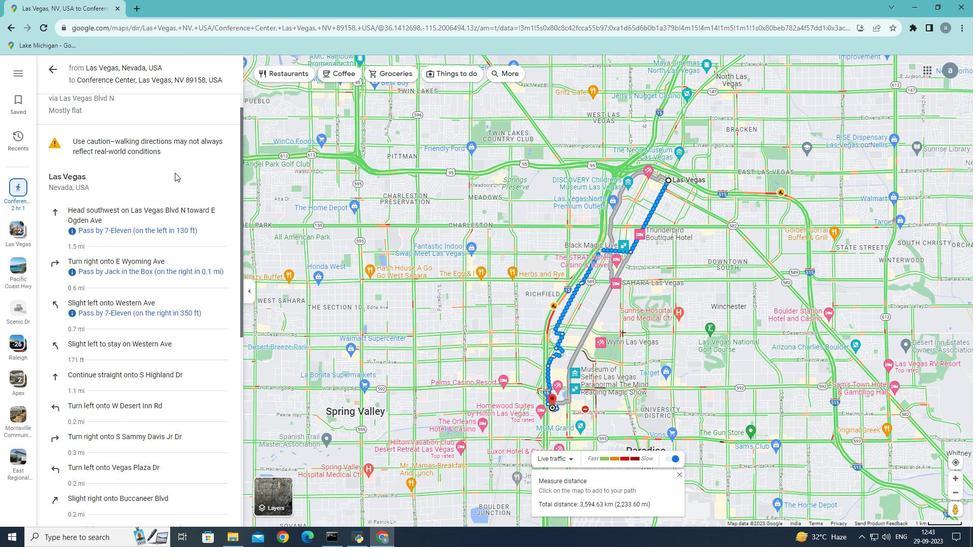 
Action: Mouse scrolled (174, 173) with delta (0, 0)
Screenshot: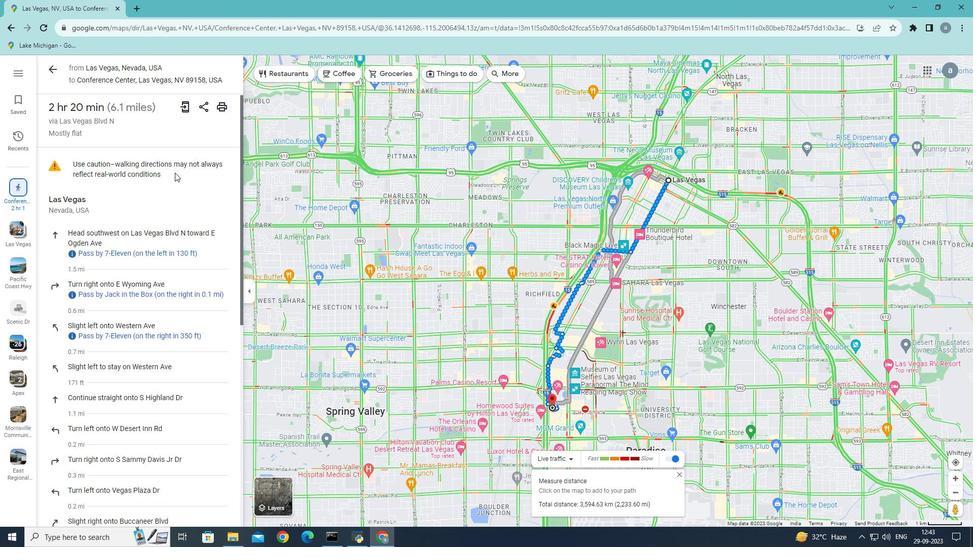 
Action: Mouse scrolled (174, 173) with delta (0, 0)
Screenshot: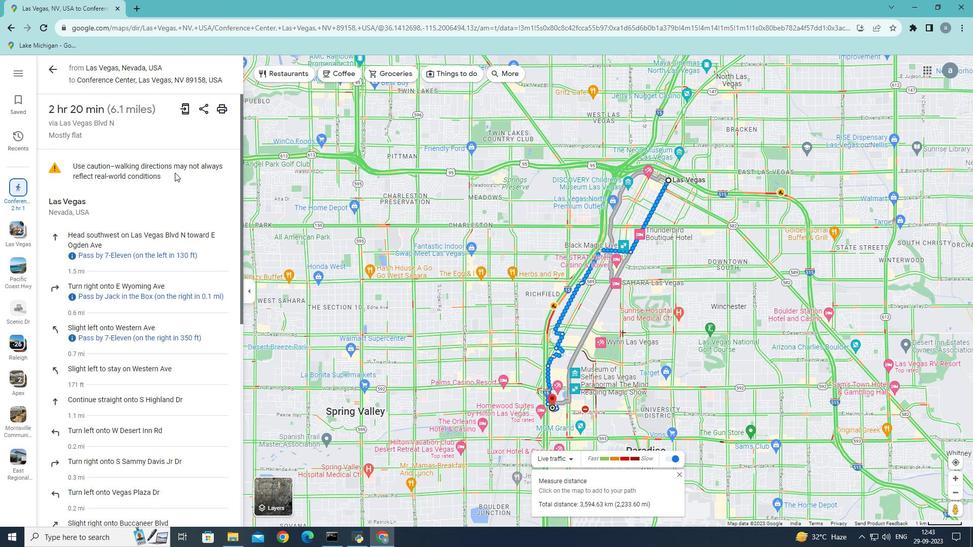 
Action: Mouse moved to (49, 71)
Screenshot: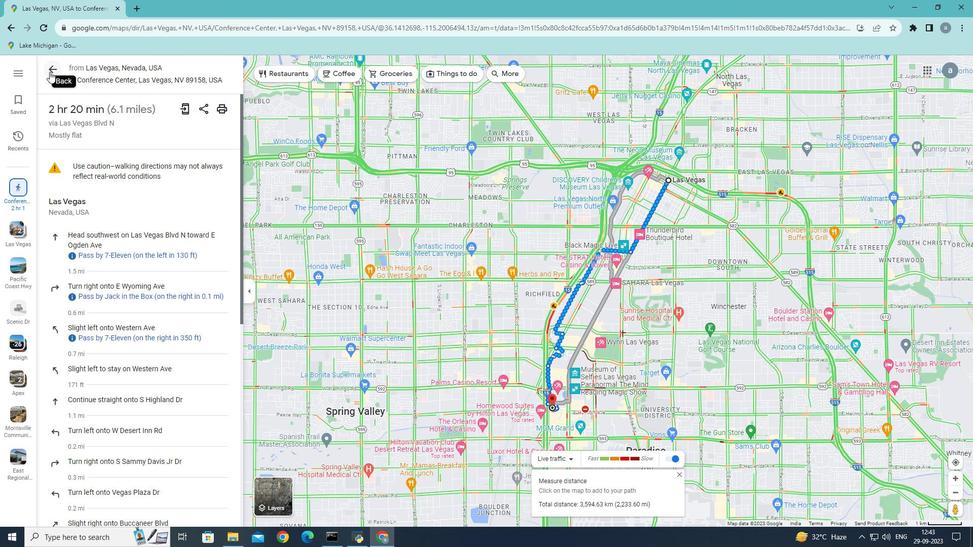 
Action: Mouse pressed left at (49, 71)
Screenshot: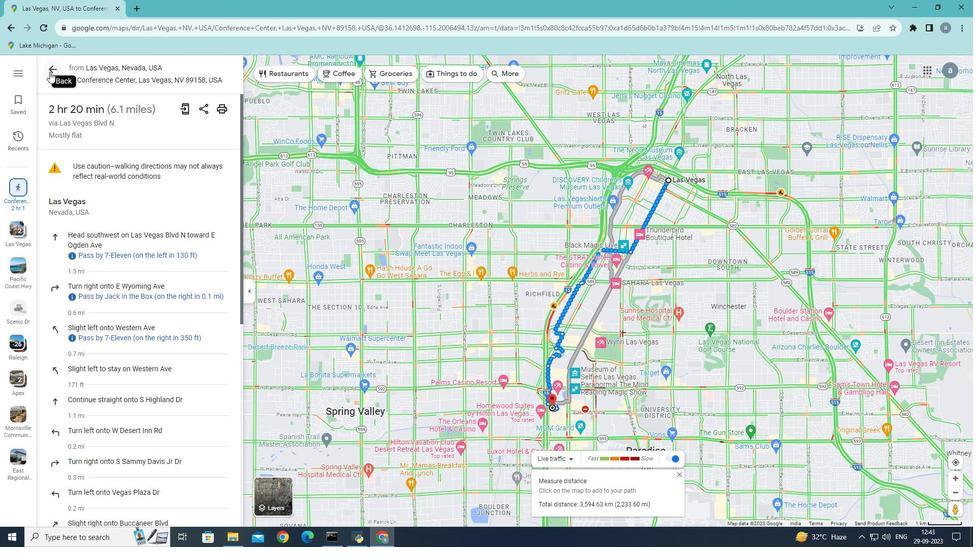 
Action: Mouse moved to (74, 336)
Screenshot: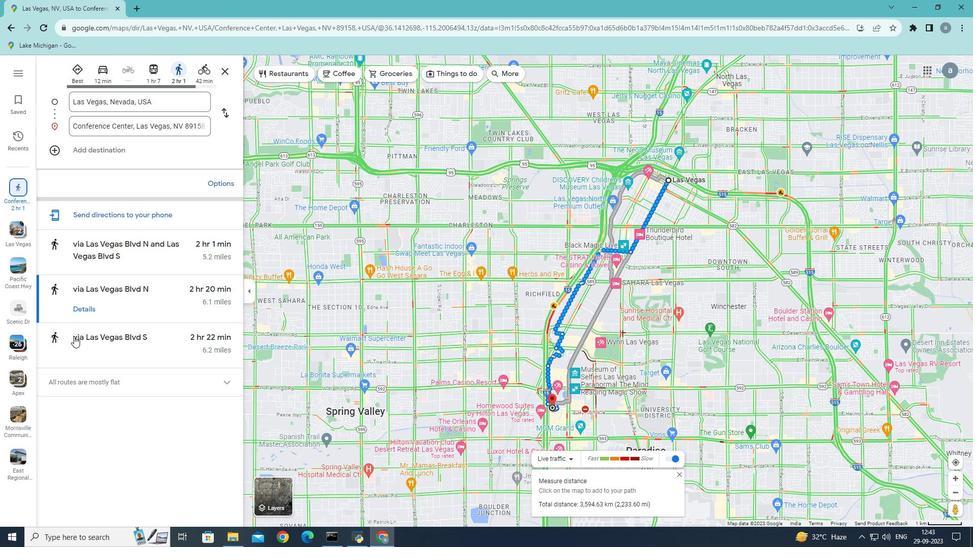 
Action: Mouse pressed left at (74, 336)
Screenshot: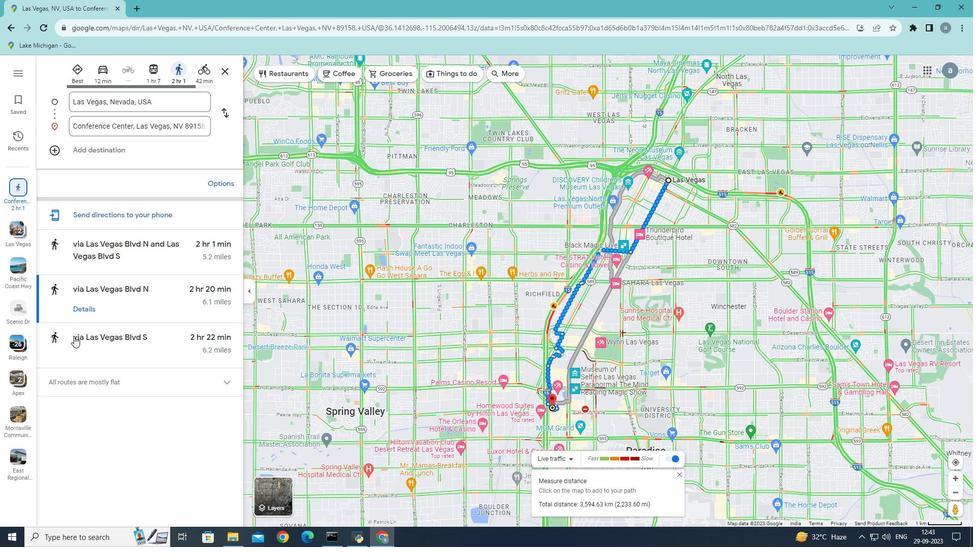 
Action: Mouse moved to (78, 353)
Screenshot: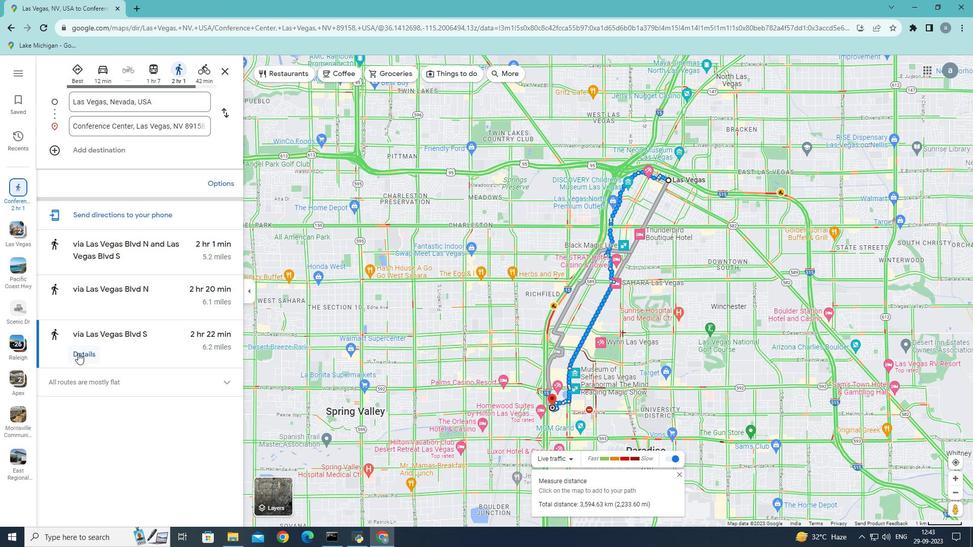 
Action: Mouse pressed left at (78, 353)
Screenshot: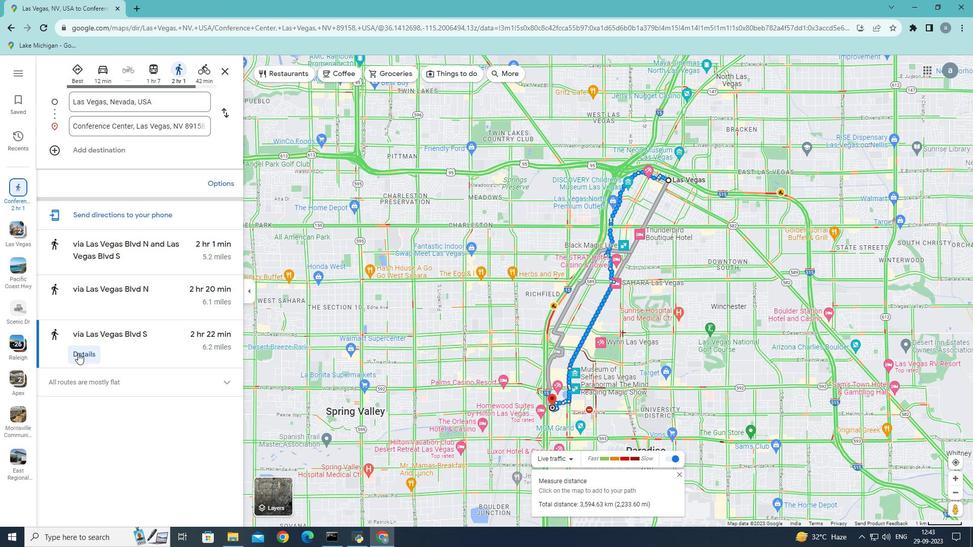 
Action: Mouse moved to (78, 353)
Screenshot: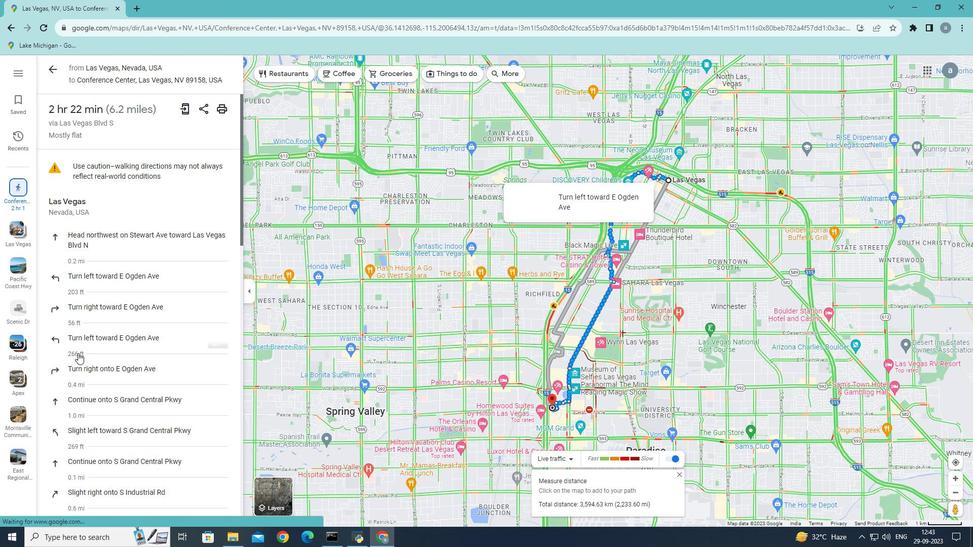 
Action: Mouse scrolled (78, 353) with delta (0, 0)
Screenshot: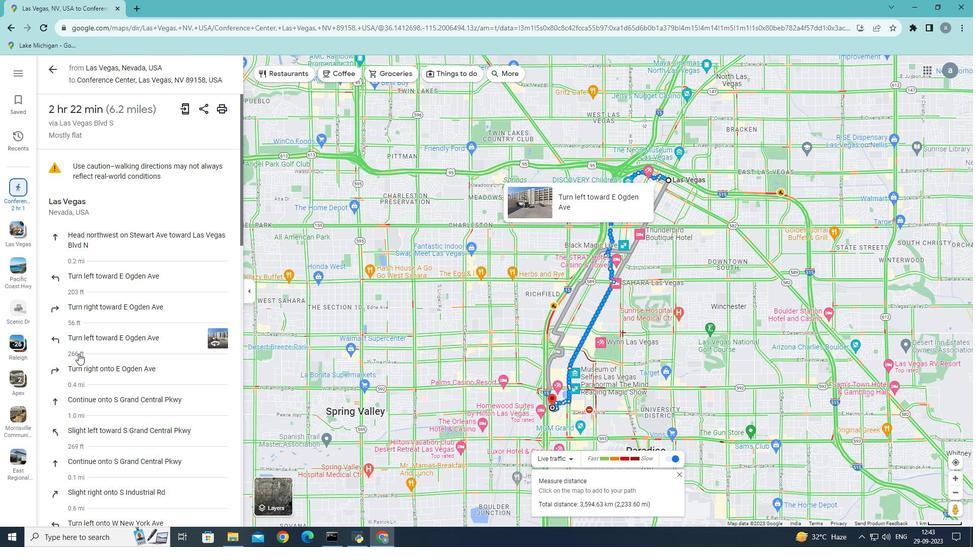 
Action: Mouse scrolled (78, 353) with delta (0, 0)
Screenshot: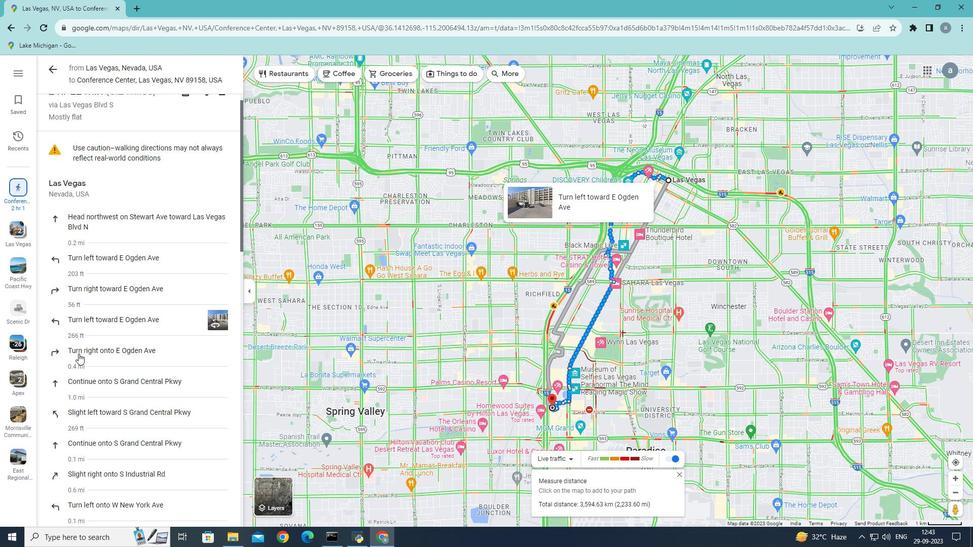 
Action: Mouse scrolled (78, 353) with delta (0, 0)
Screenshot: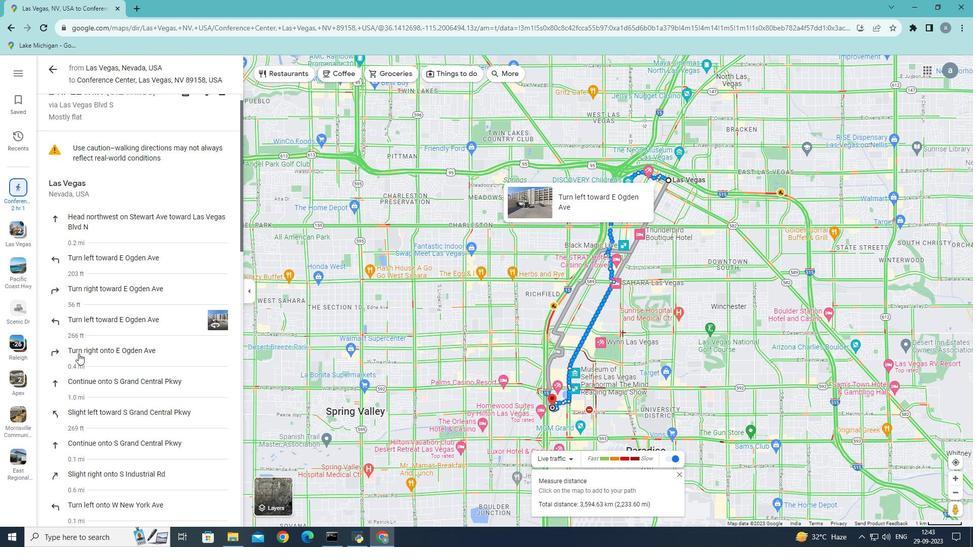 
Action: Mouse scrolled (78, 353) with delta (0, 0)
Screenshot: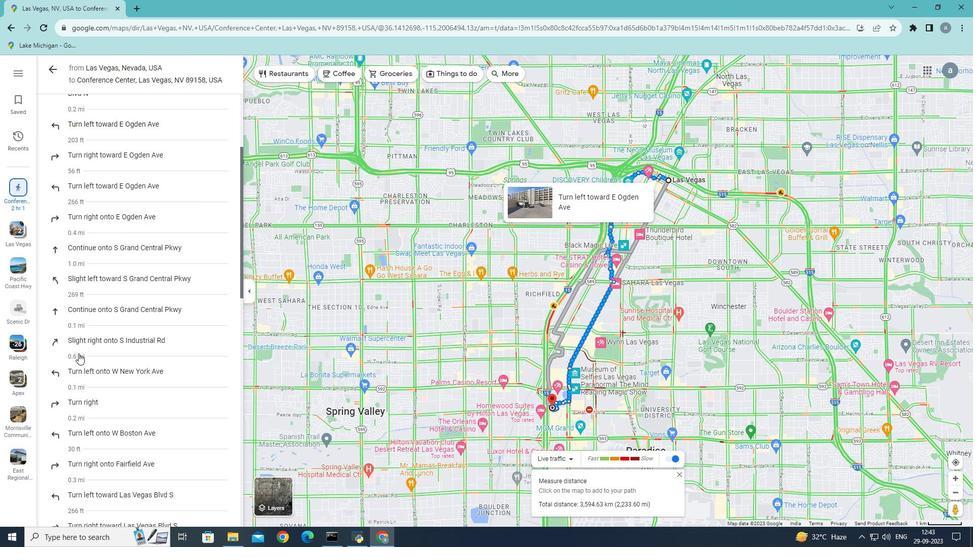 
Action: Mouse scrolled (78, 353) with delta (0, 0)
Screenshot: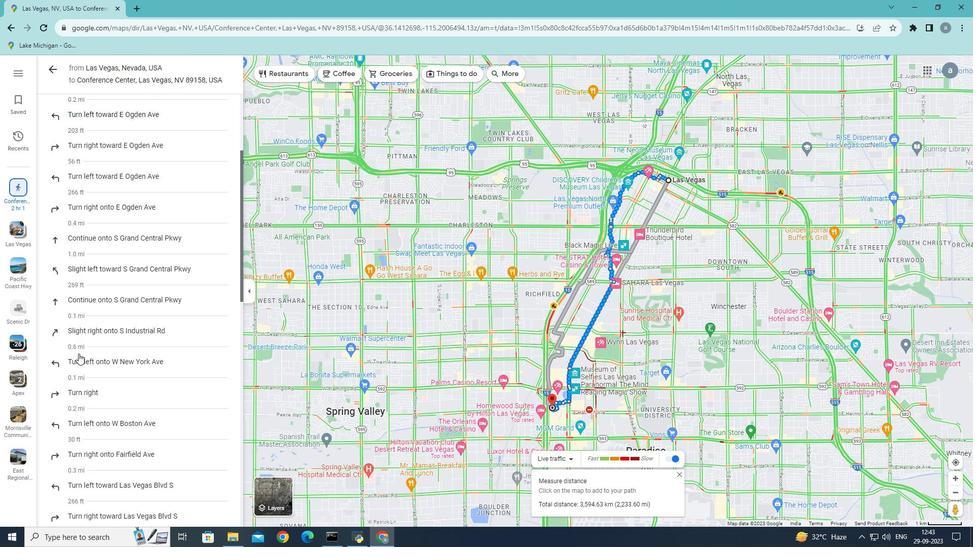 
Action: Mouse scrolled (78, 353) with delta (0, 0)
Screenshot: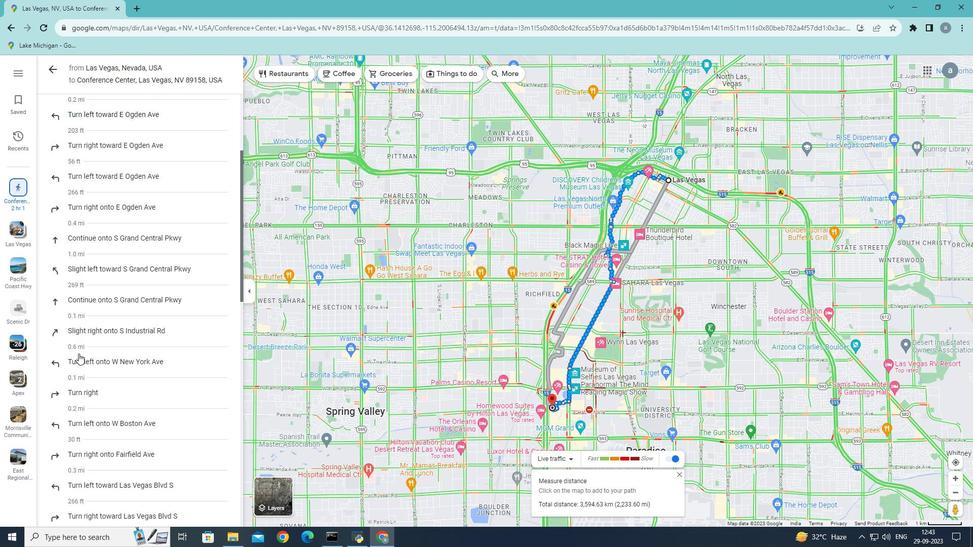 
Action: Mouse scrolled (78, 353) with delta (0, 0)
Screenshot: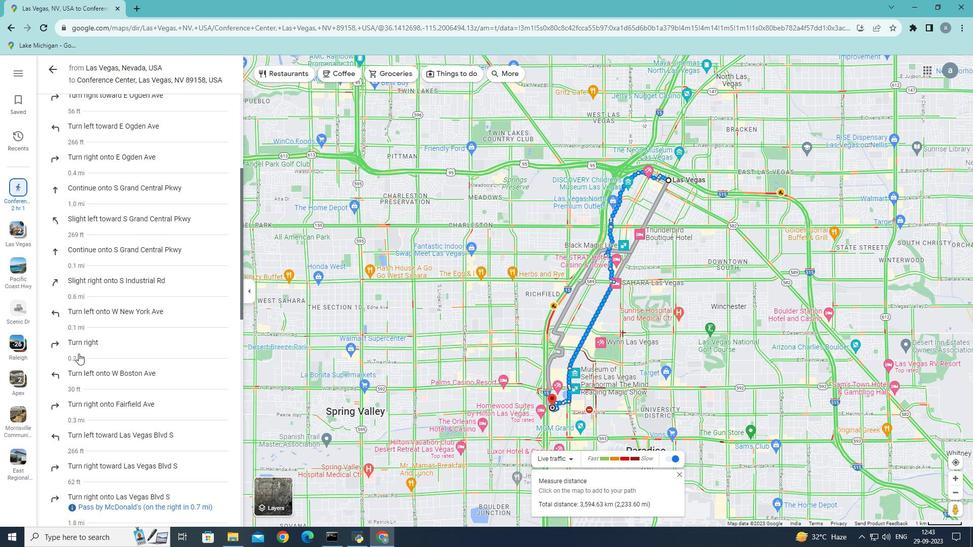 
Action: Mouse scrolled (78, 353) with delta (0, 0)
Screenshot: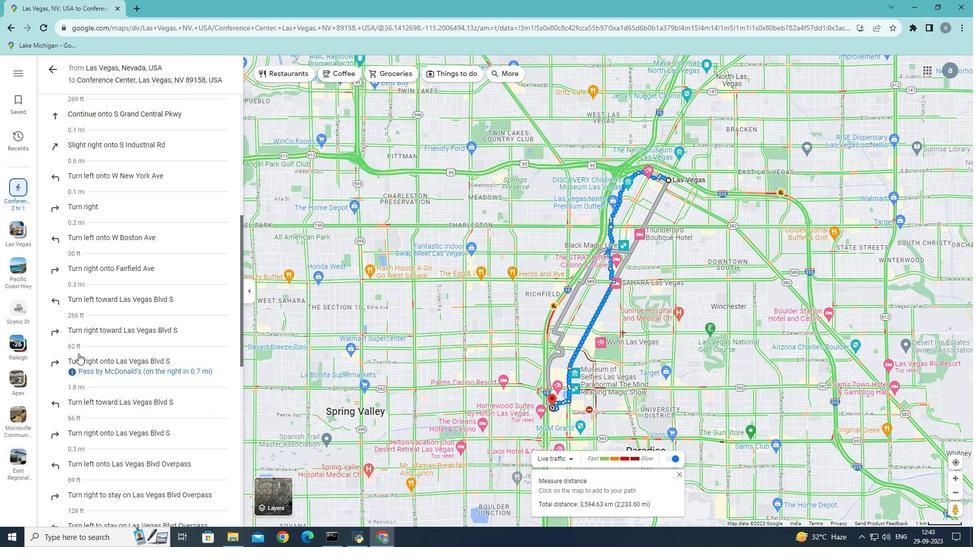
Action: Mouse scrolled (78, 353) with delta (0, 0)
Screenshot: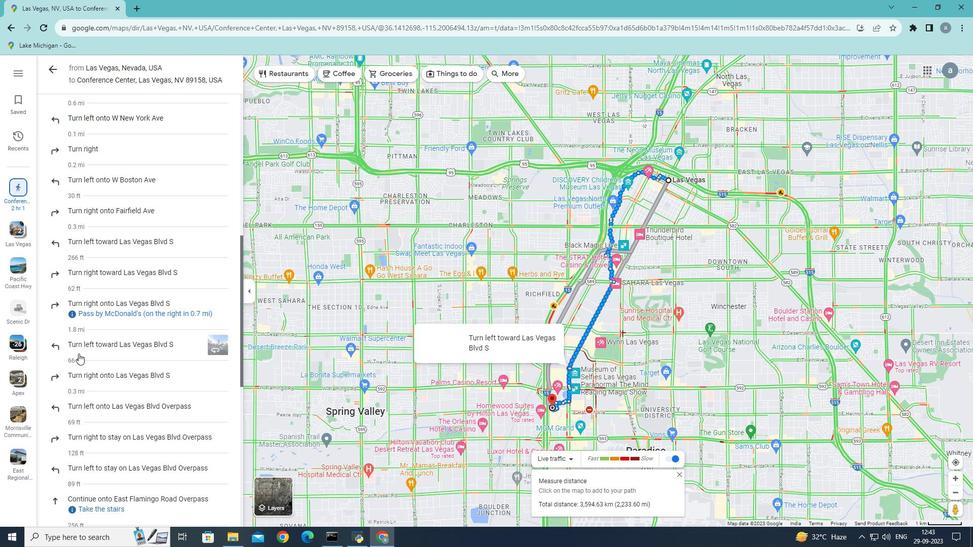 
Action: Mouse scrolled (78, 353) with delta (0, 0)
Screenshot: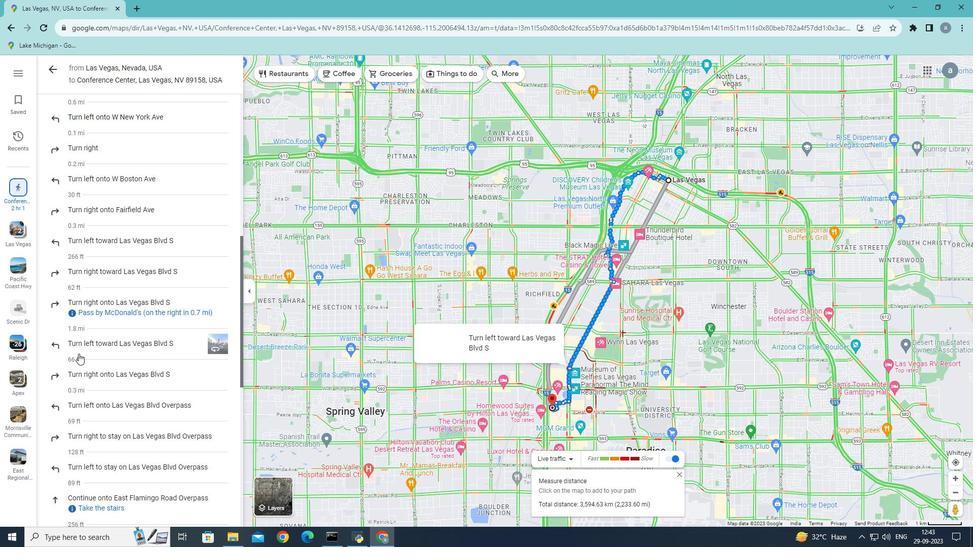 
Action: Mouse scrolled (78, 353) with delta (0, 0)
Screenshot: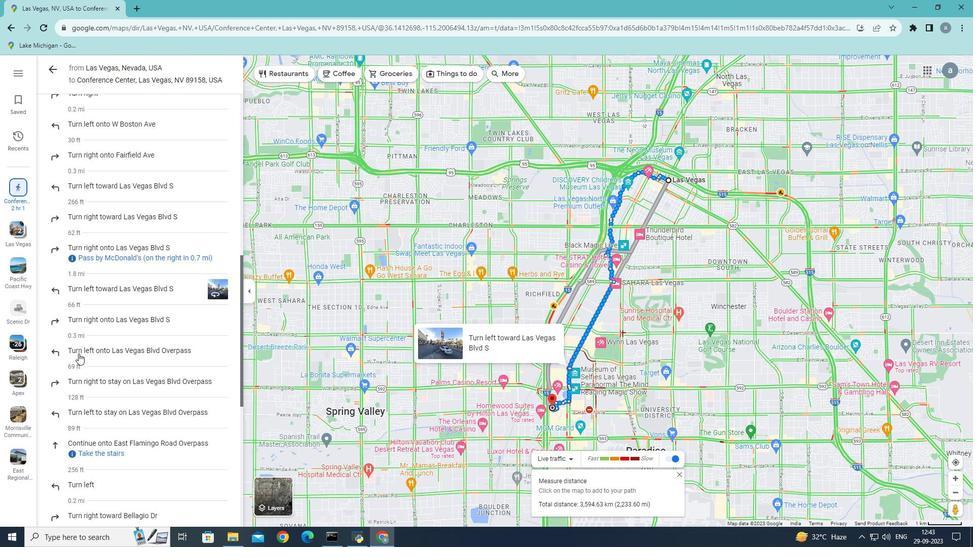 
Action: Mouse scrolled (78, 353) with delta (0, 0)
Screenshot: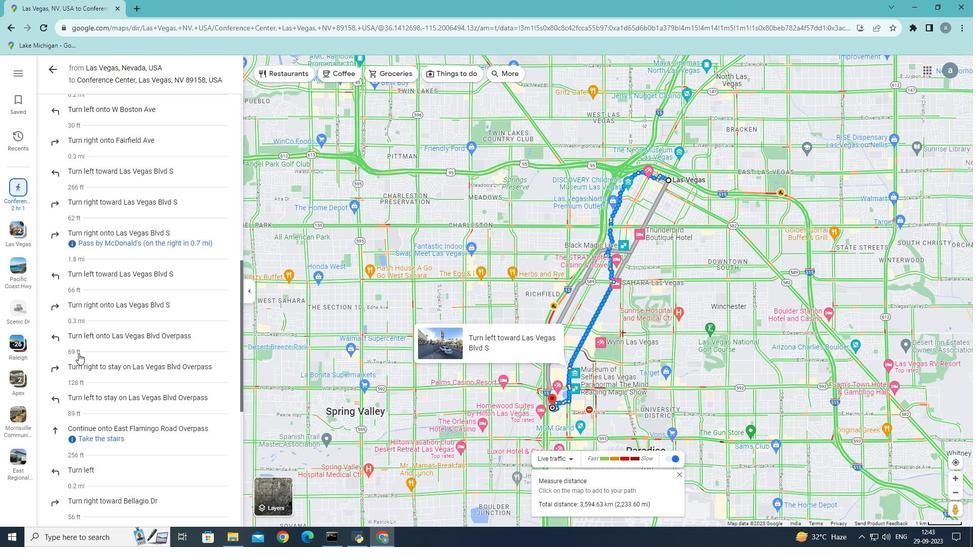 
Action: Mouse scrolled (78, 353) with delta (0, 0)
Screenshot: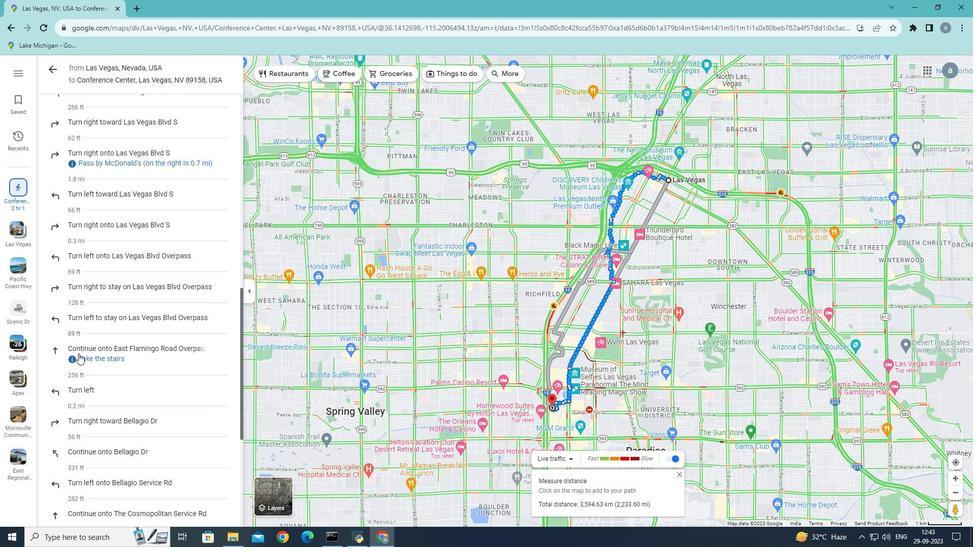 
Action: Mouse scrolled (78, 353) with delta (0, 0)
Screenshot: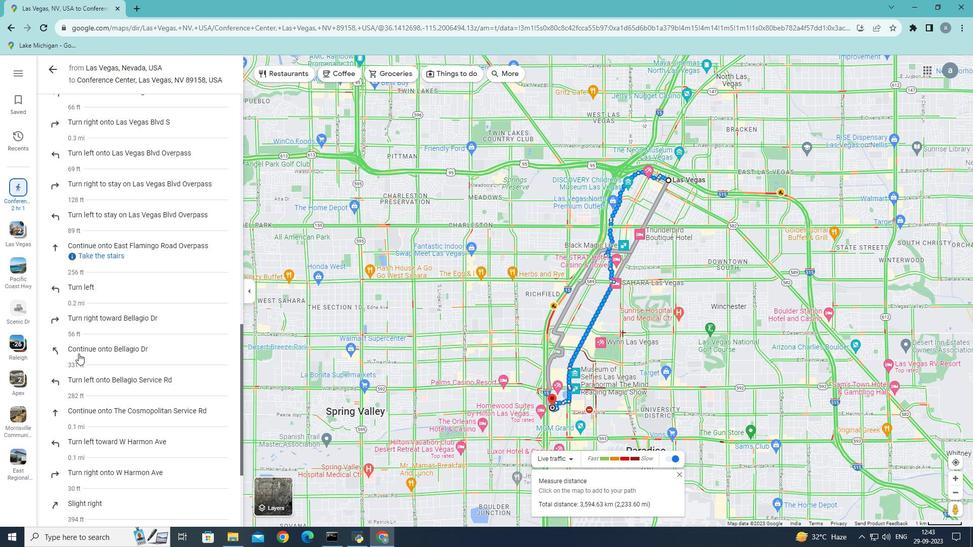 
Action: Mouse scrolled (78, 353) with delta (0, 0)
Screenshot: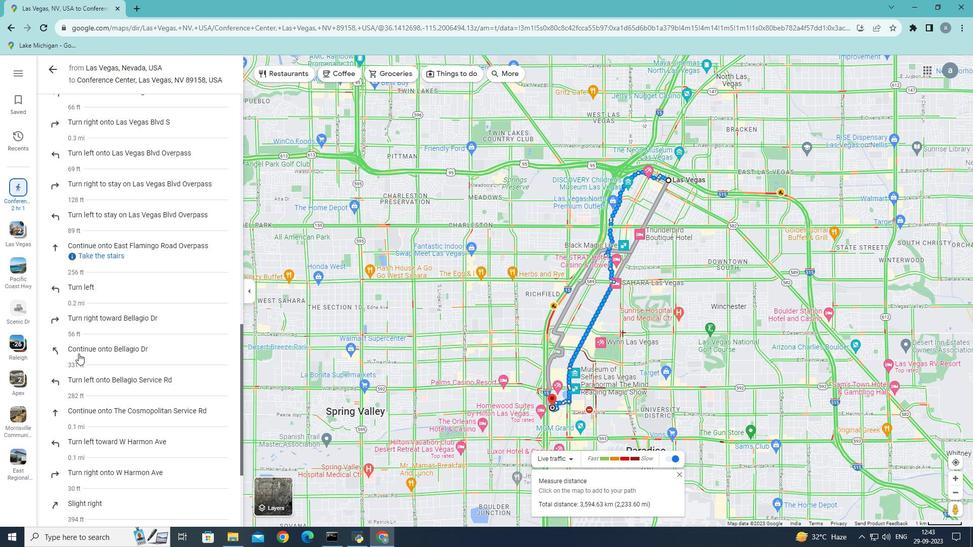 
Action: Mouse scrolled (78, 353) with delta (0, 0)
Screenshot: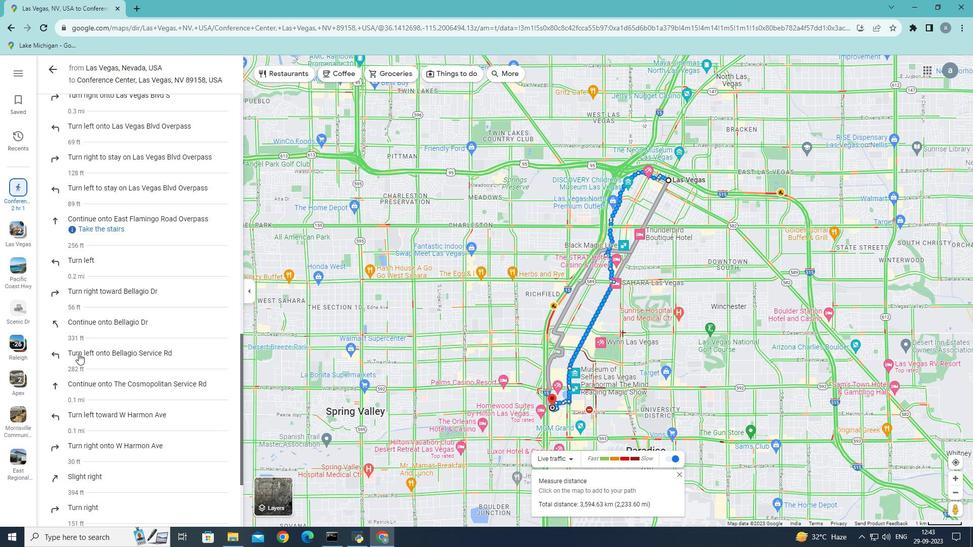 
Action: Mouse scrolled (78, 353) with delta (0, 0)
Screenshot: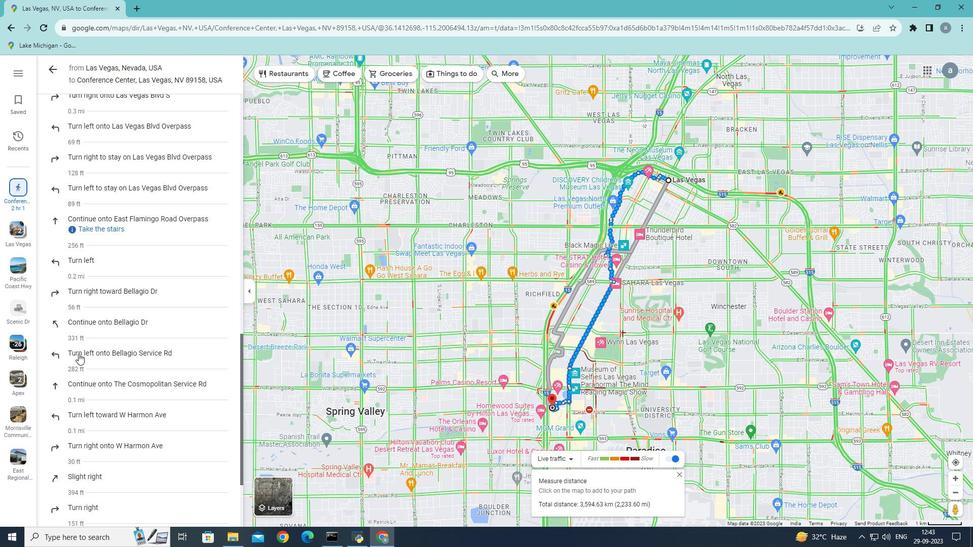 
Action: Mouse scrolled (78, 353) with delta (0, 0)
Screenshot: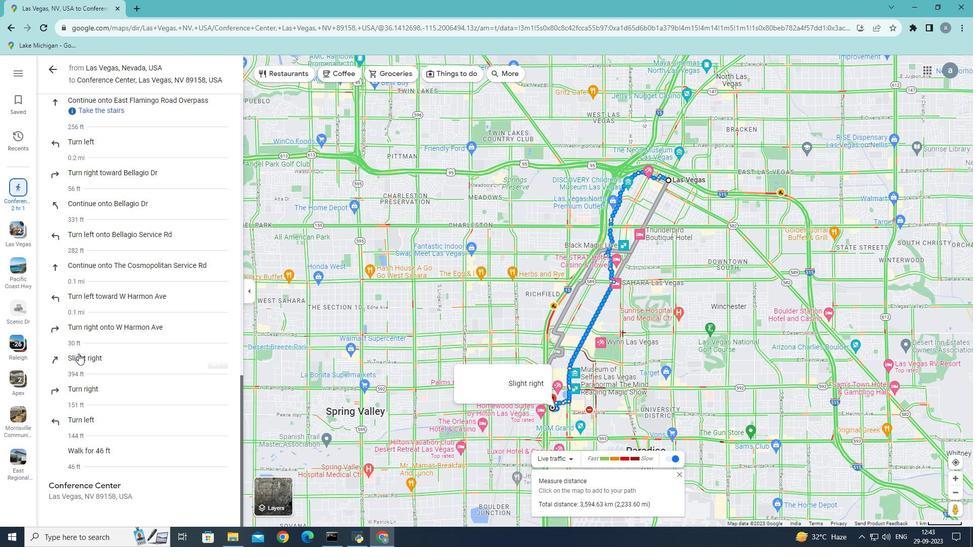 
Action: Mouse scrolled (78, 353) with delta (0, 0)
Screenshot: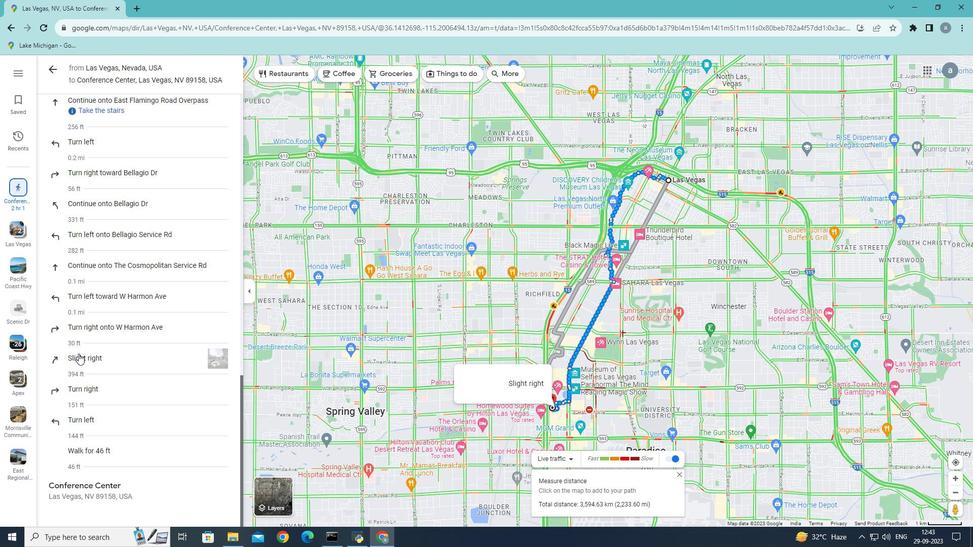 
Action: Mouse scrolled (78, 353) with delta (0, 0)
Screenshot: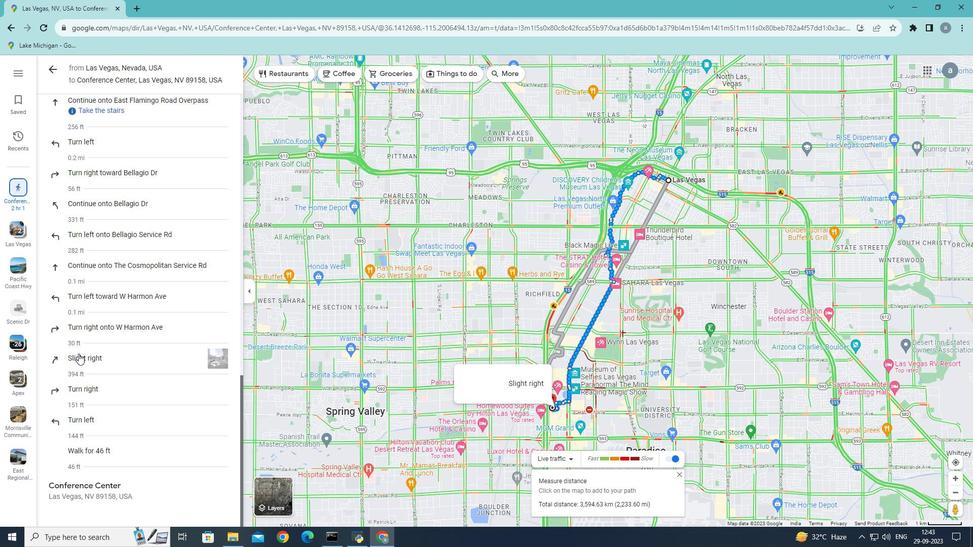 
Action: Mouse scrolled (78, 353) with delta (0, 0)
Screenshot: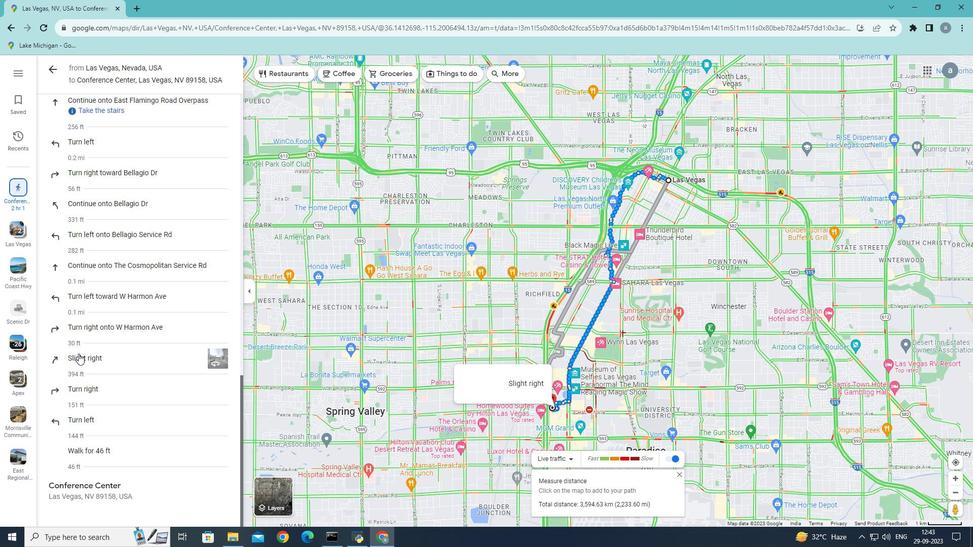 
Action: Mouse scrolled (78, 353) with delta (0, 0)
Screenshot: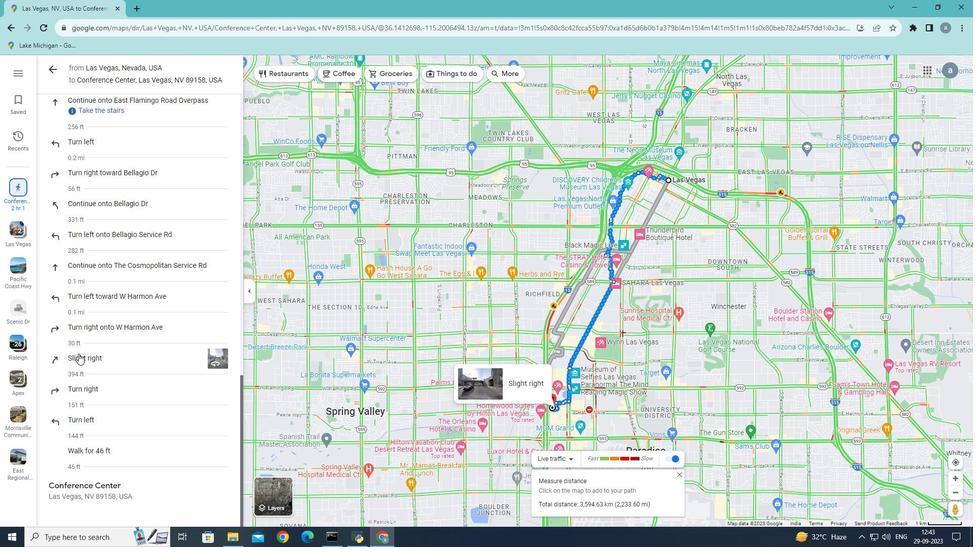 
Action: Mouse scrolled (78, 354) with delta (0, 0)
Screenshot: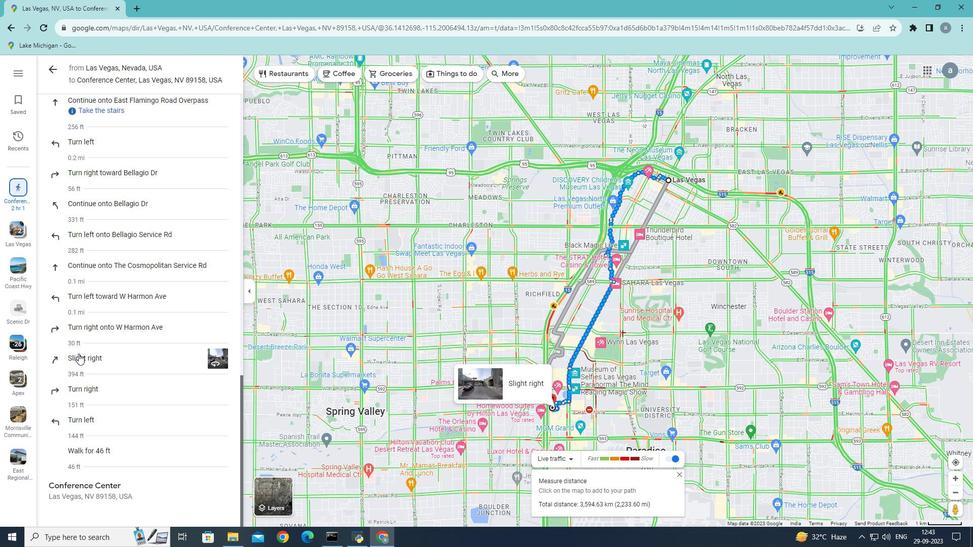 
Action: Mouse scrolled (78, 354) with delta (0, 0)
Screenshot: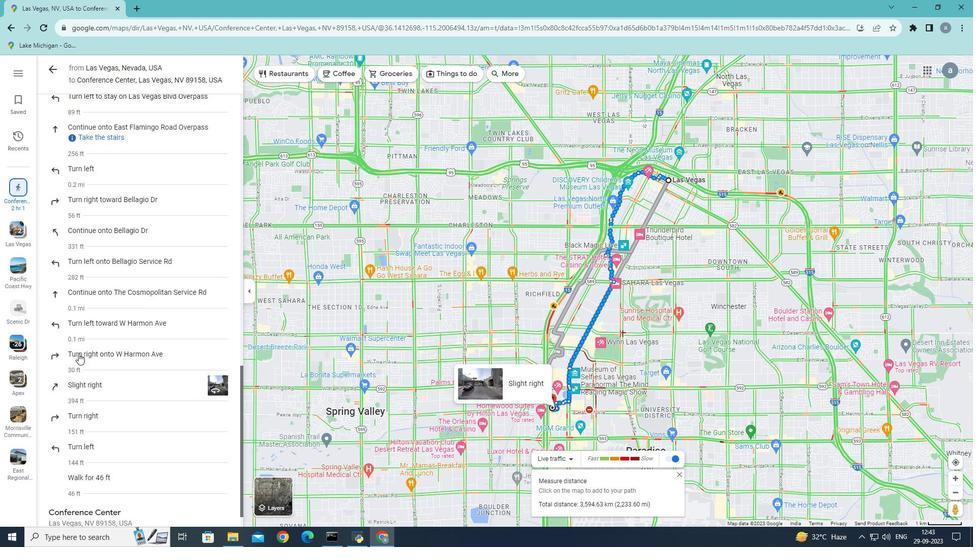 
Action: Mouse scrolled (78, 354) with delta (0, 0)
Screenshot: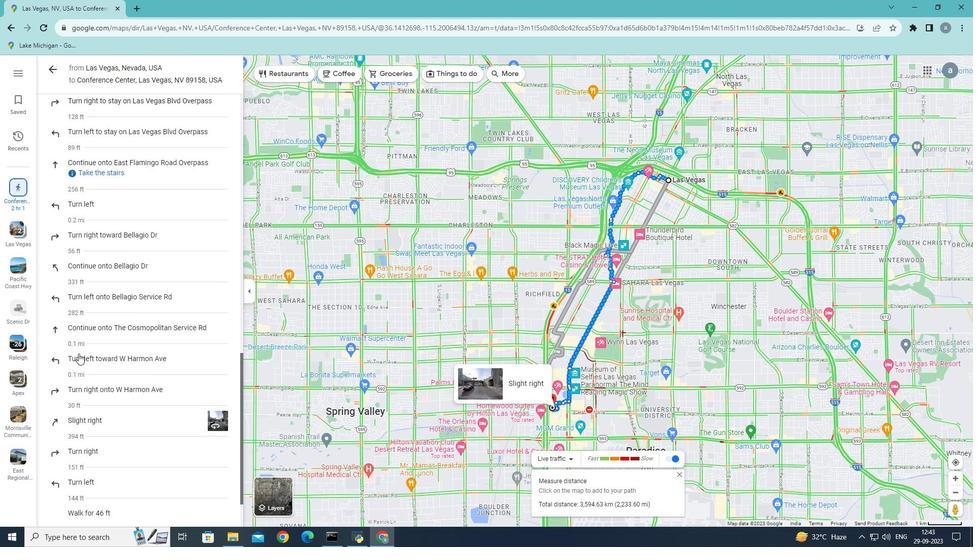 
Action: Mouse scrolled (78, 354) with delta (0, 0)
Screenshot: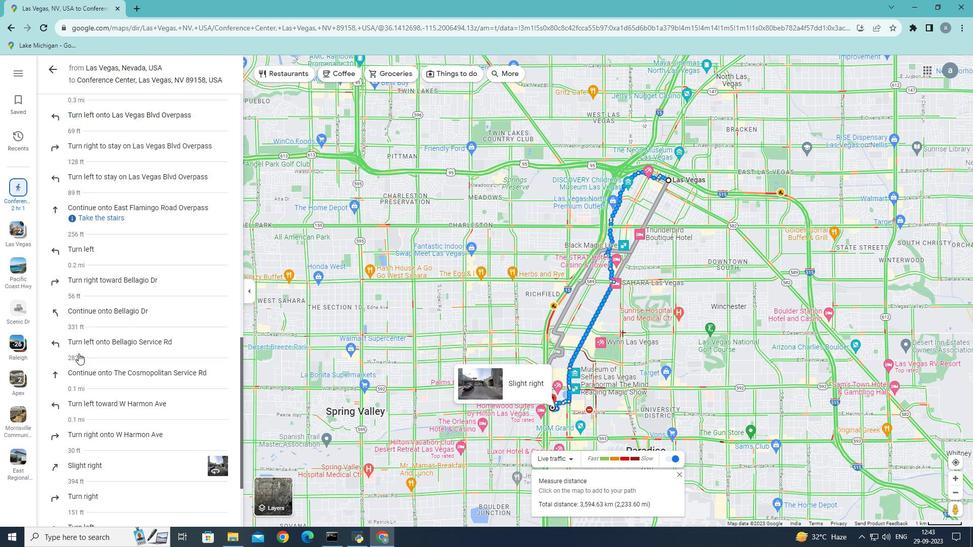 
Action: Mouse scrolled (78, 354) with delta (0, 0)
Screenshot: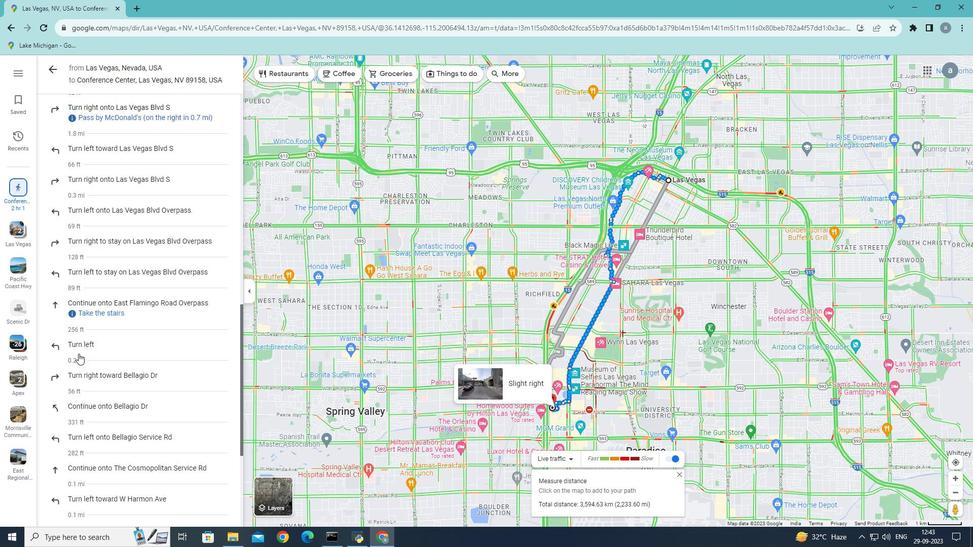 
Action: Mouse scrolled (78, 354) with delta (0, 0)
Screenshot: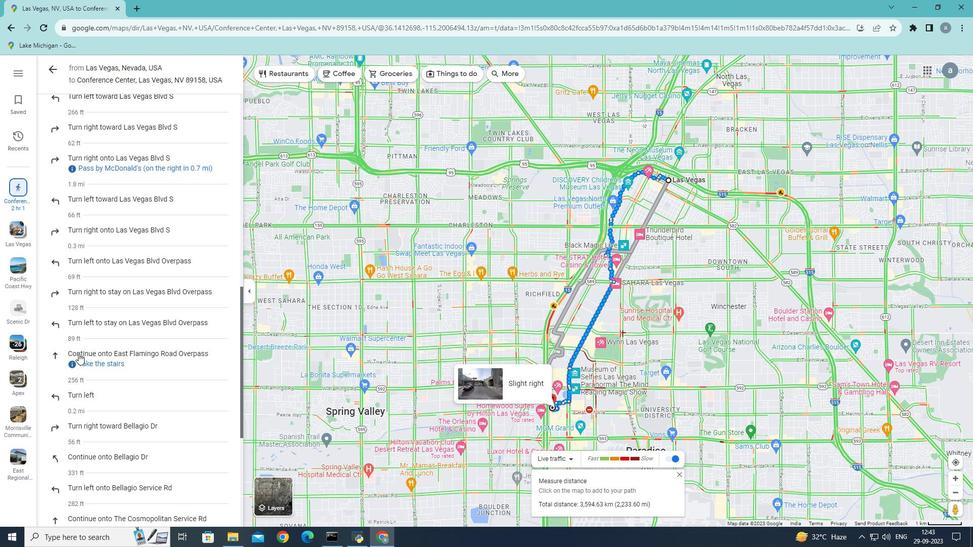 
Action: Mouse scrolled (78, 354) with delta (0, 0)
Screenshot: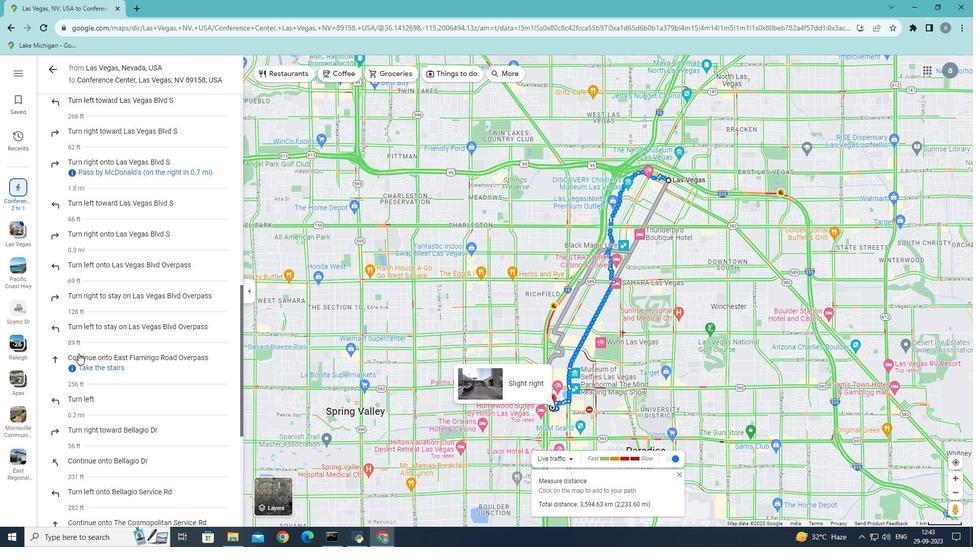 
Action: Mouse scrolled (78, 354) with delta (0, 0)
Screenshot: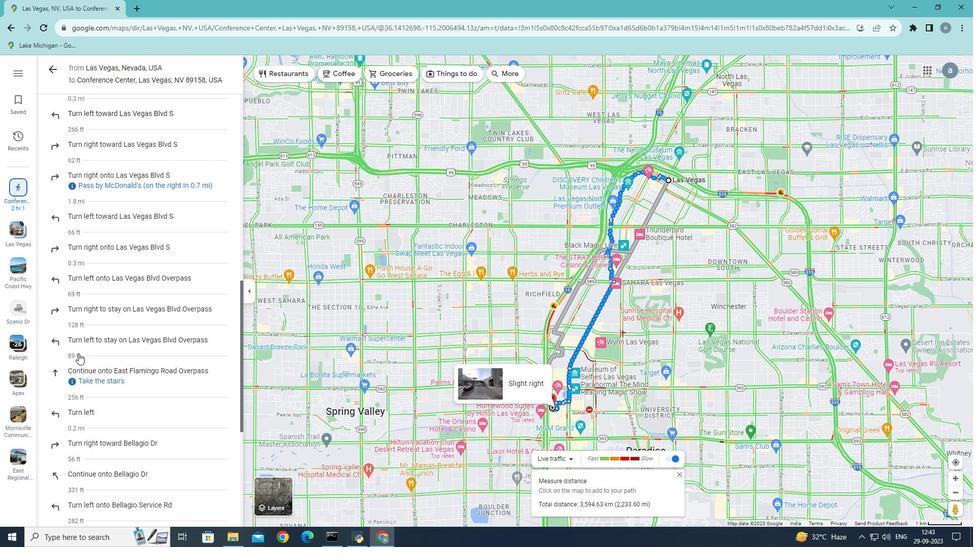 
Action: Mouse scrolled (78, 354) with delta (0, 0)
Screenshot: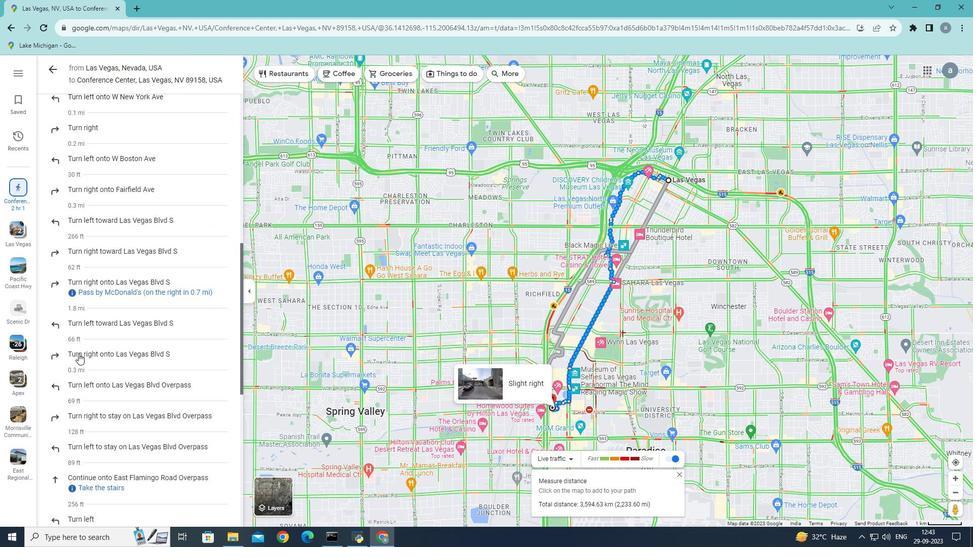 
Action: Mouse scrolled (78, 354) with delta (0, 0)
Screenshot: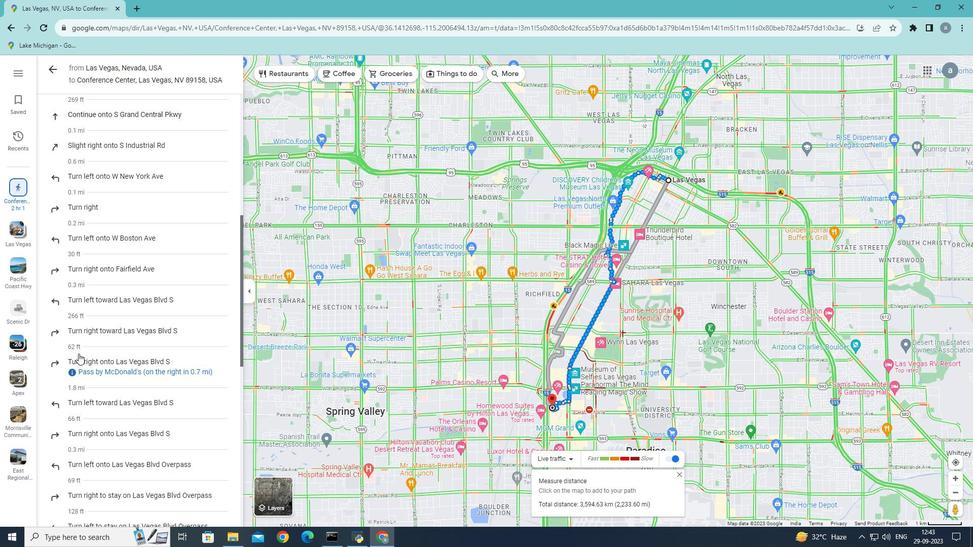 
Action: Mouse scrolled (78, 354) with delta (0, 0)
Screenshot: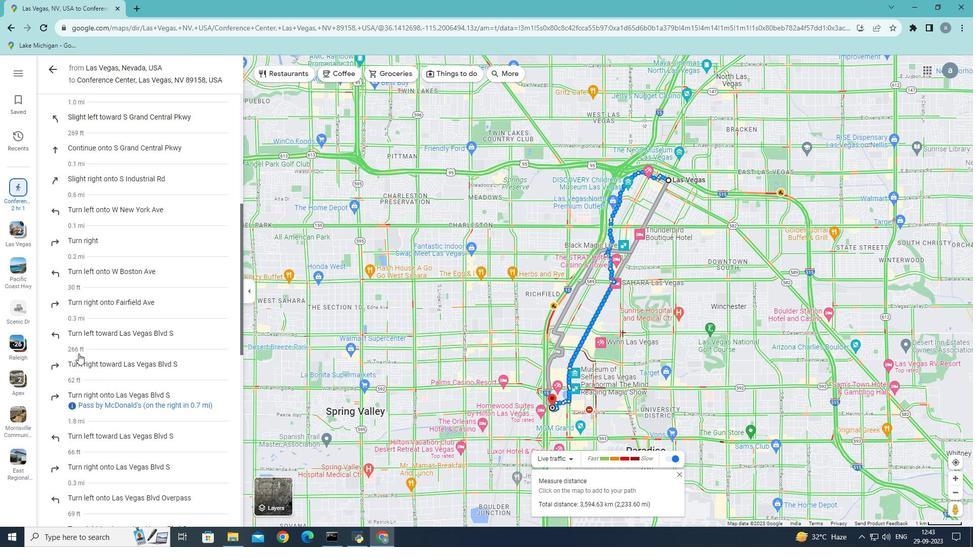 
Action: Mouse scrolled (78, 354) with delta (0, 0)
Screenshot: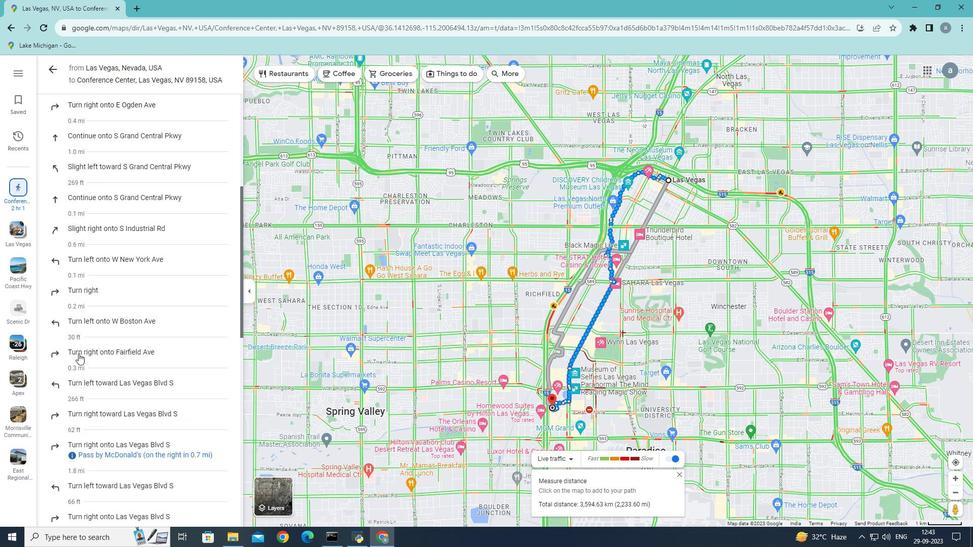 
Action: Mouse scrolled (78, 354) with delta (0, 0)
Screenshot: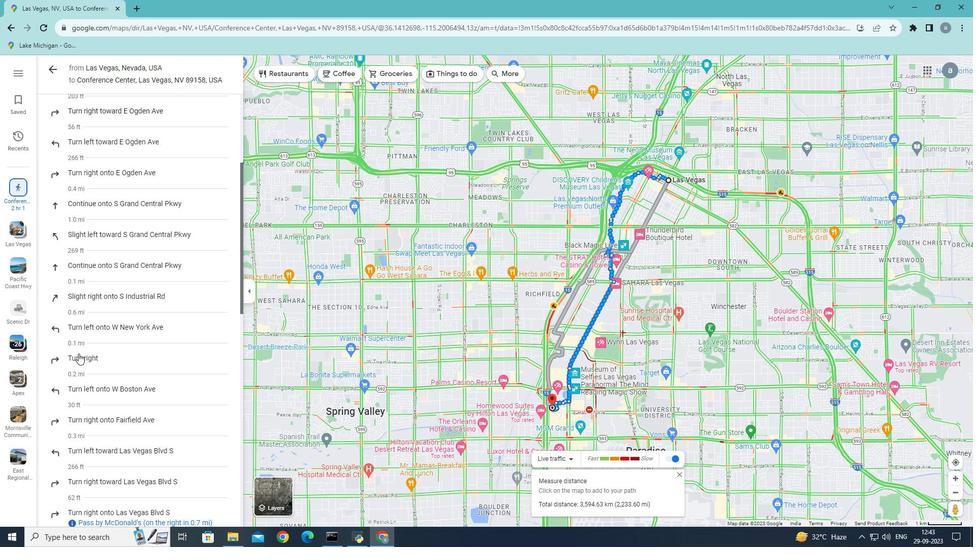 
Action: Mouse scrolled (78, 354) with delta (0, 0)
Screenshot: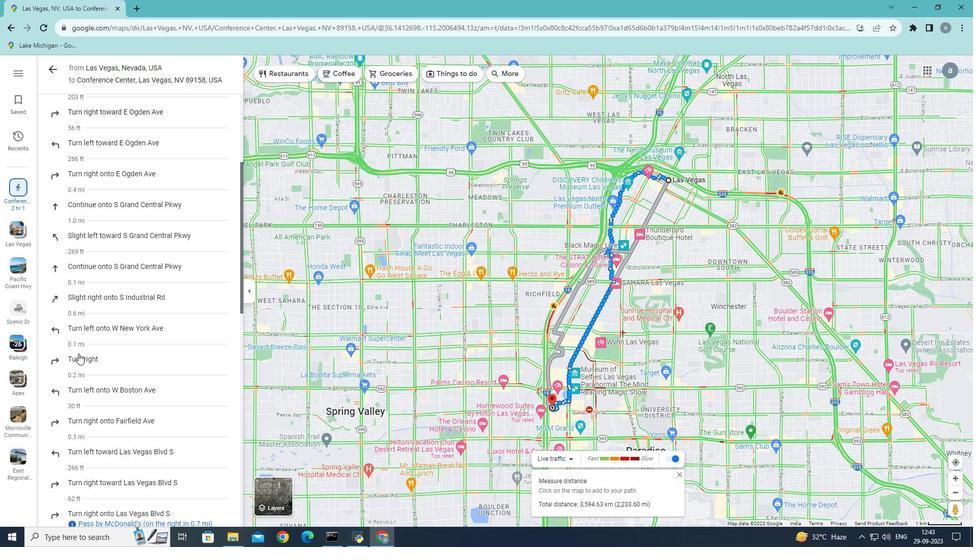 
Action: Mouse scrolled (78, 354) with delta (0, 0)
Screenshot: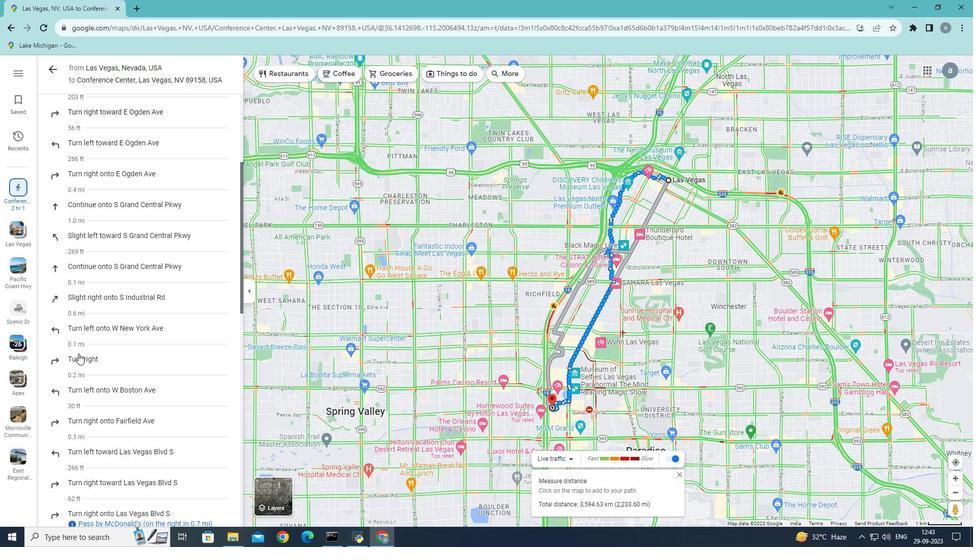 
Action: Mouse scrolled (78, 354) with delta (0, 0)
Screenshot: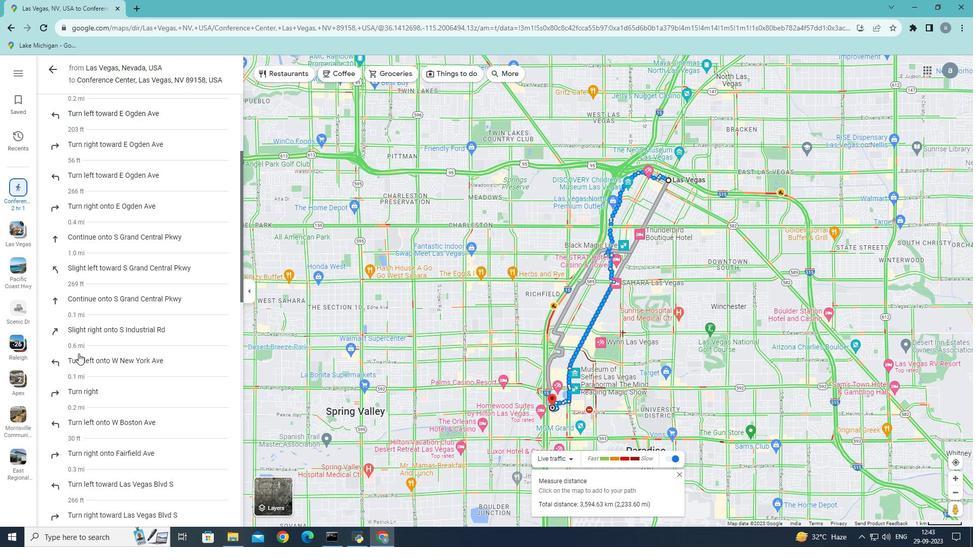 
Action: Mouse scrolled (78, 354) with delta (0, 0)
Screenshot: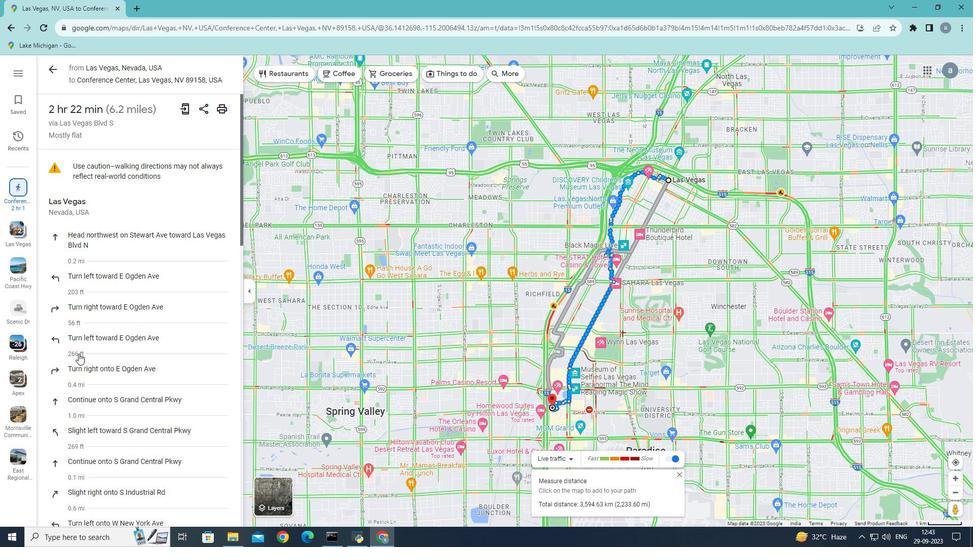
Action: Mouse scrolled (78, 354) with delta (0, 0)
Screenshot: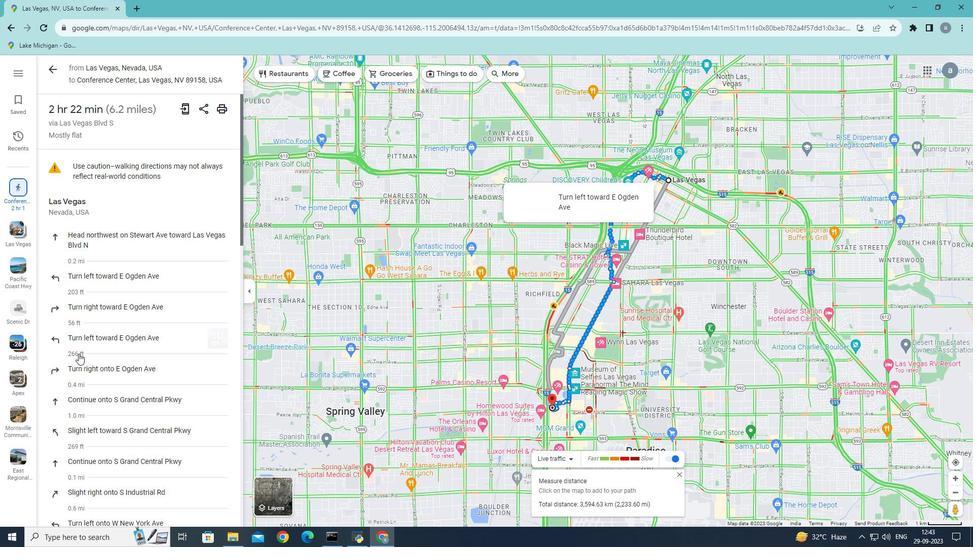 
Action: Mouse scrolled (78, 354) with delta (0, 0)
Screenshot: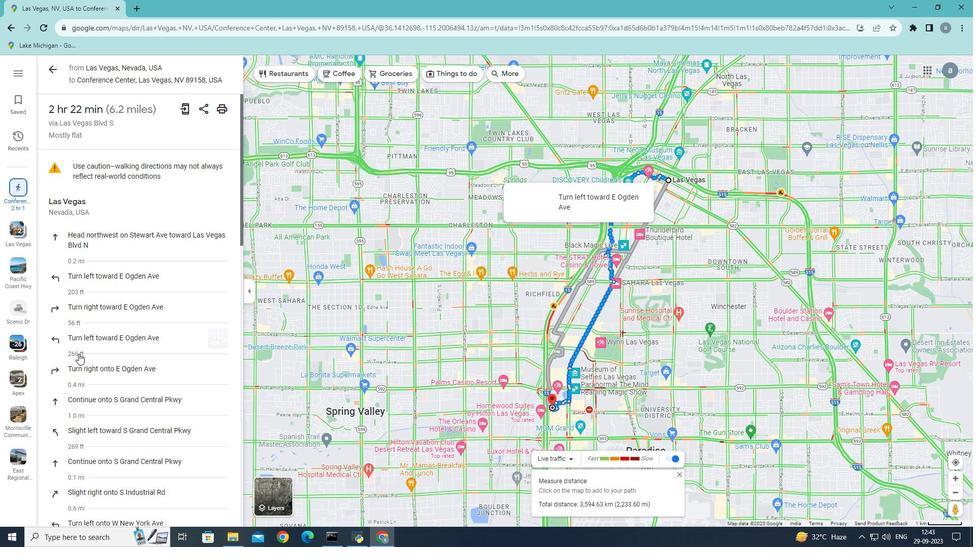 
Action: Mouse scrolled (78, 354) with delta (0, 0)
Screenshot: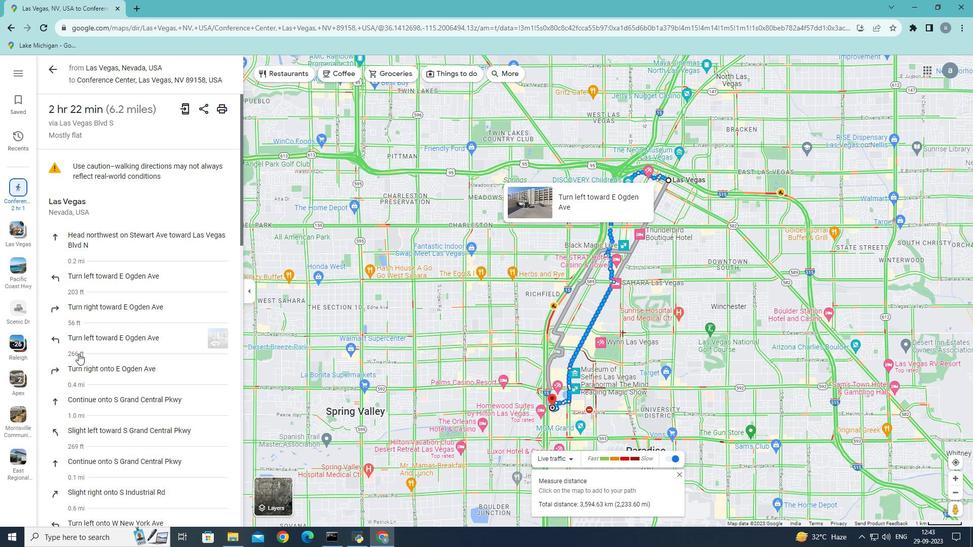 
Action: Mouse scrolled (78, 354) with delta (0, 0)
Screenshot: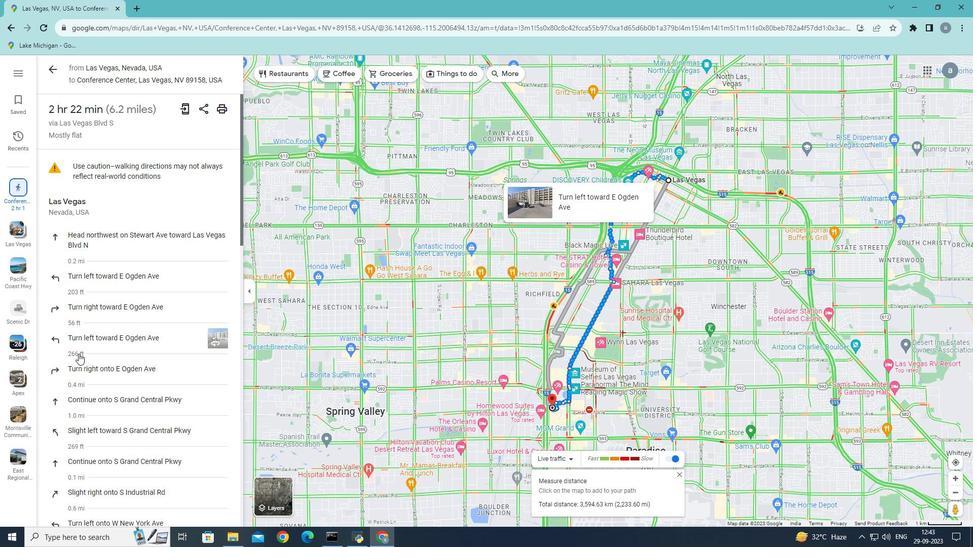 
Action: Mouse moved to (51, 74)
Screenshot: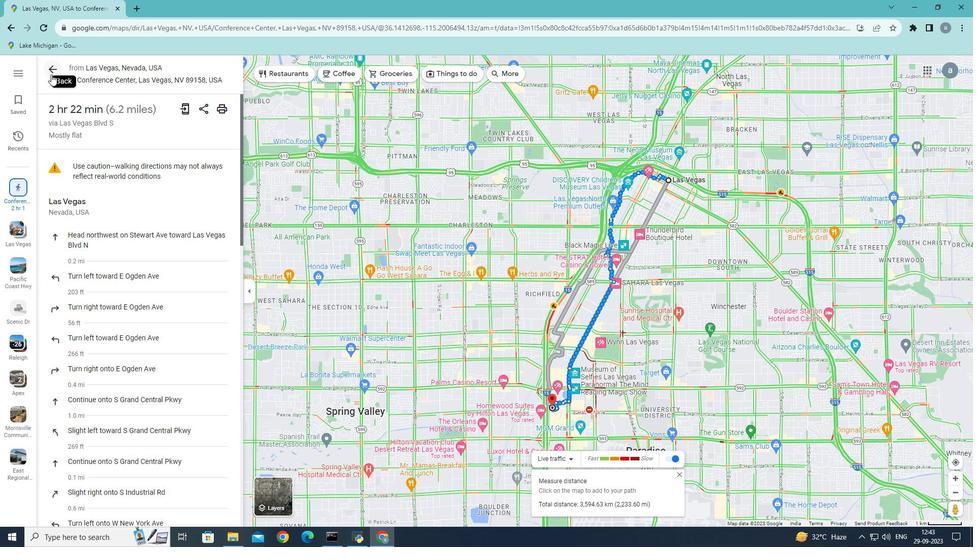 
Action: Mouse pressed left at (51, 74)
Screenshot: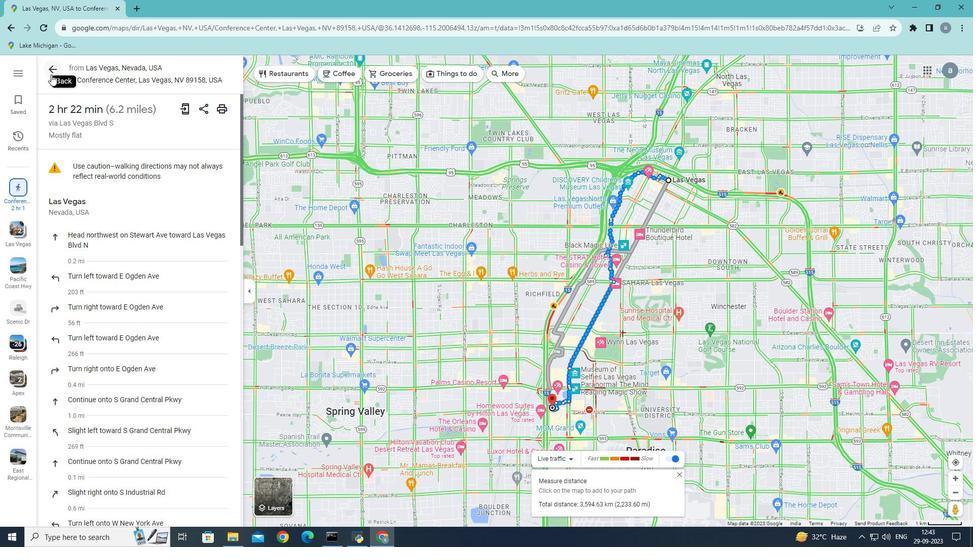 
Action: Mouse moved to (64, 148)
Screenshot: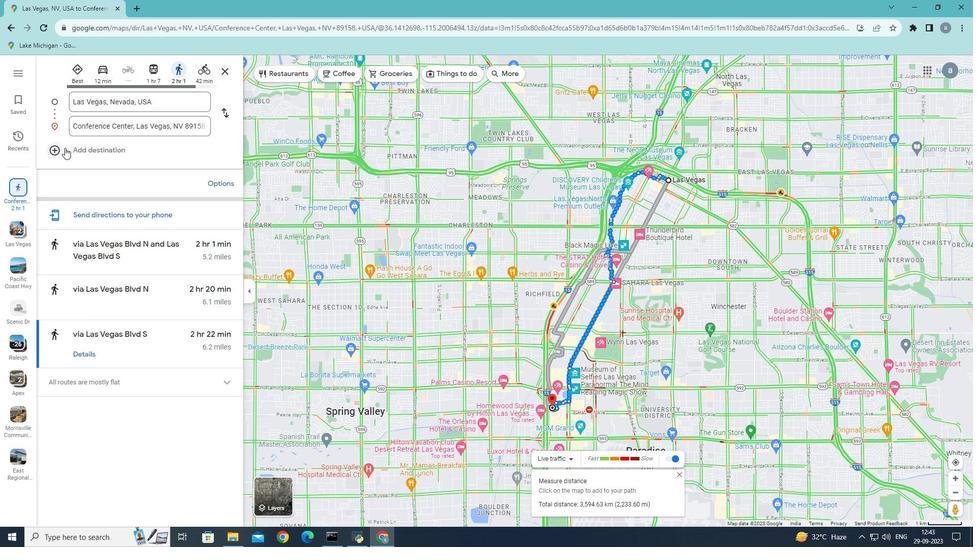 
